 Task: Find connections with filter location Budapest VI. kerület with filter topic #entrepreneursmindsetwith filter profile language French with filter current company AFCONS Infrastructure Limited - A Shapoorji Pallonji Group Company with filter school Lady Irwin College with filter industry Transportation Programs with filter service category Growth Marketing with filter keywords title Accounts Payable/Receivable Clerk
Action: Mouse pressed left at (679, 93)
Screenshot: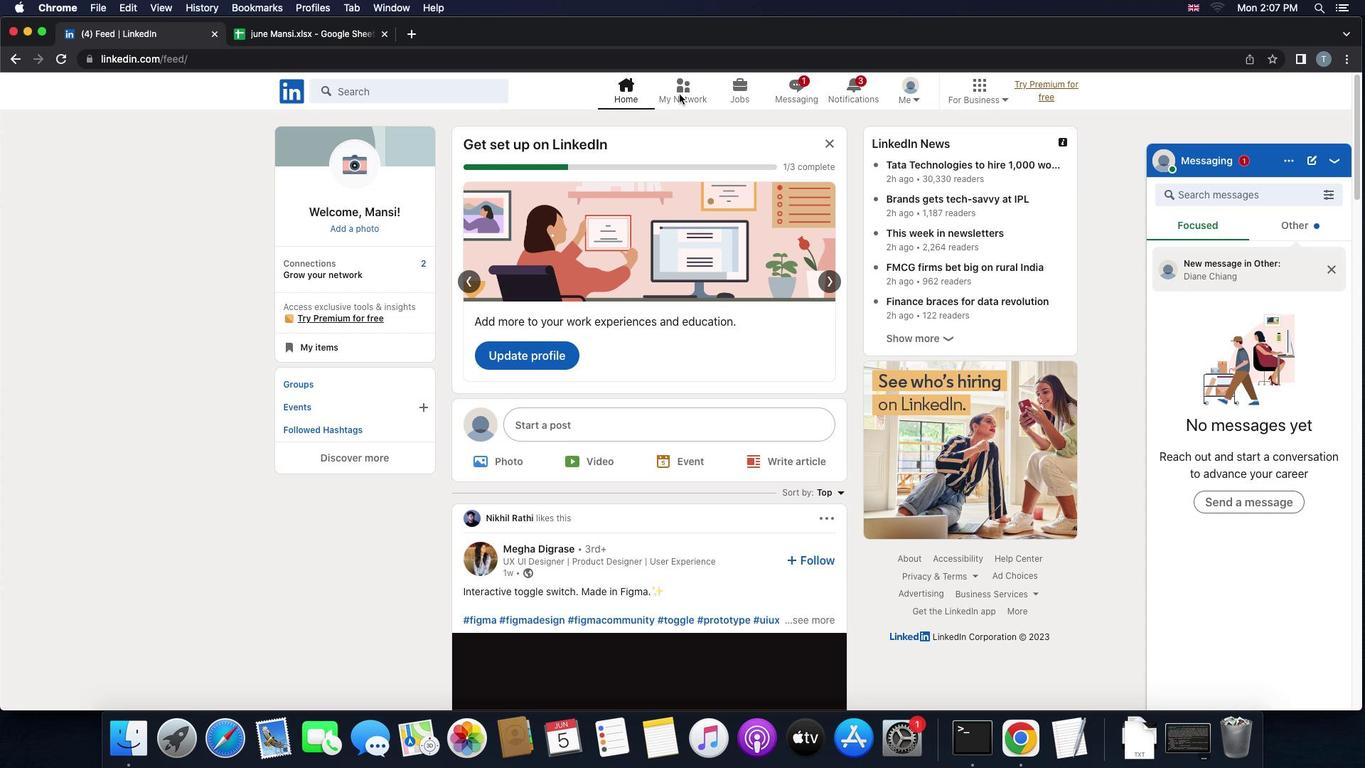 
Action: Mouse pressed left at (679, 93)
Screenshot: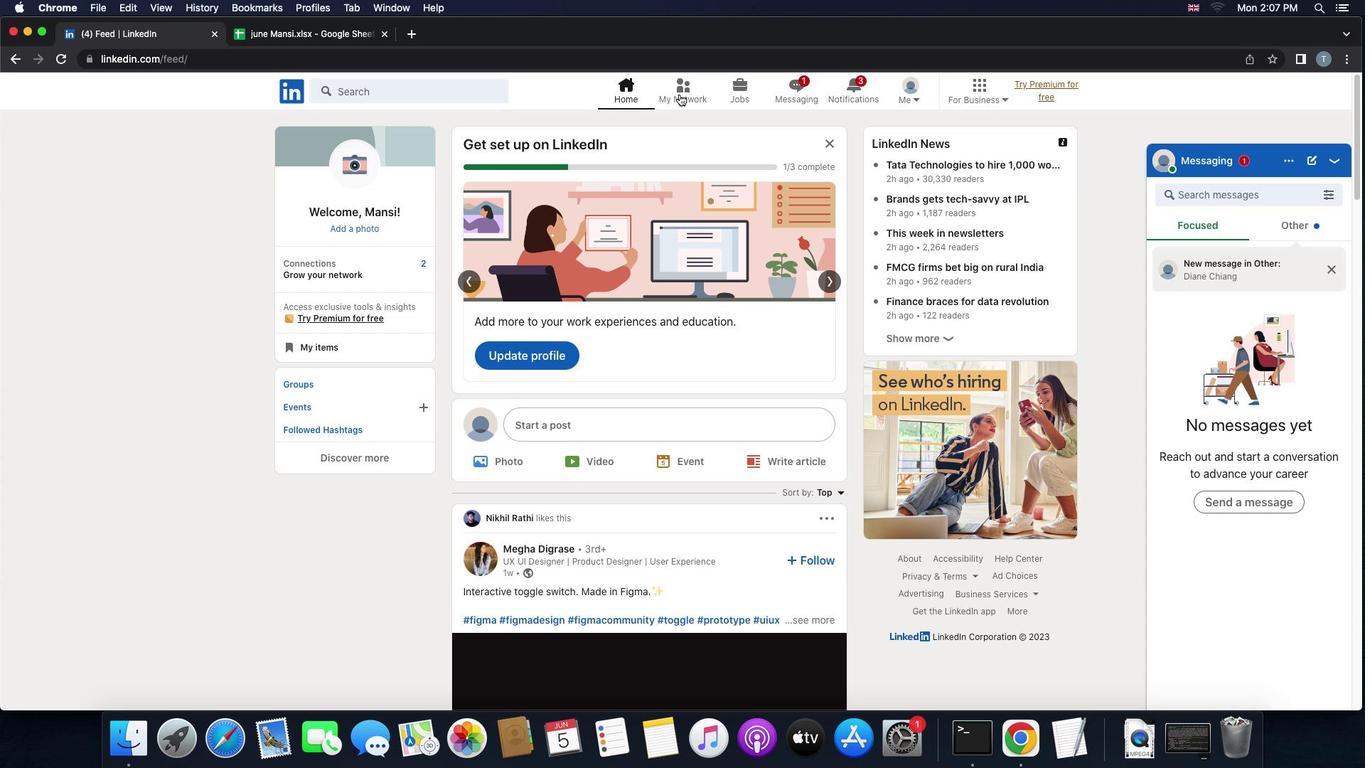
Action: Mouse moved to (423, 173)
Screenshot: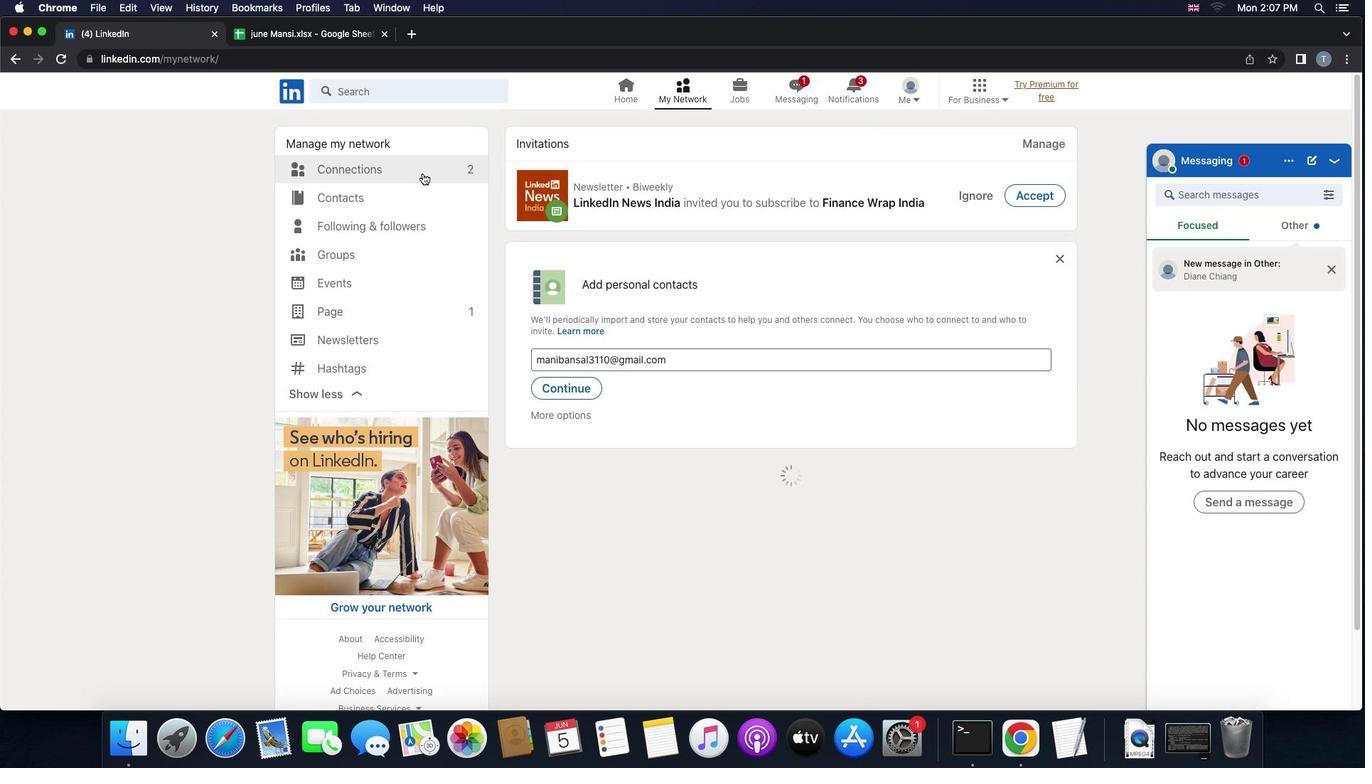 
Action: Mouse pressed left at (423, 173)
Screenshot: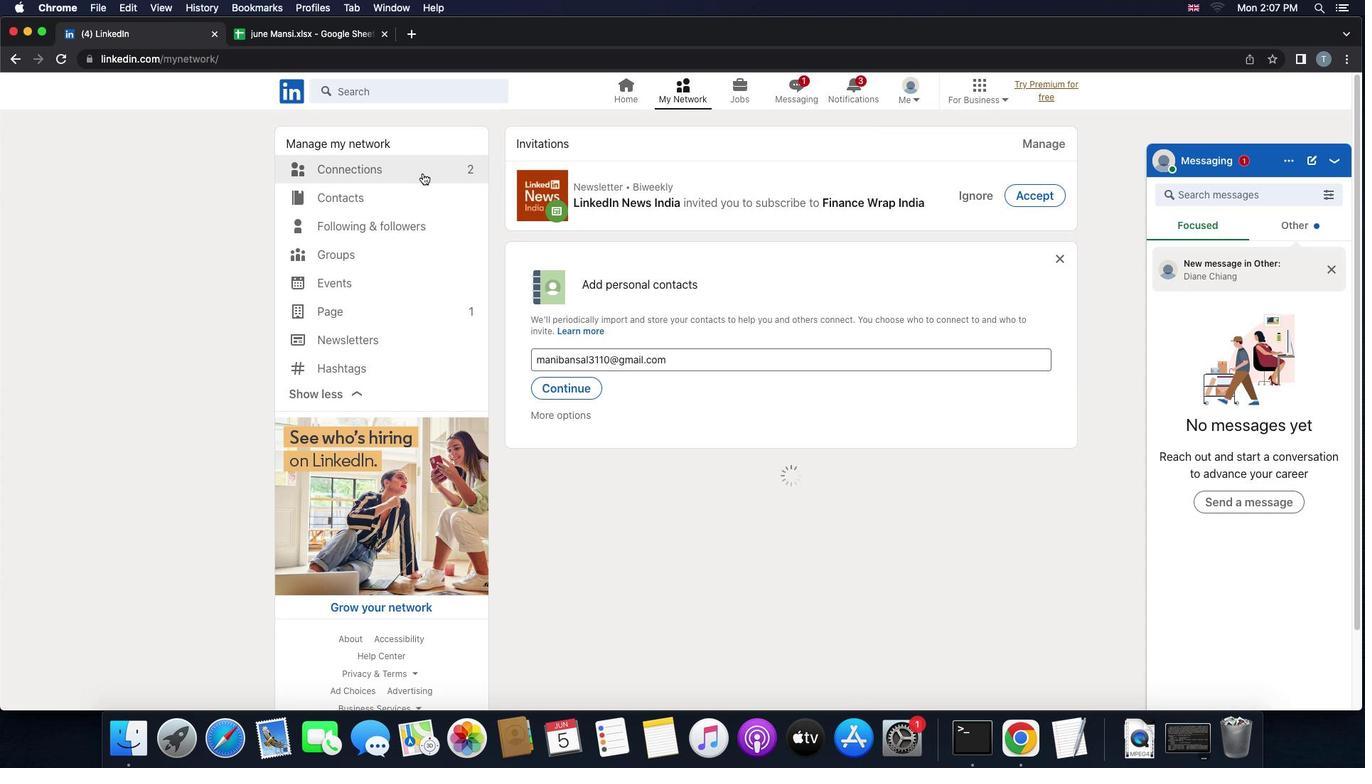
Action: Mouse moved to (776, 162)
Screenshot: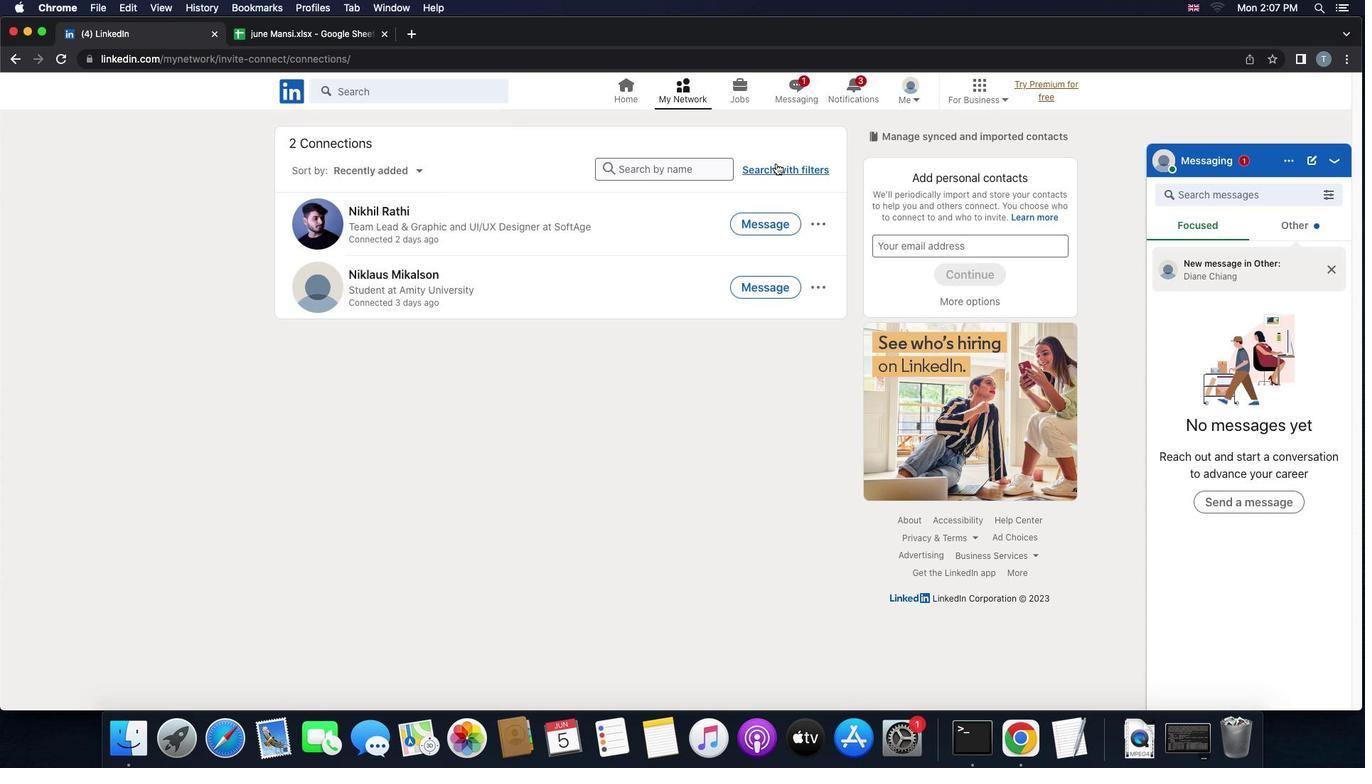 
Action: Mouse pressed left at (776, 162)
Screenshot: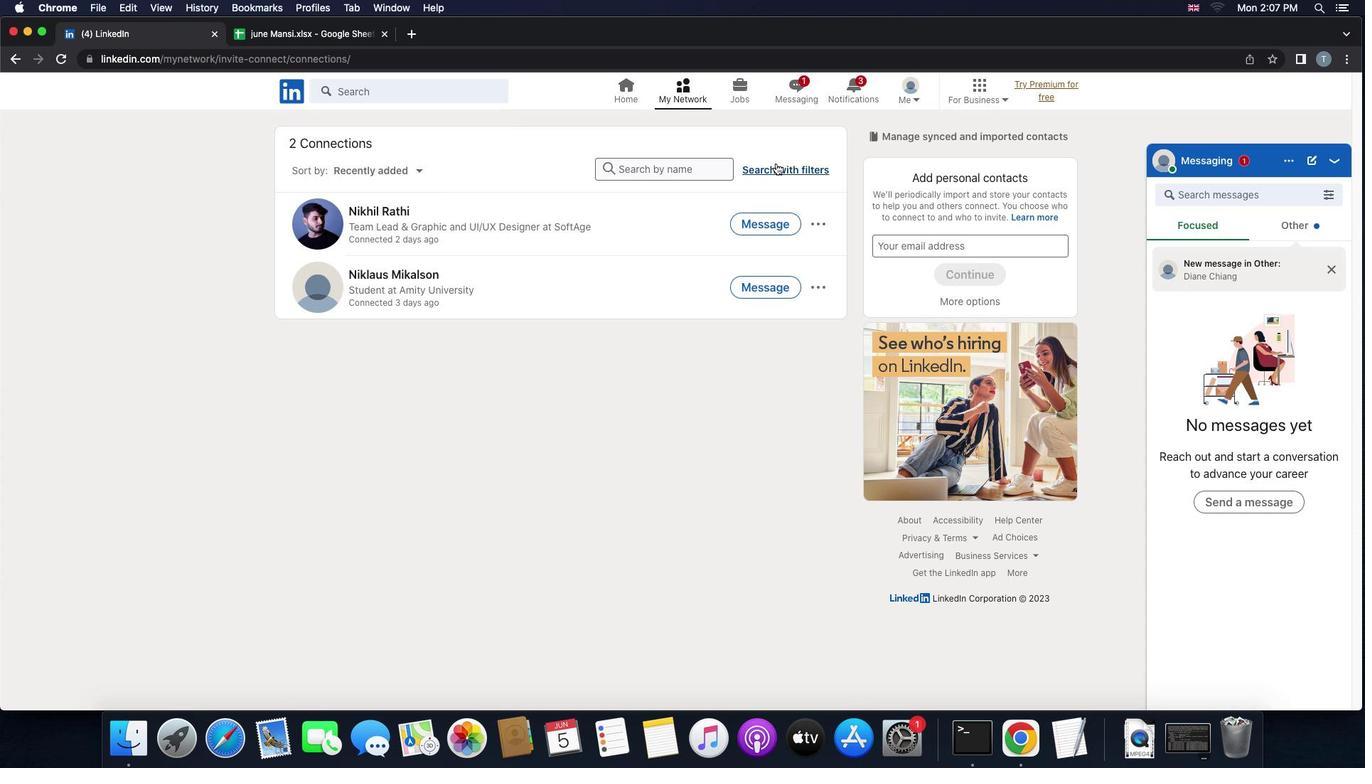 
Action: Mouse moved to (751, 131)
Screenshot: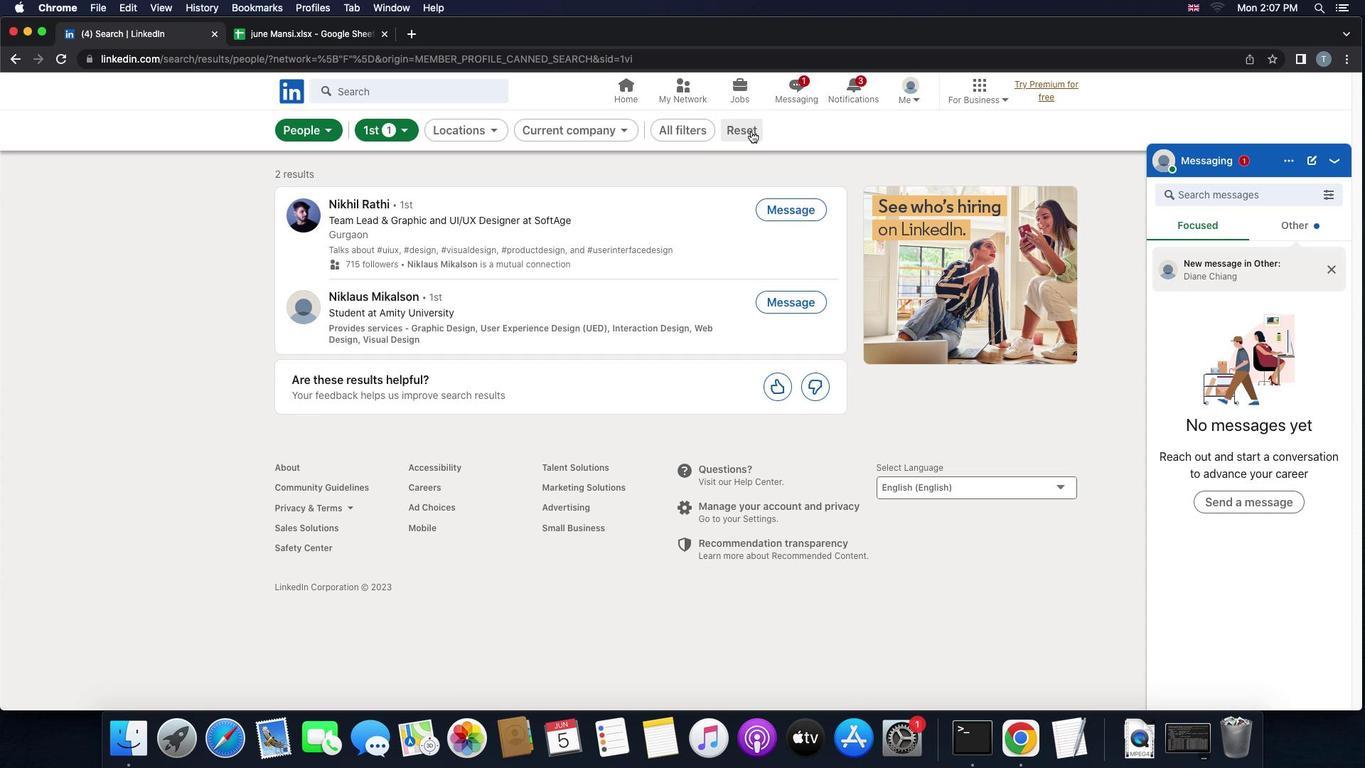 
Action: Mouse pressed left at (751, 131)
Screenshot: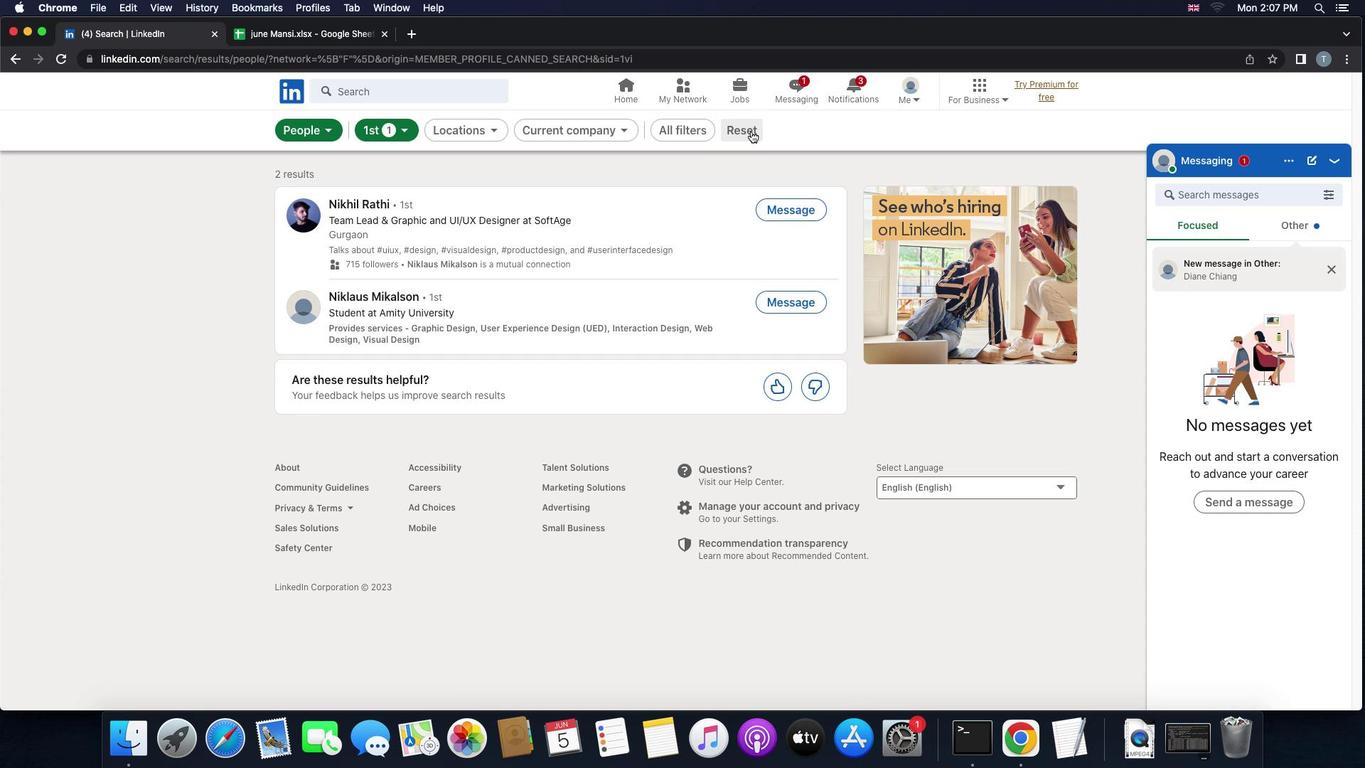 
Action: Mouse moved to (700, 127)
Screenshot: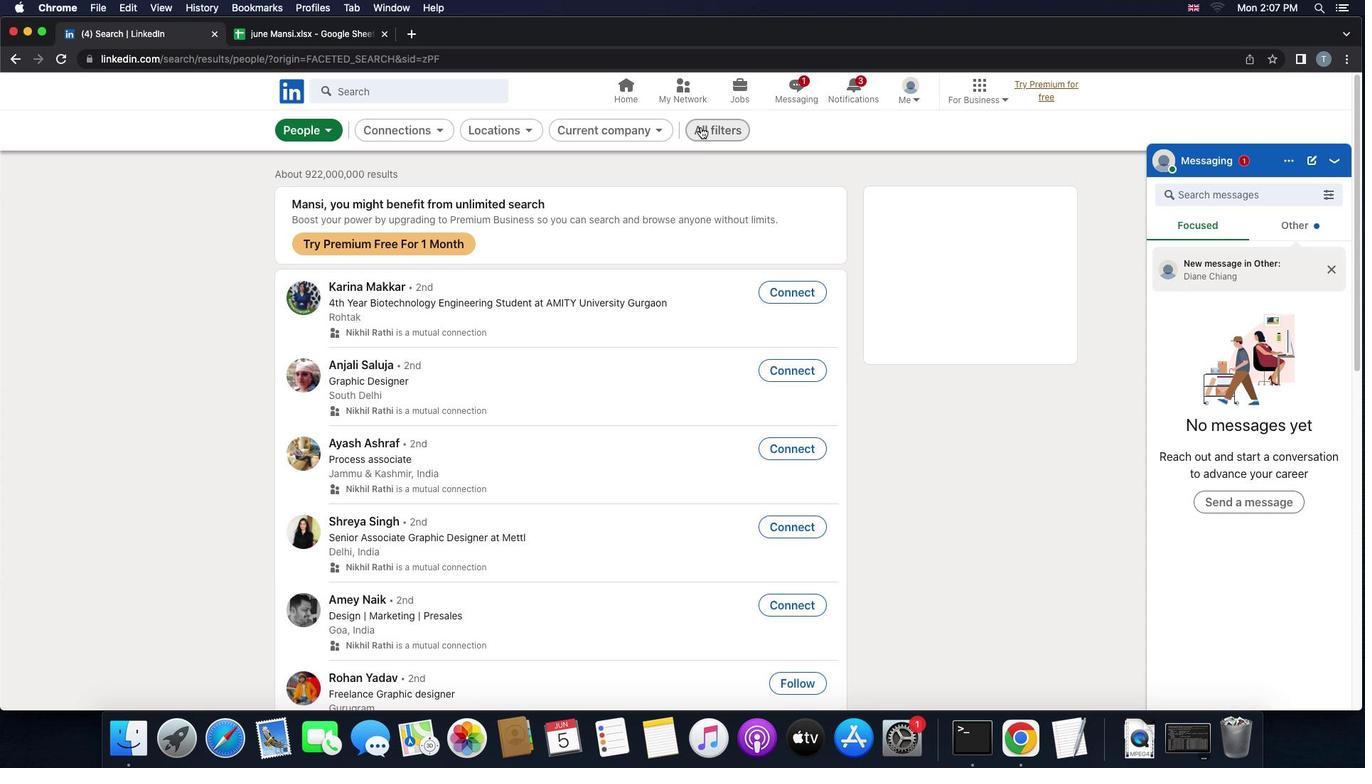
Action: Mouse pressed left at (700, 127)
Screenshot: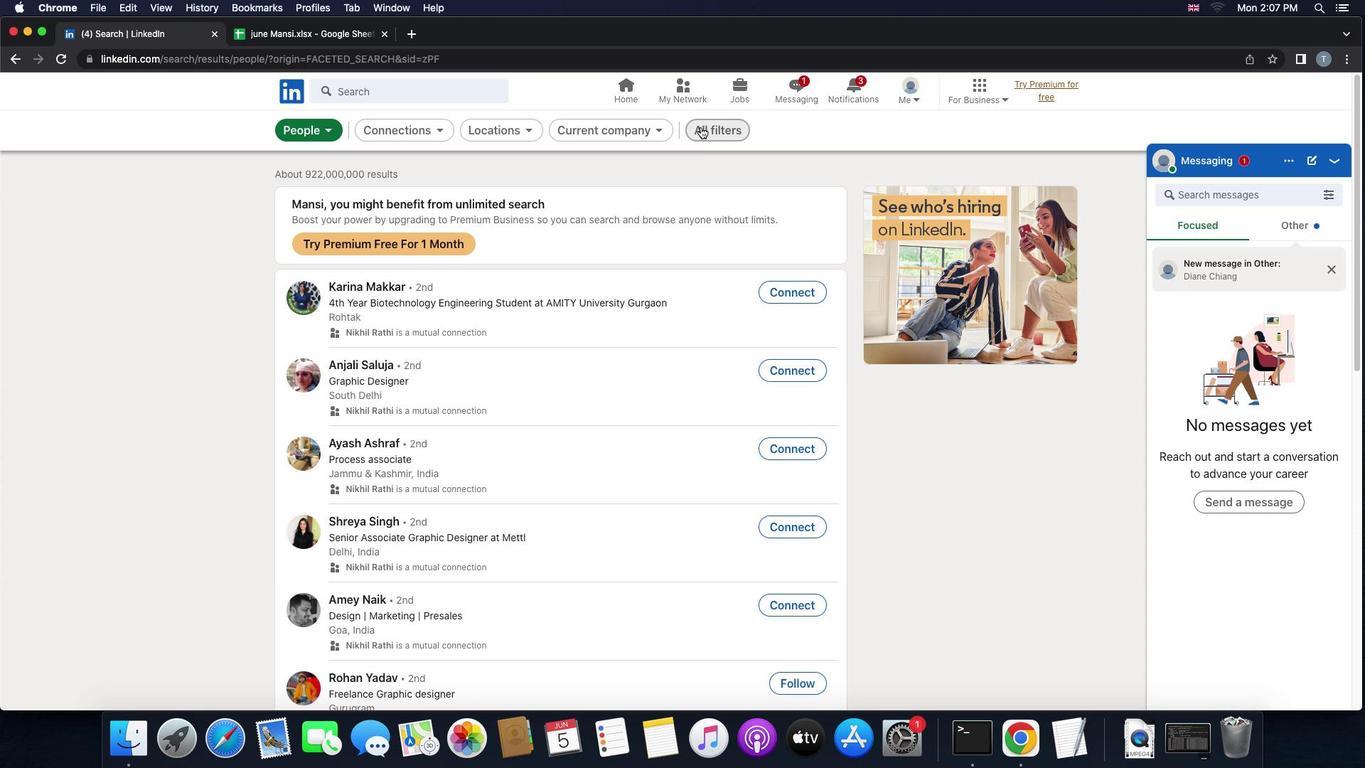 
Action: Mouse moved to (954, 362)
Screenshot: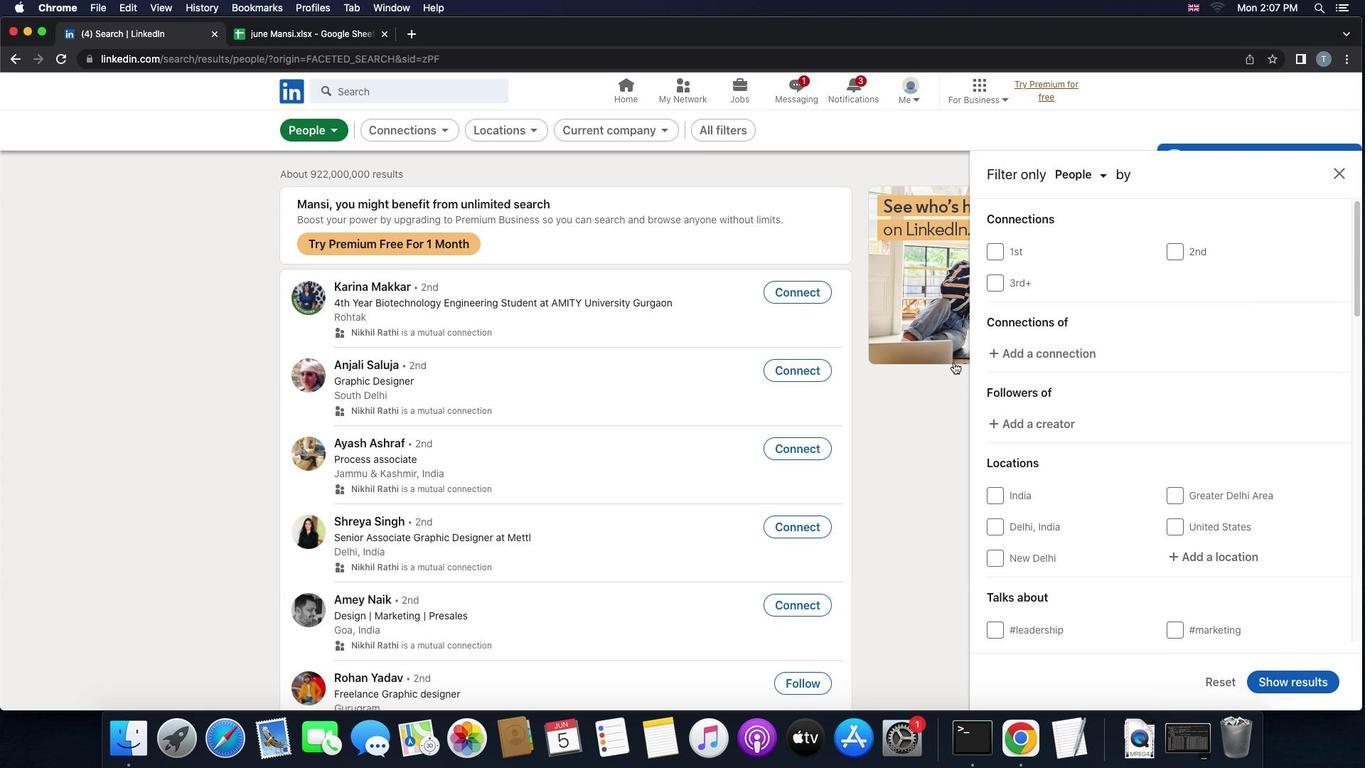 
Action: Mouse scrolled (954, 362) with delta (0, 0)
Screenshot: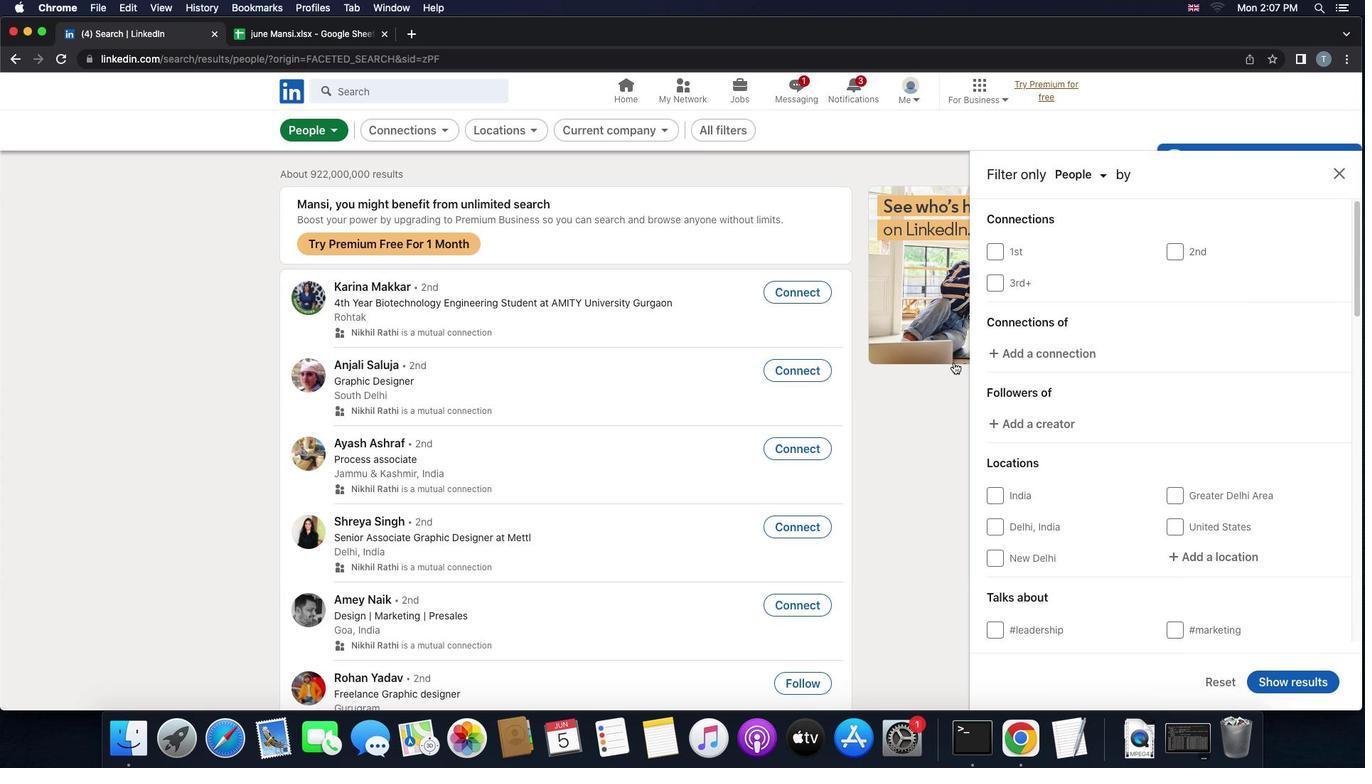 
Action: Mouse scrolled (954, 362) with delta (0, 0)
Screenshot: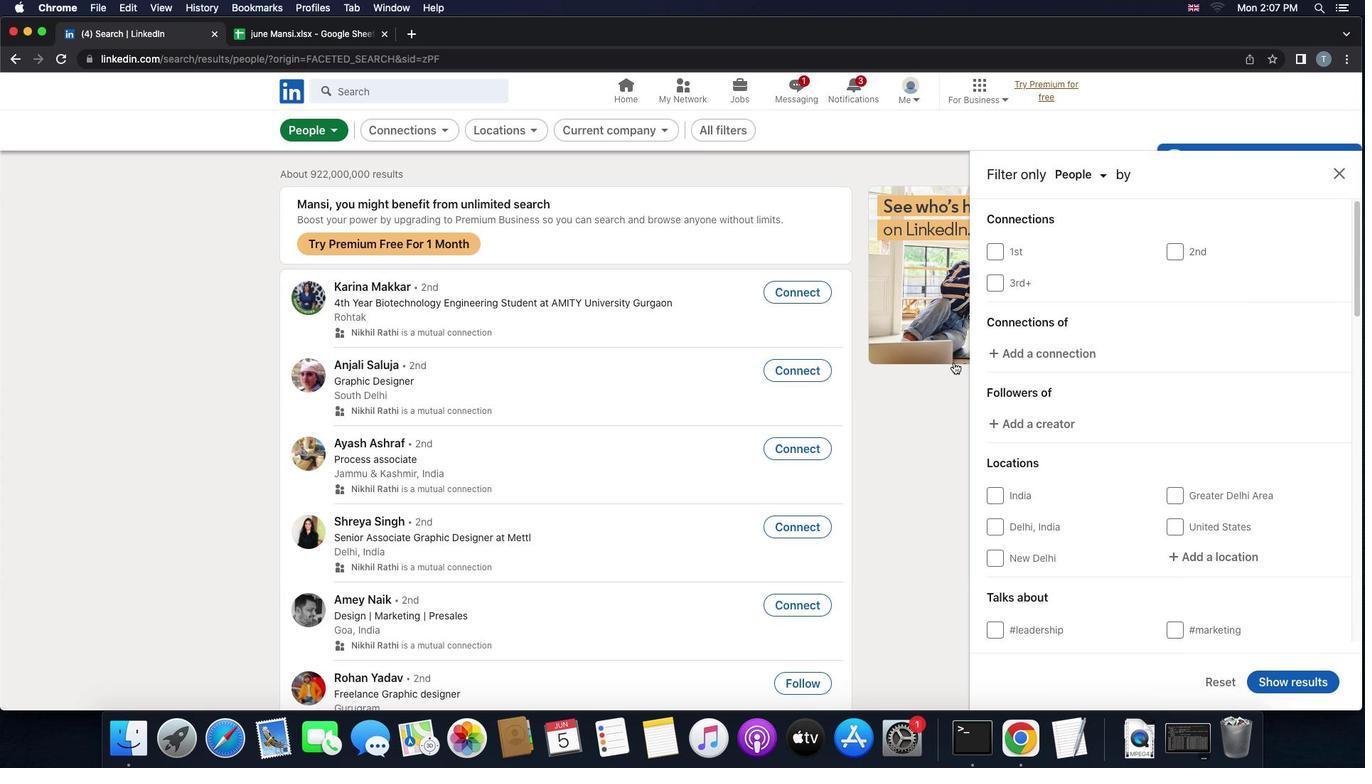 
Action: Mouse scrolled (954, 362) with delta (0, -1)
Screenshot: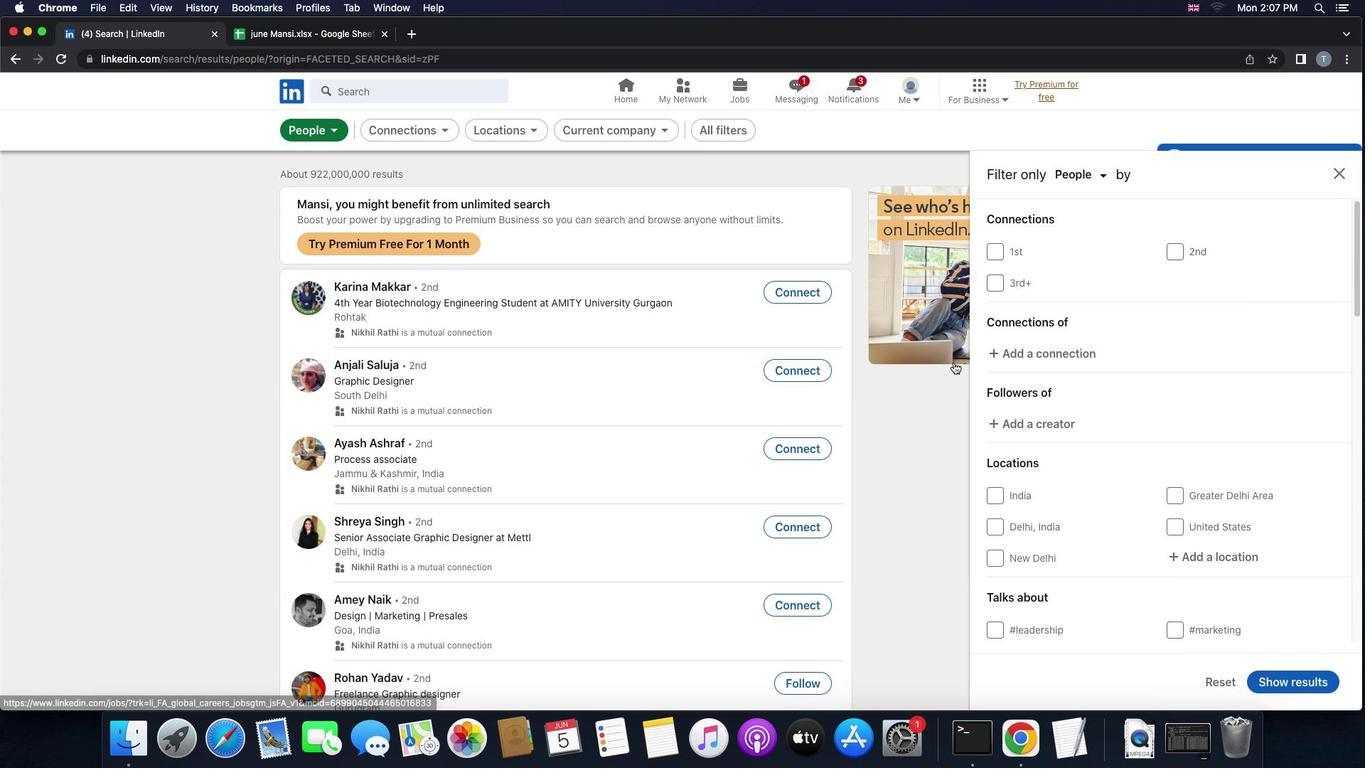
Action: Mouse moved to (1072, 457)
Screenshot: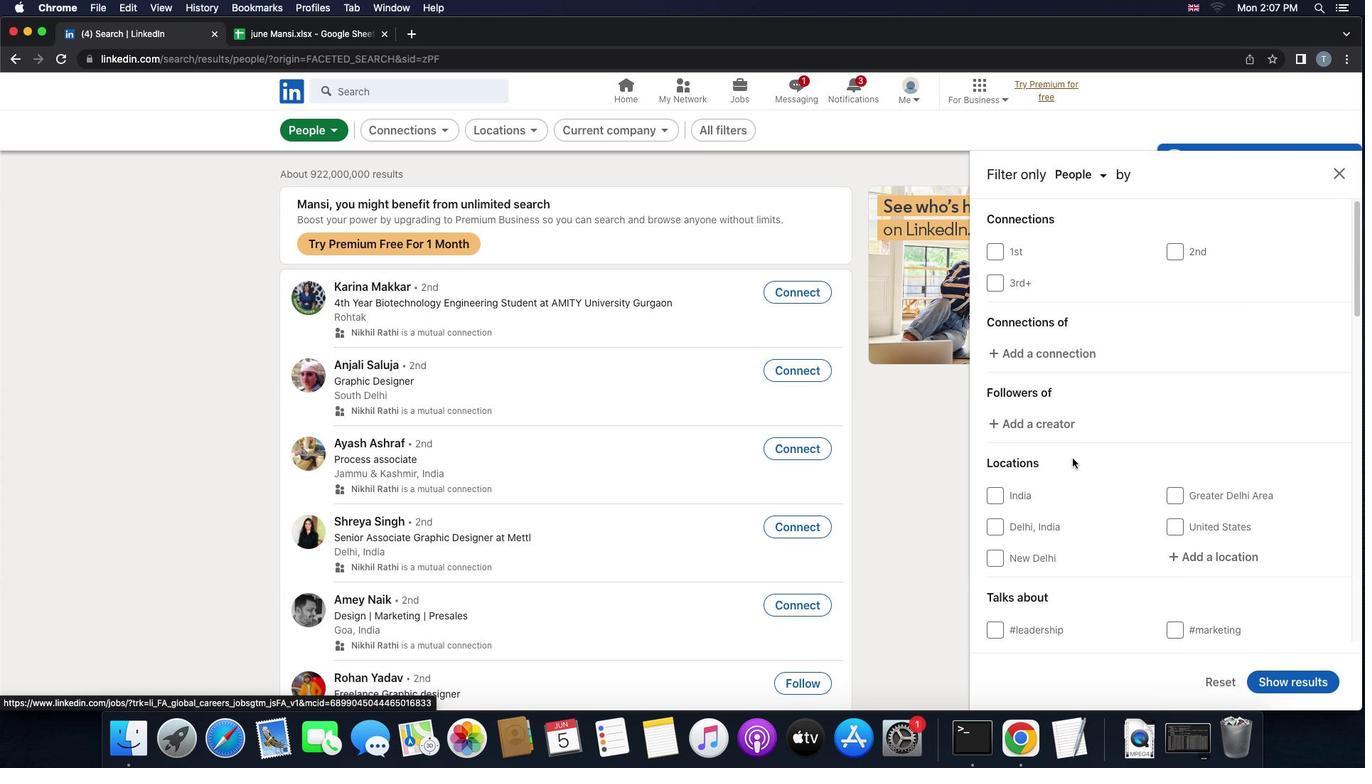 
Action: Mouse scrolled (1072, 457) with delta (0, 0)
Screenshot: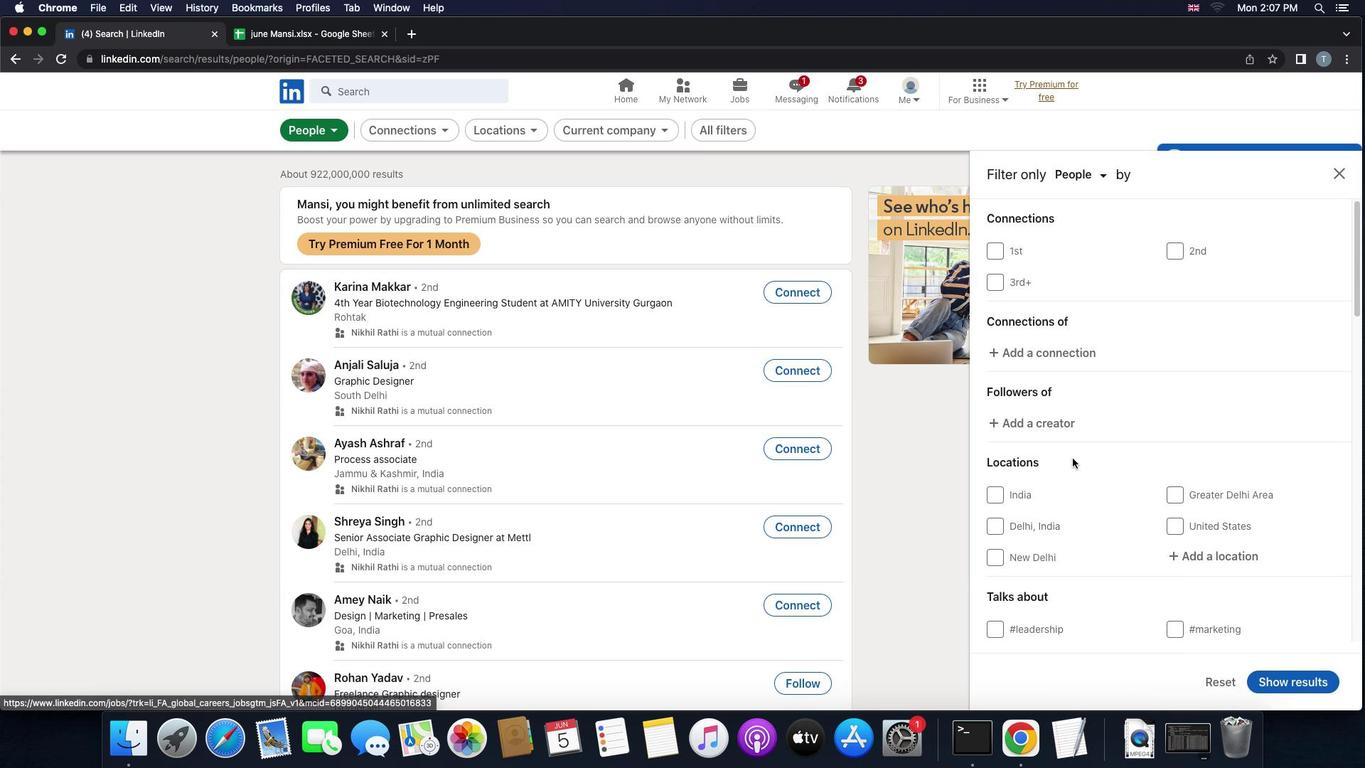 
Action: Mouse scrolled (1072, 457) with delta (0, 0)
Screenshot: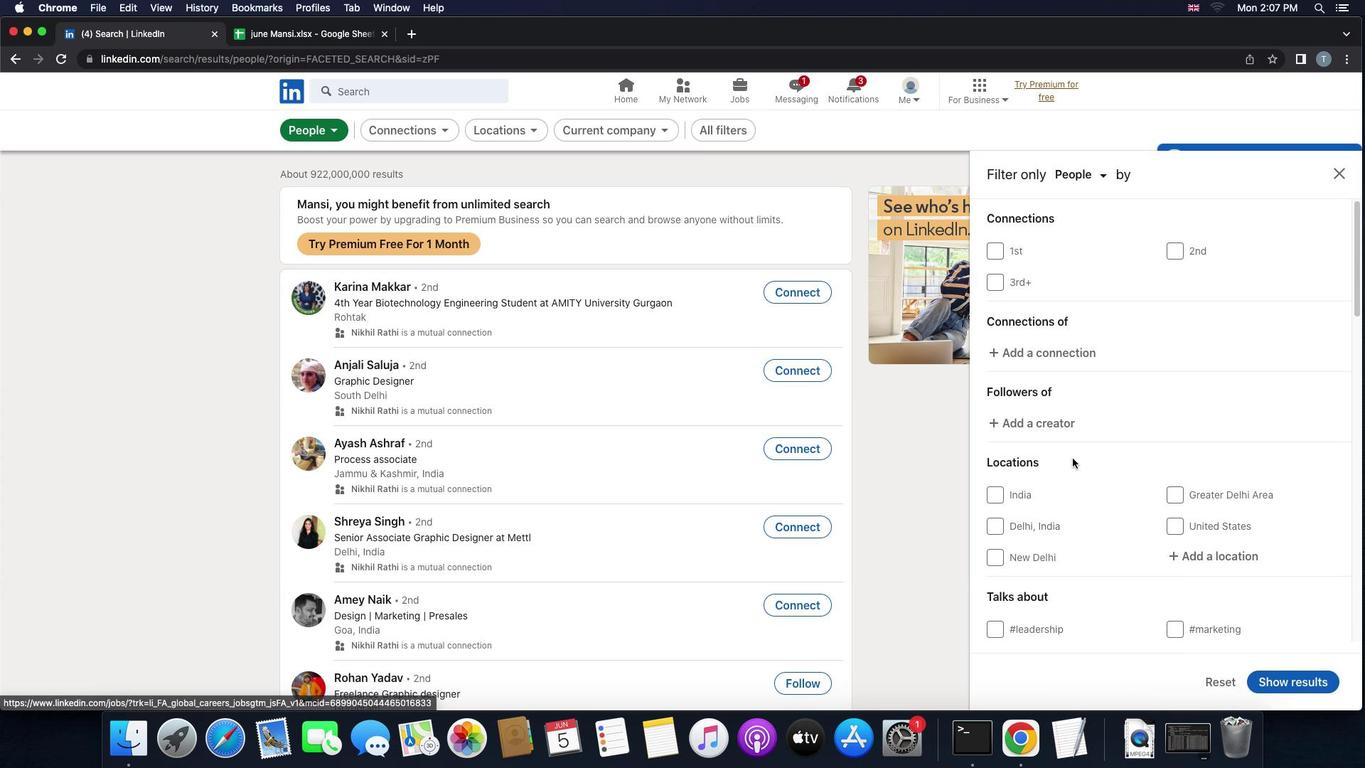 
Action: Mouse scrolled (1072, 457) with delta (0, -1)
Screenshot: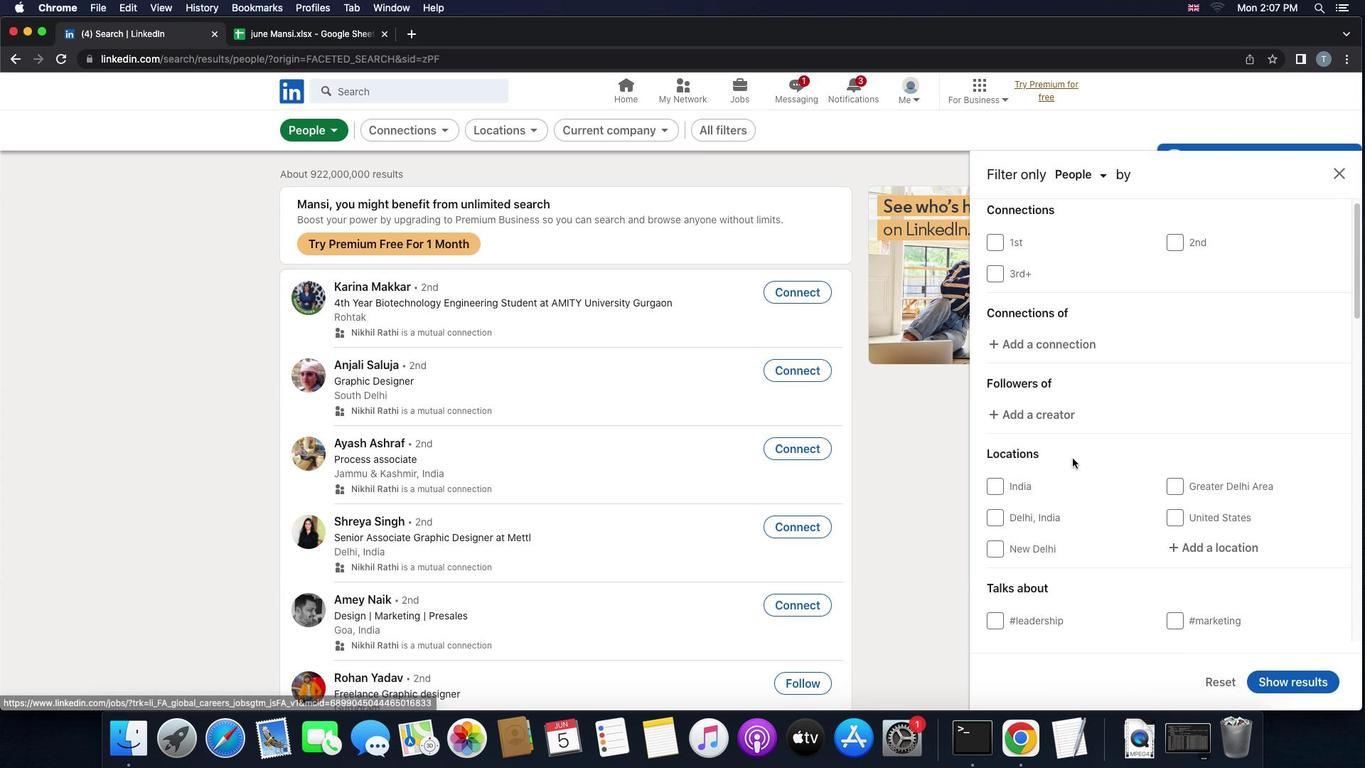 
Action: Mouse scrolled (1072, 457) with delta (0, -1)
Screenshot: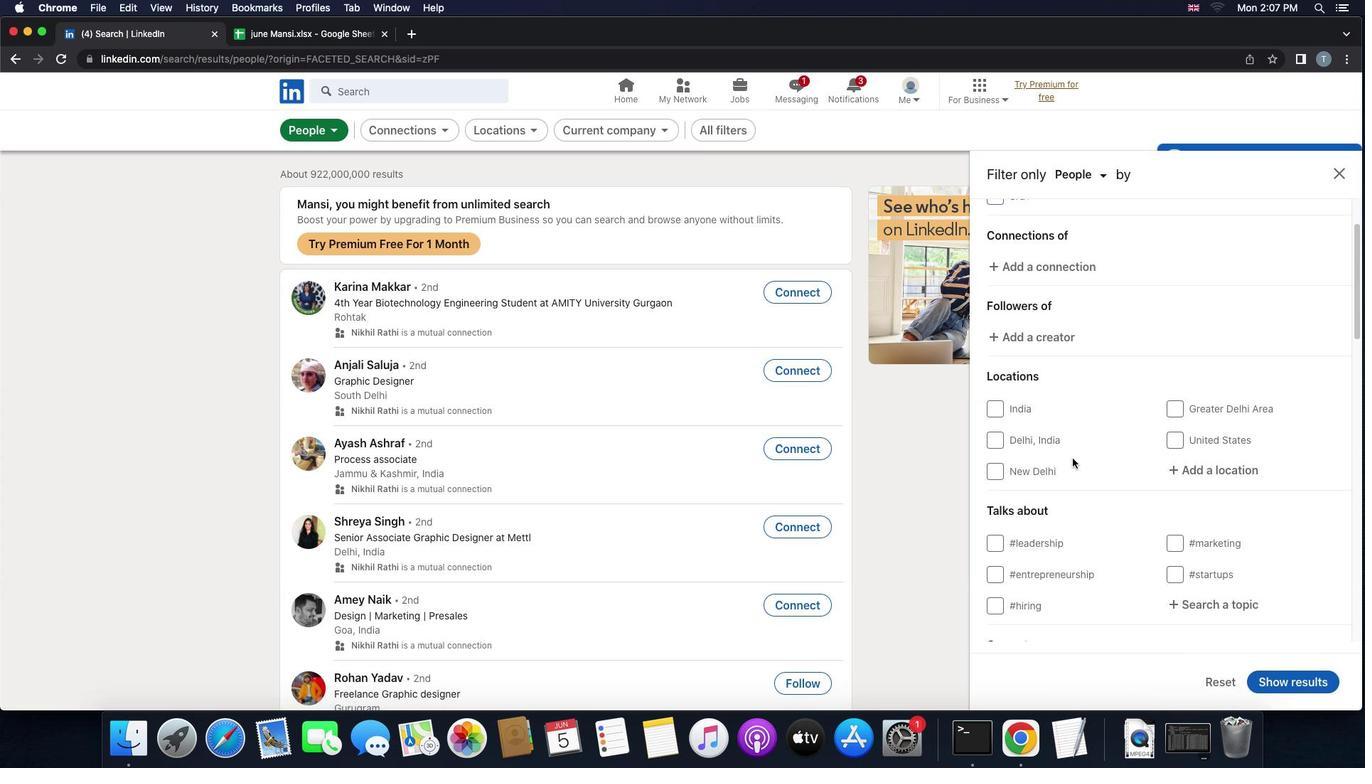
Action: Mouse moved to (1194, 400)
Screenshot: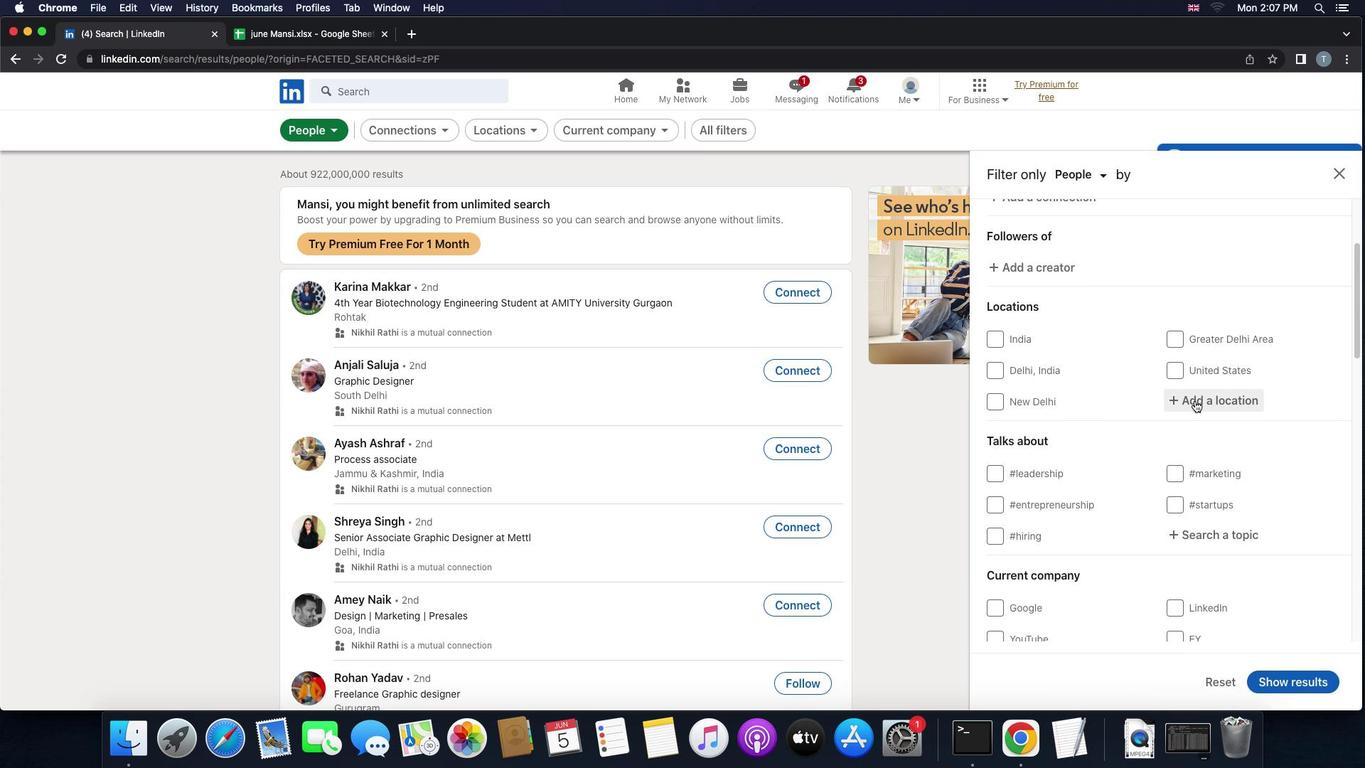 
Action: Mouse pressed left at (1194, 400)
Screenshot: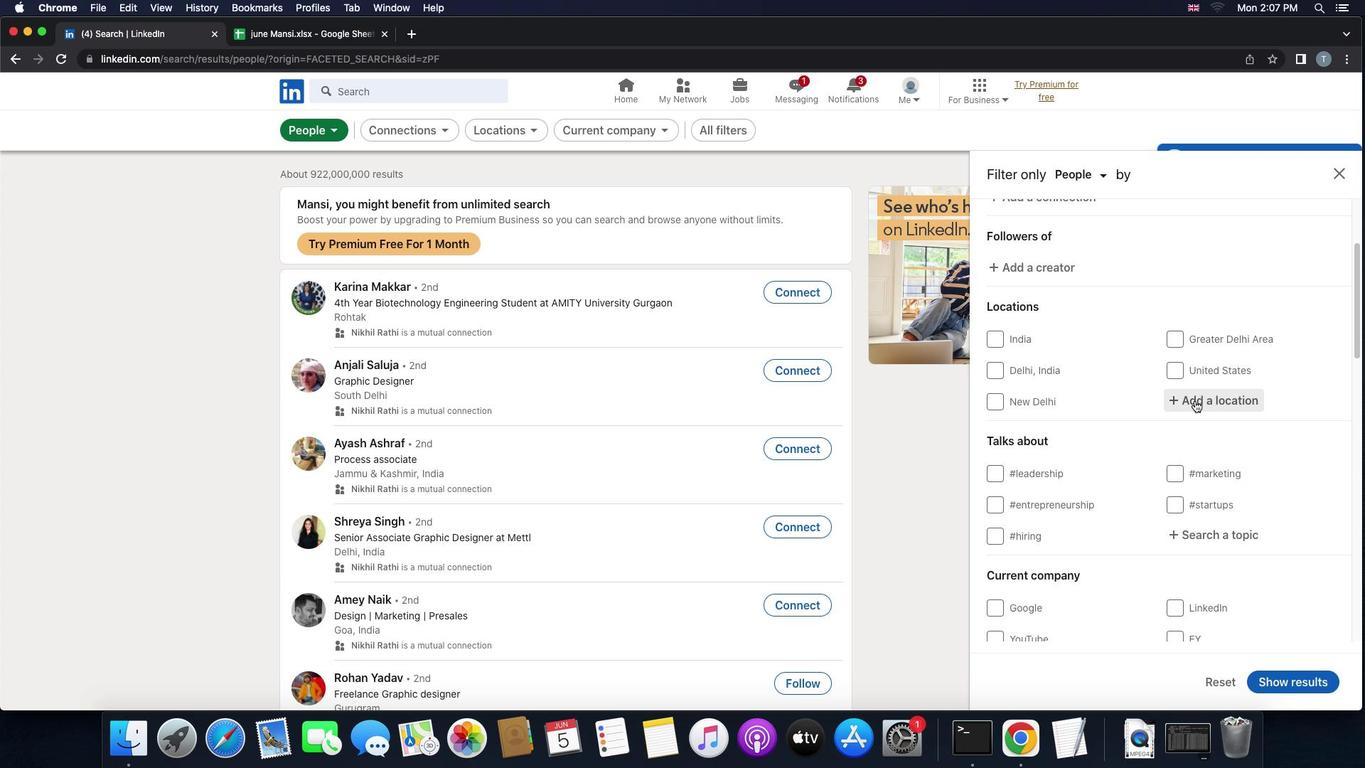 
Action: Mouse moved to (1158, 391)
Screenshot: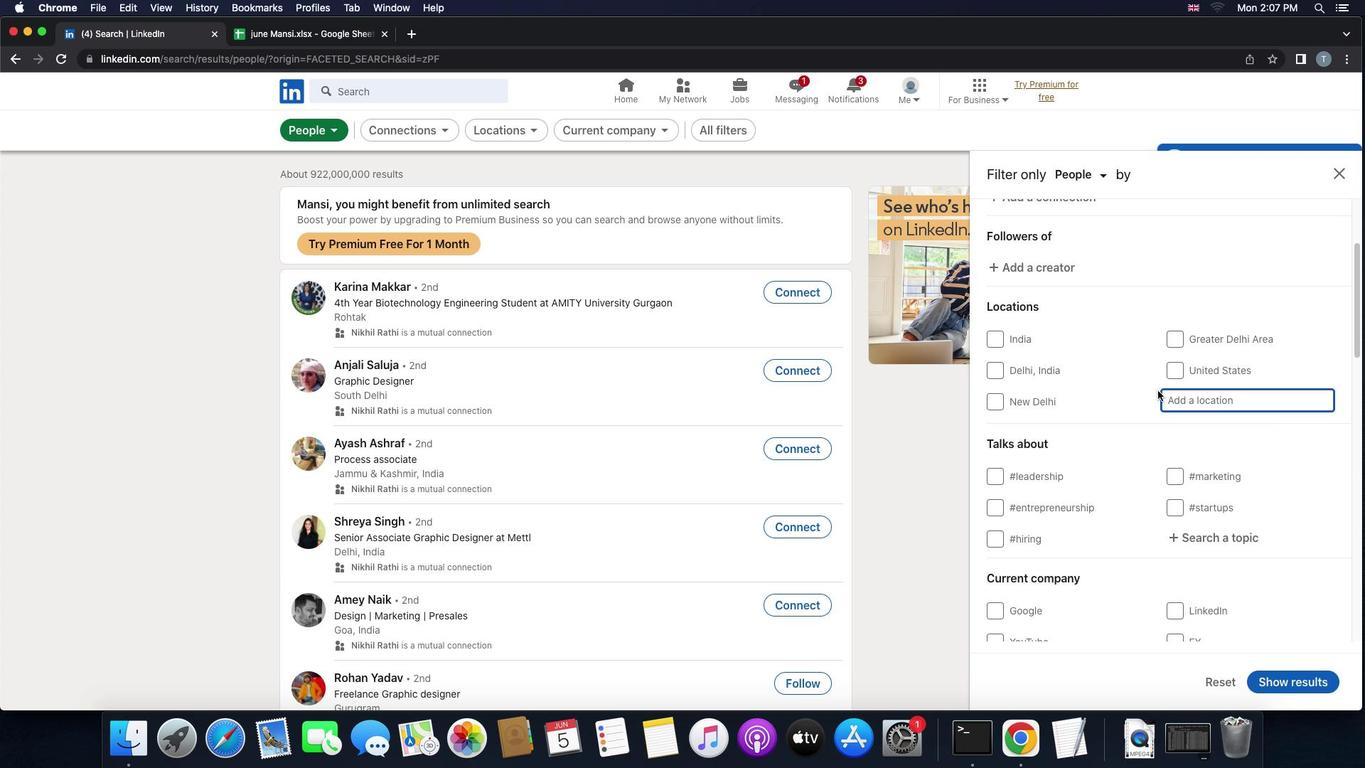 
Action: Key pressed Key.shift'B''u''d''a''p''e''s''t'Key.spaceKey.shift'V''I''.''k''e''r''u''l''e''t'Key.enter
Screenshot: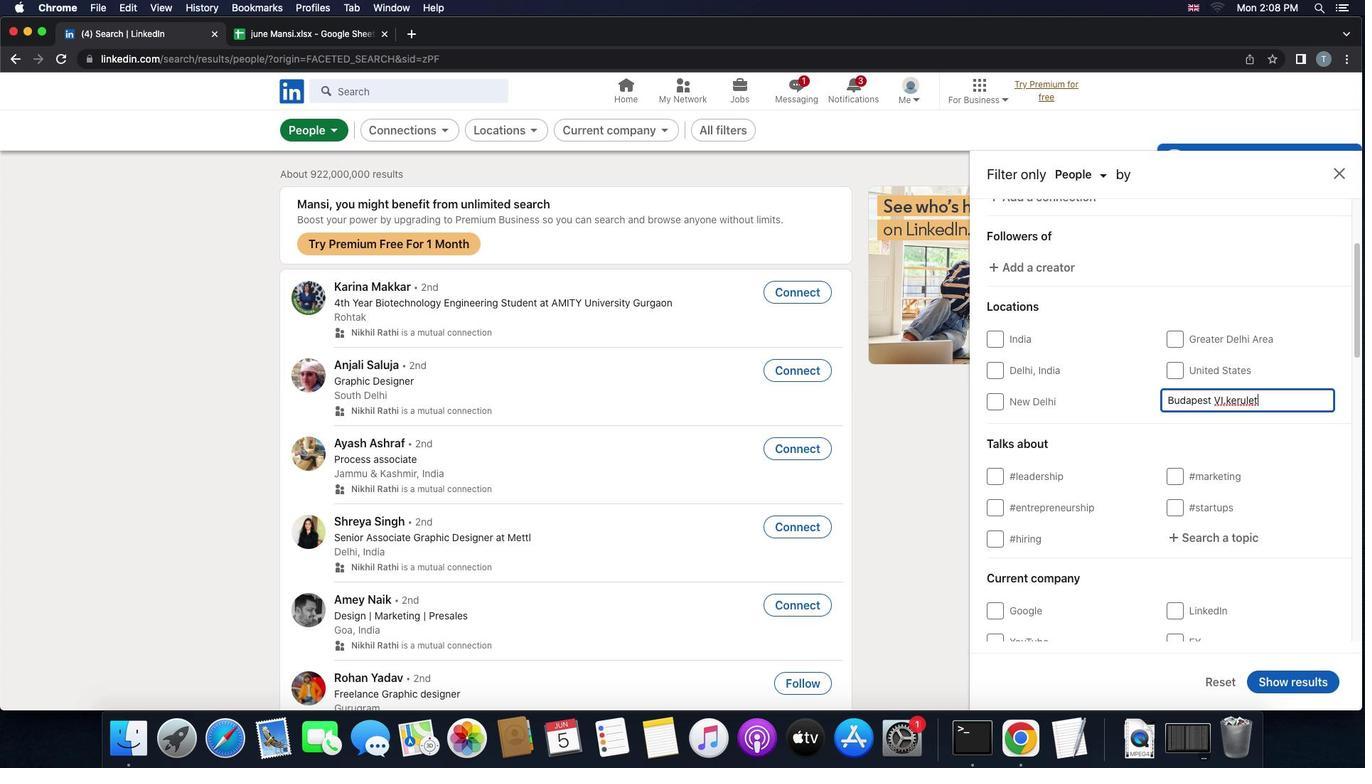 
Action: Mouse scrolled (1158, 391) with delta (0, 0)
Screenshot: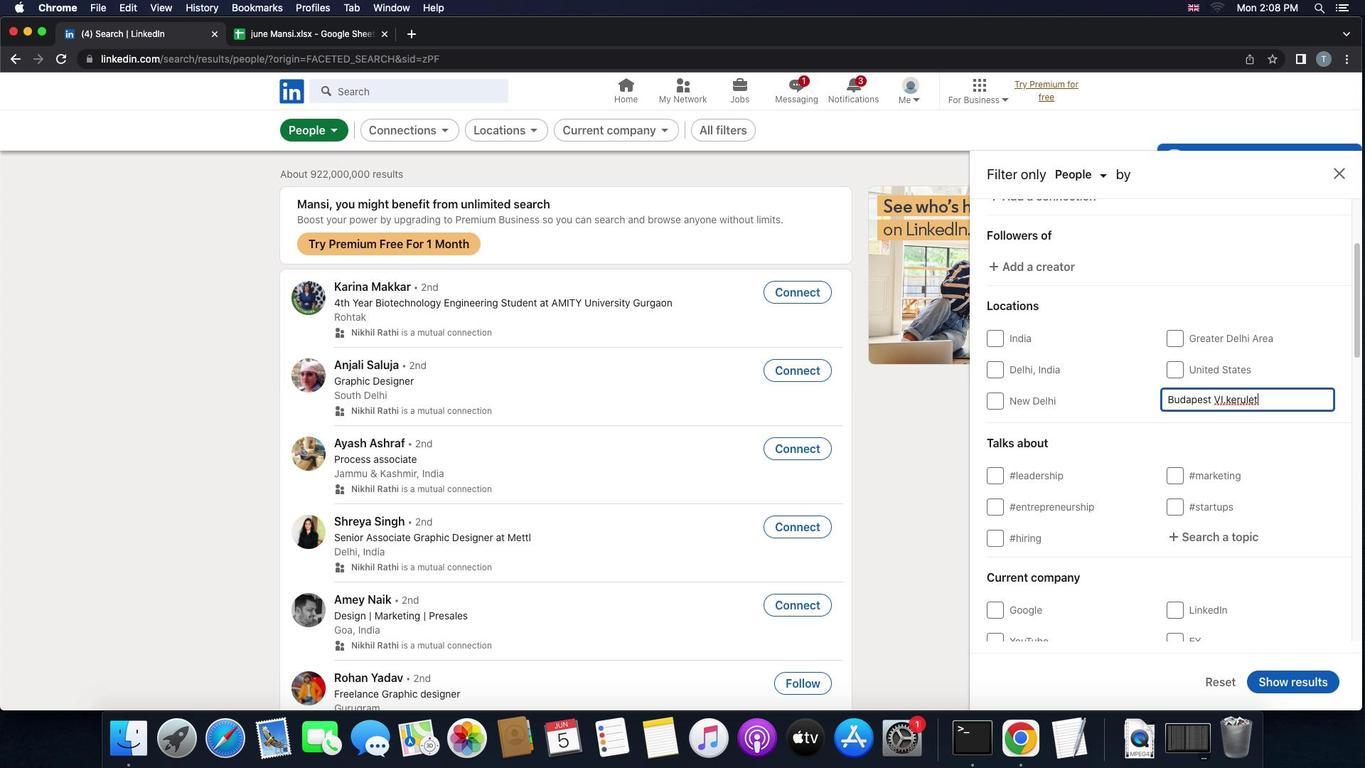 
Action: Mouse scrolled (1158, 391) with delta (0, 0)
Screenshot: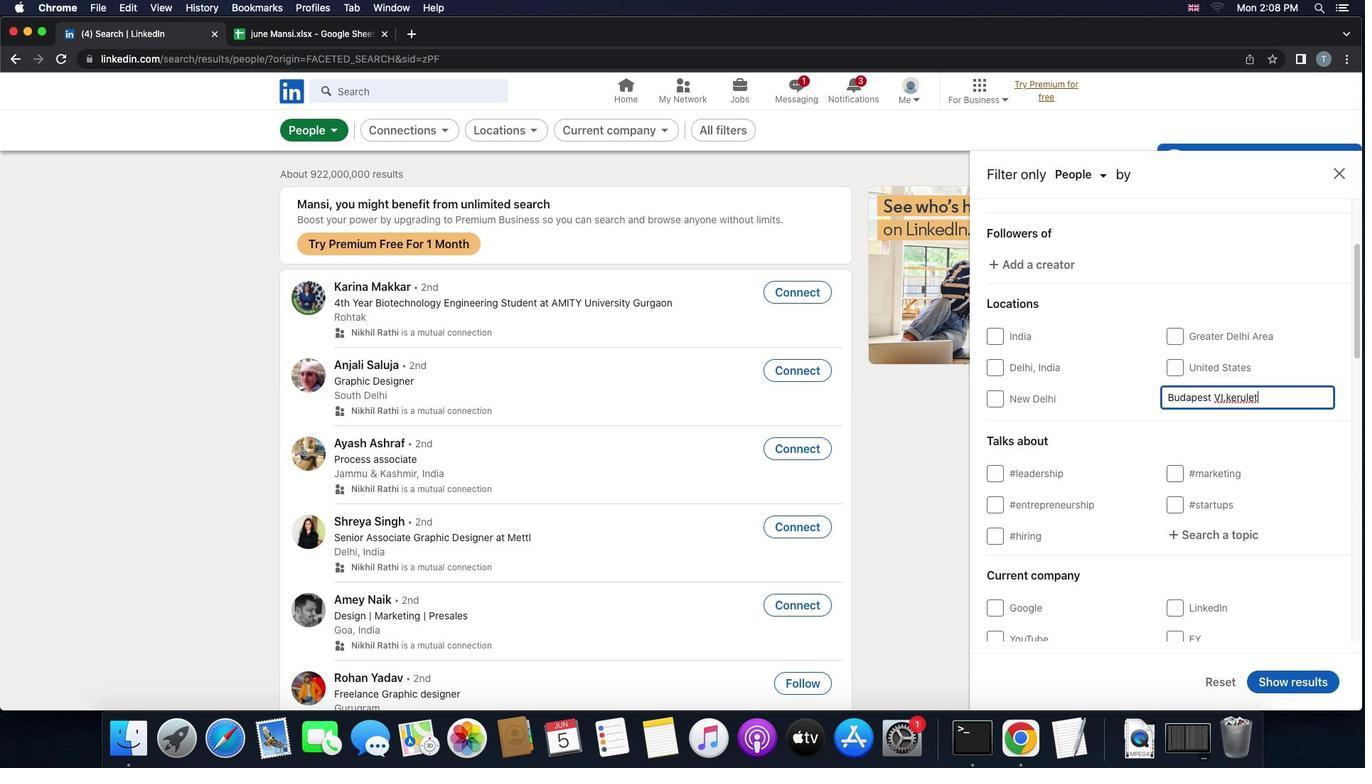
Action: Mouse moved to (1094, 411)
Screenshot: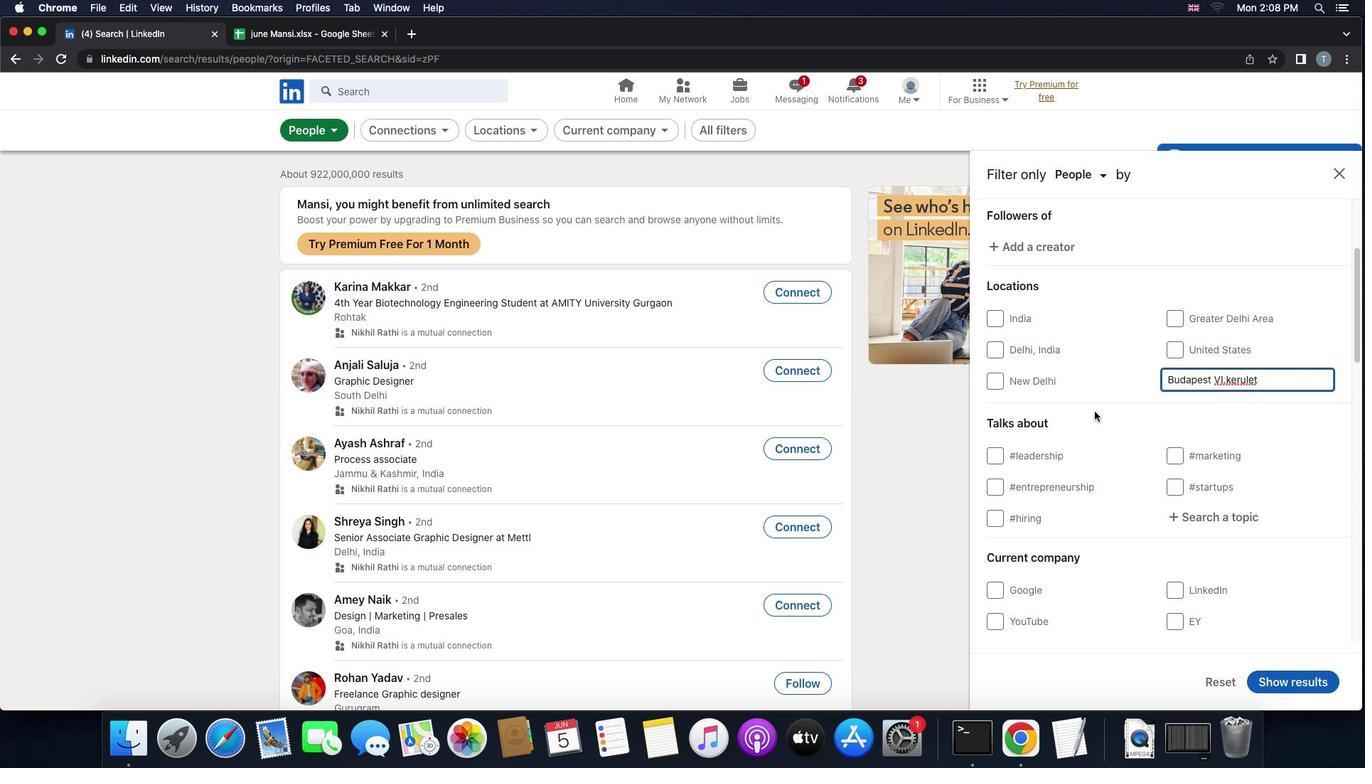 
Action: Mouse scrolled (1094, 411) with delta (0, 0)
Screenshot: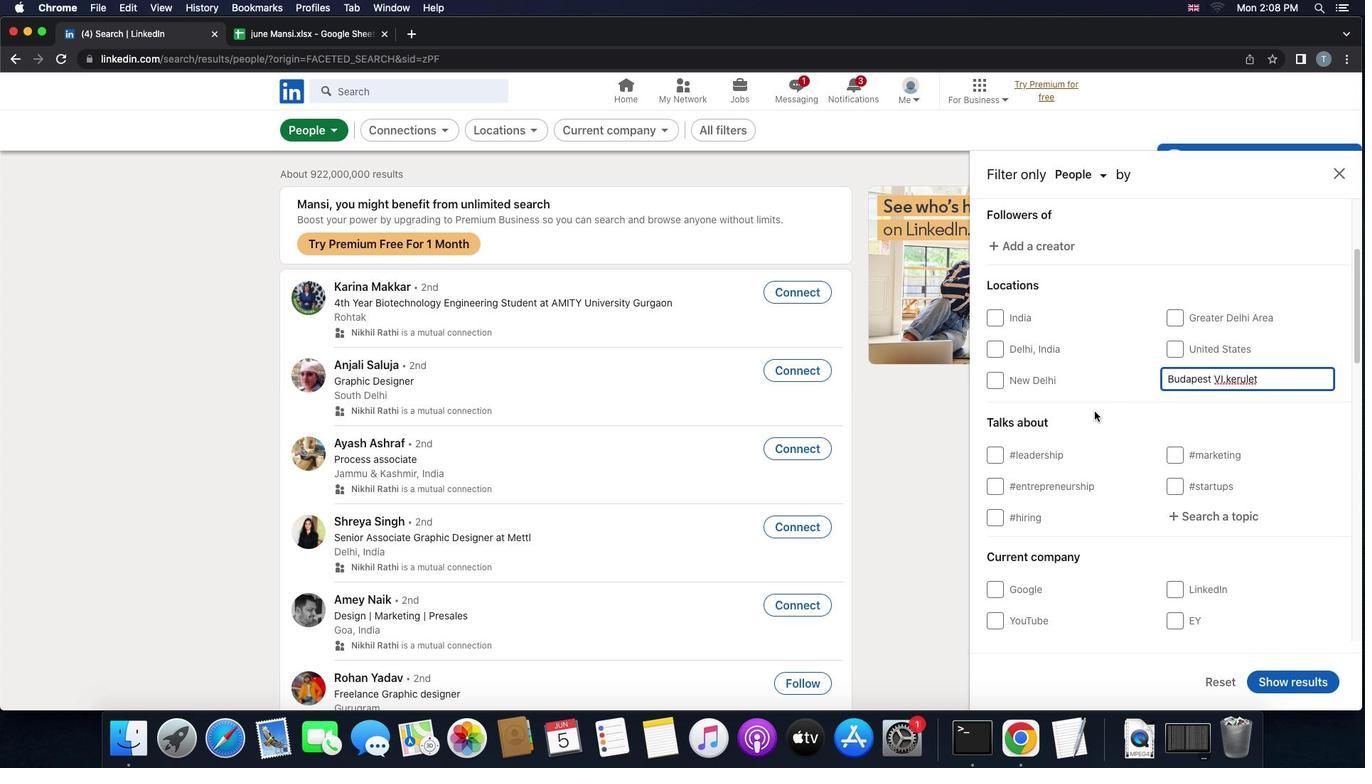 
Action: Mouse scrolled (1094, 411) with delta (0, 0)
Screenshot: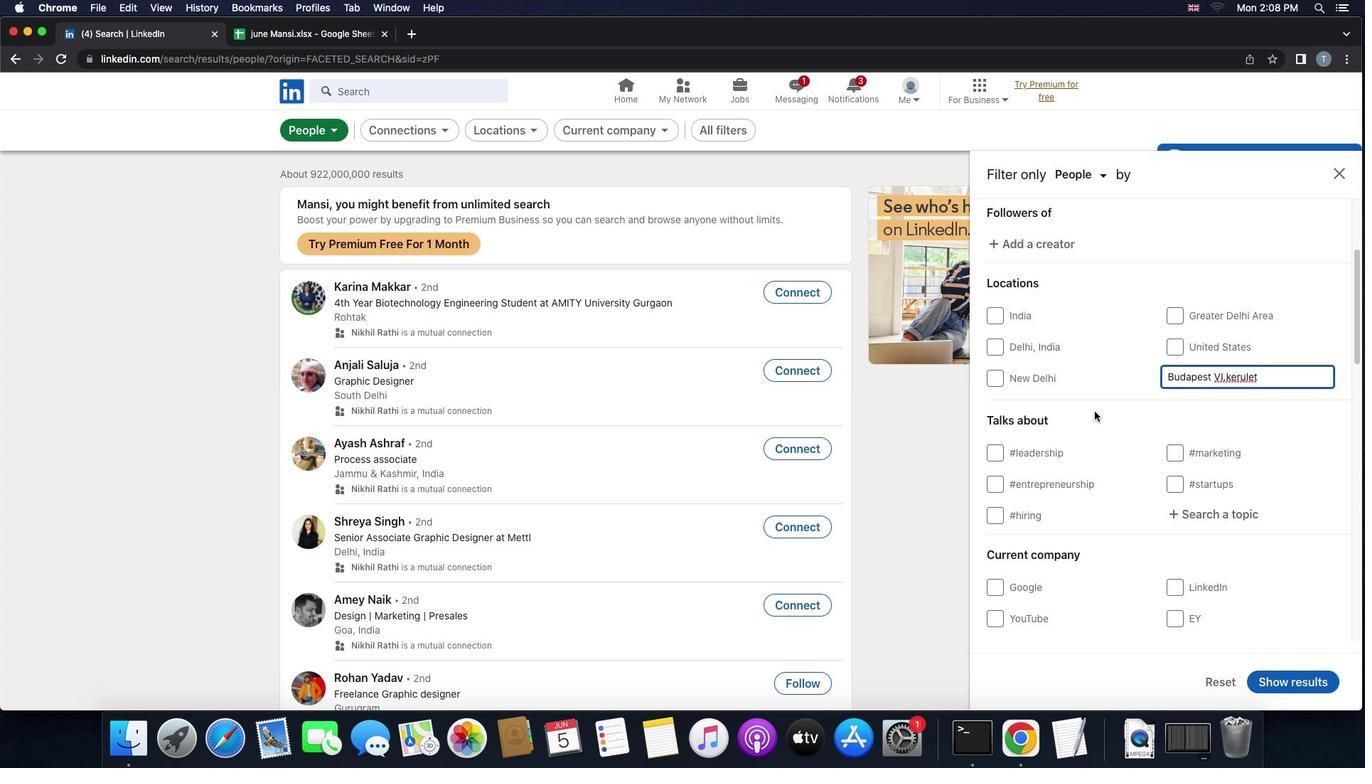 
Action: Mouse scrolled (1094, 411) with delta (0, -1)
Screenshot: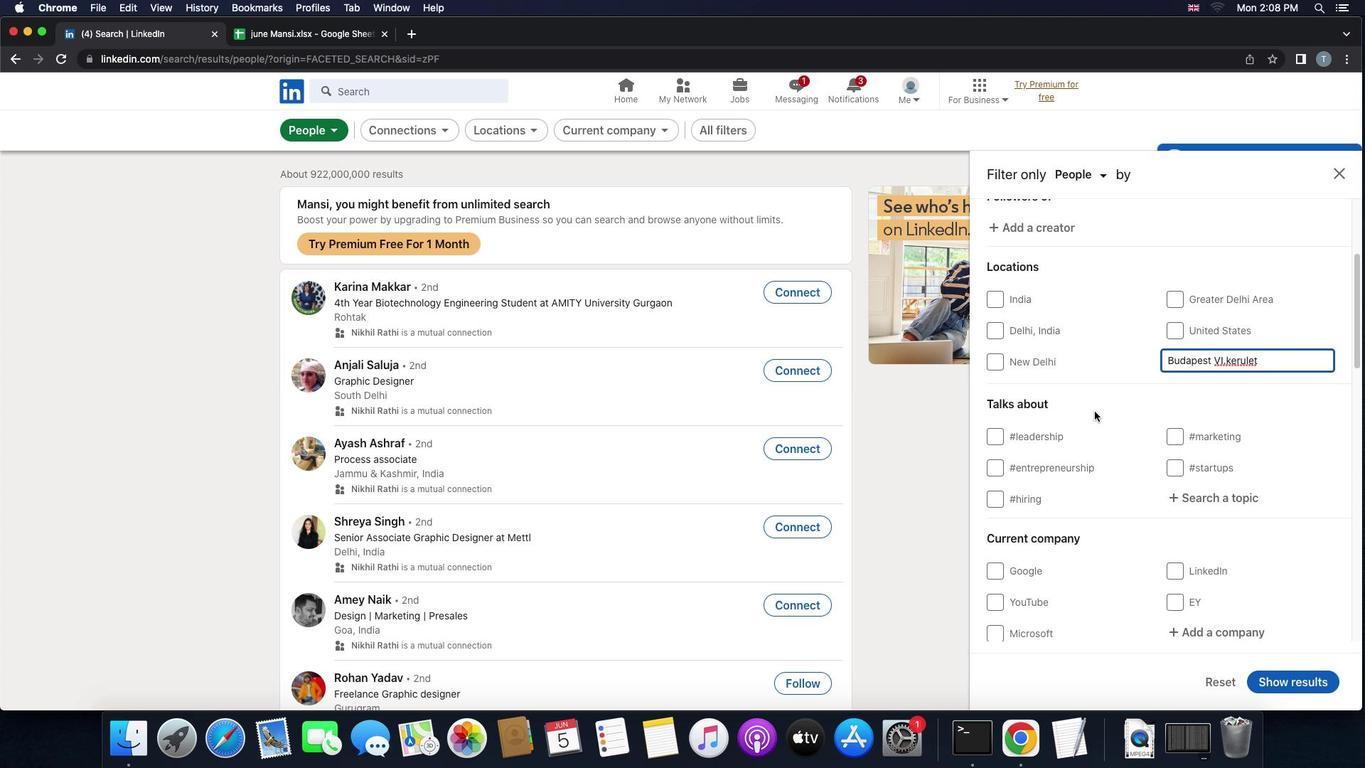 
Action: Mouse moved to (1178, 433)
Screenshot: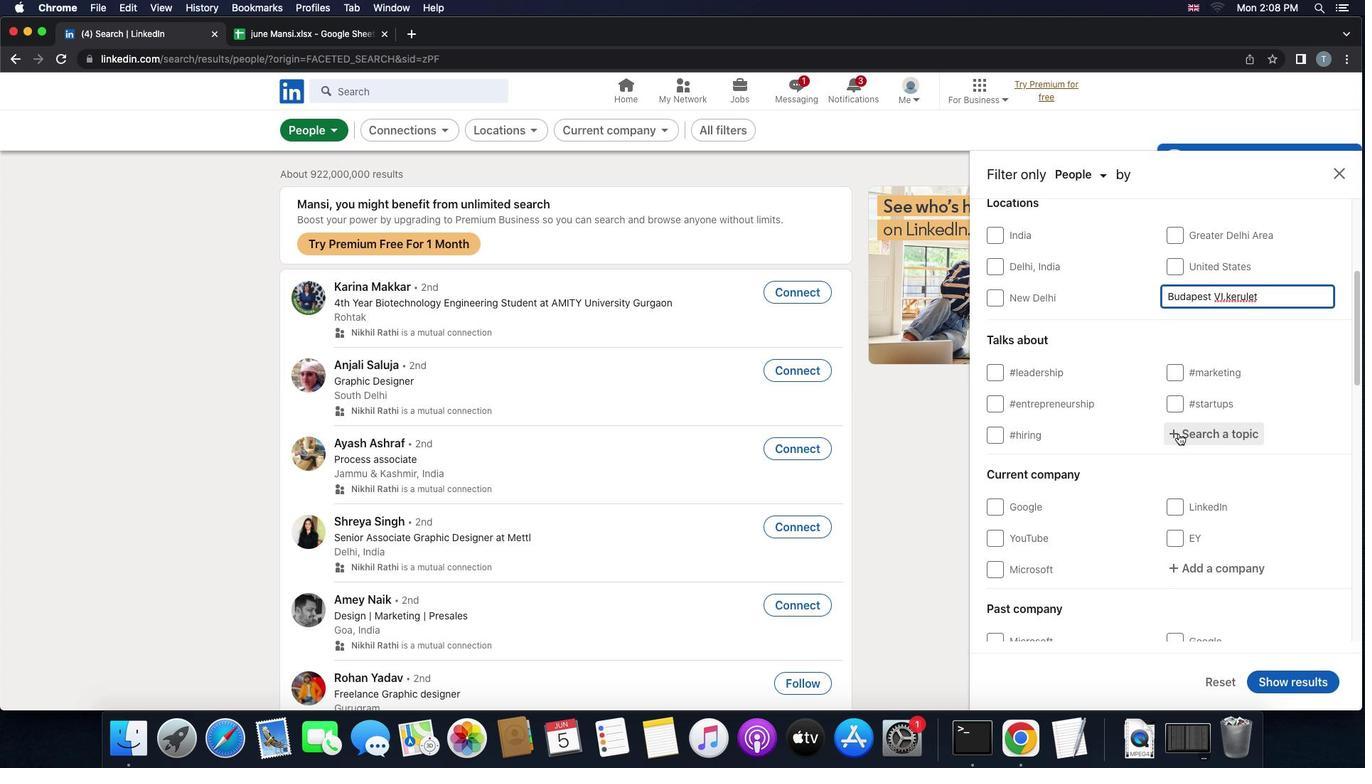 
Action: Mouse pressed left at (1178, 433)
Screenshot: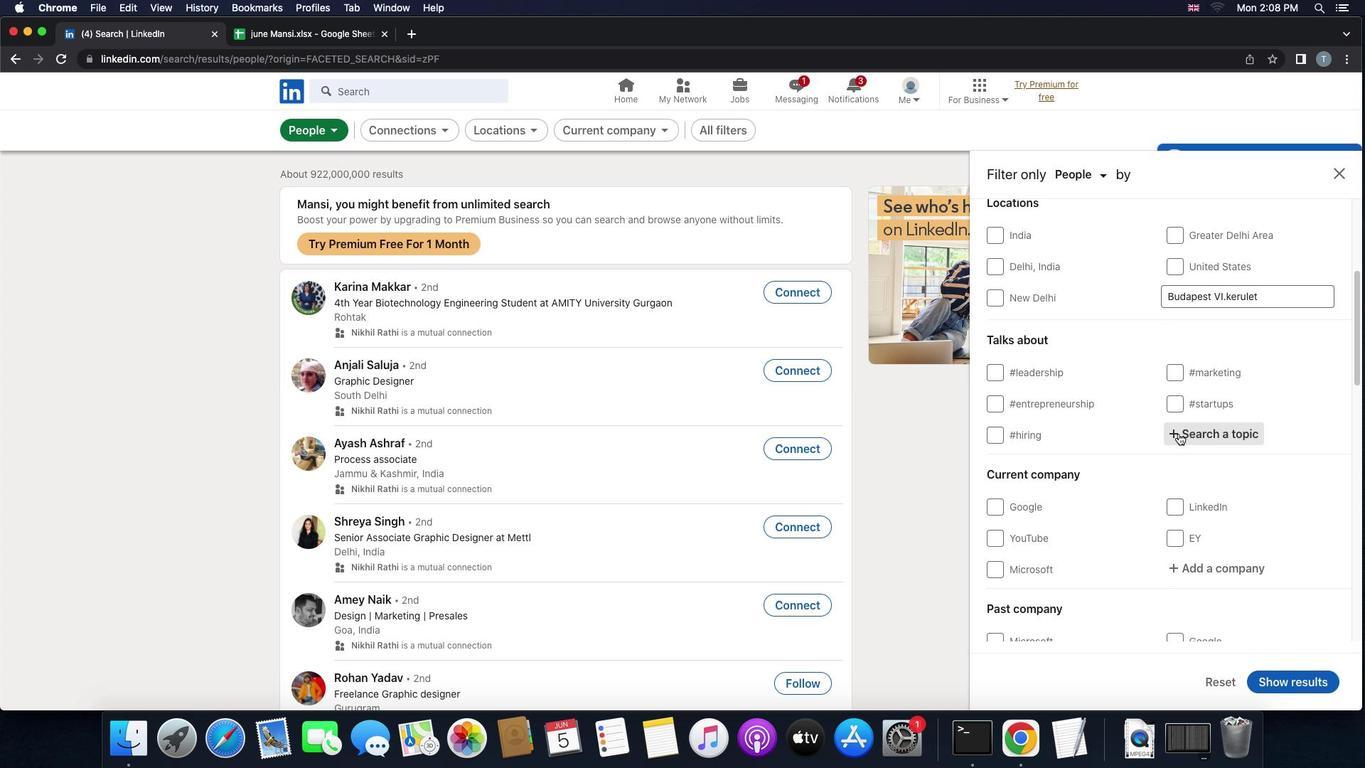 
Action: Mouse moved to (1185, 447)
Screenshot: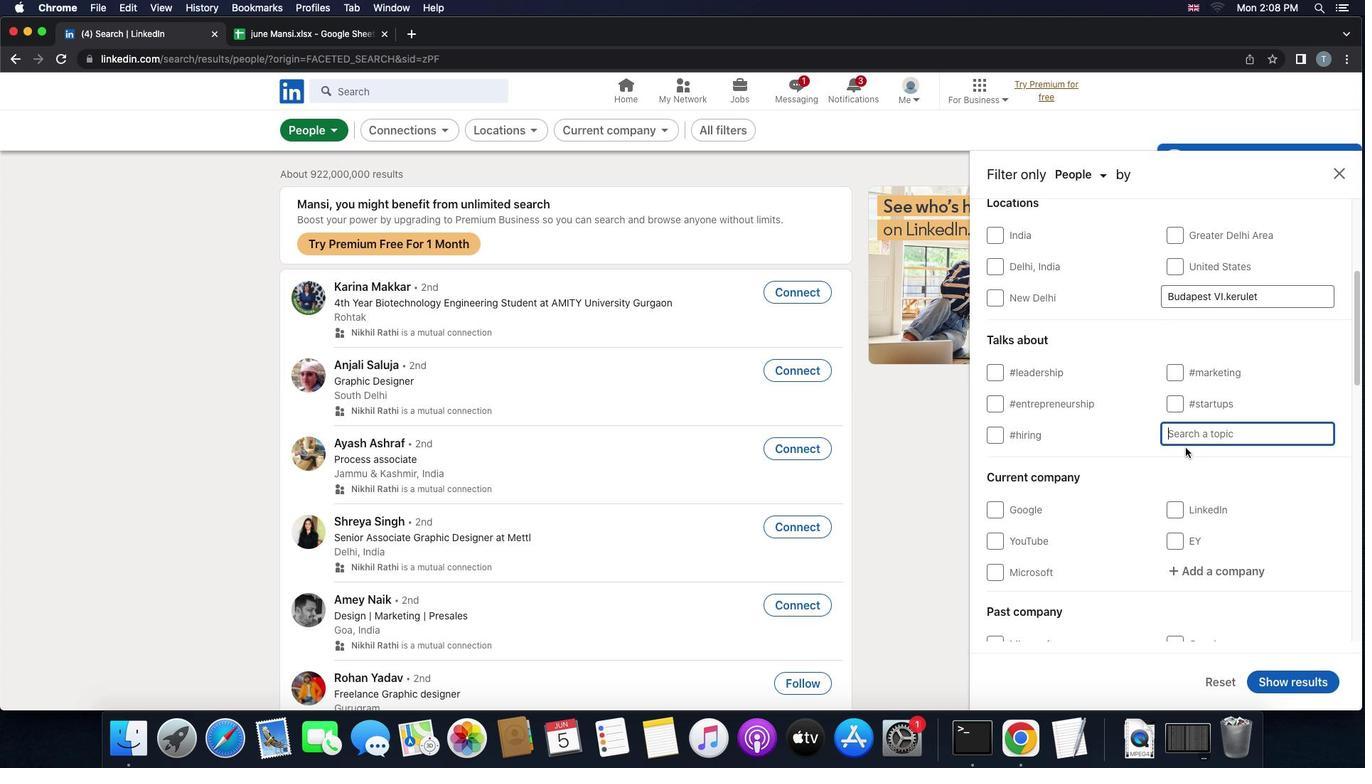 
Action: Key pressed 'e''n''t''r''e''p''r''e'
Screenshot: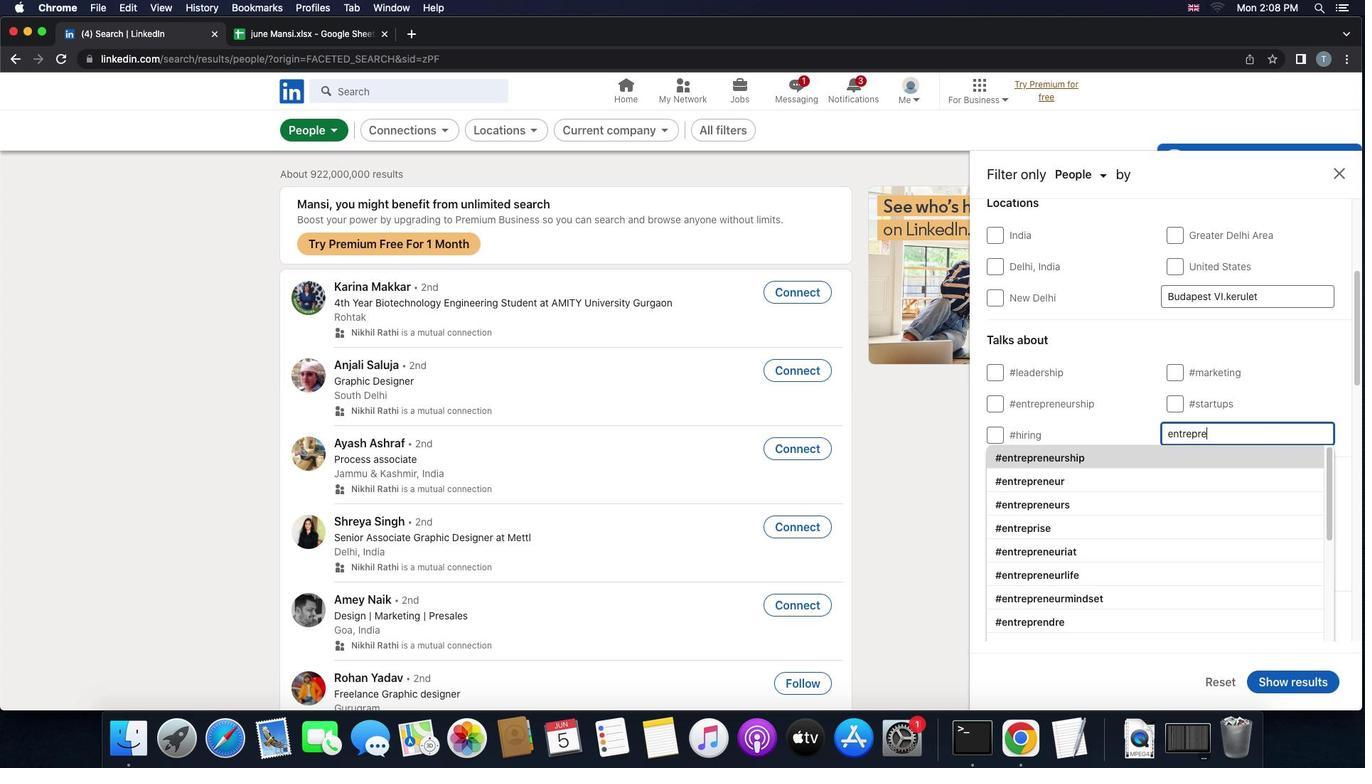 
Action: Mouse moved to (1185, 447)
Screenshot: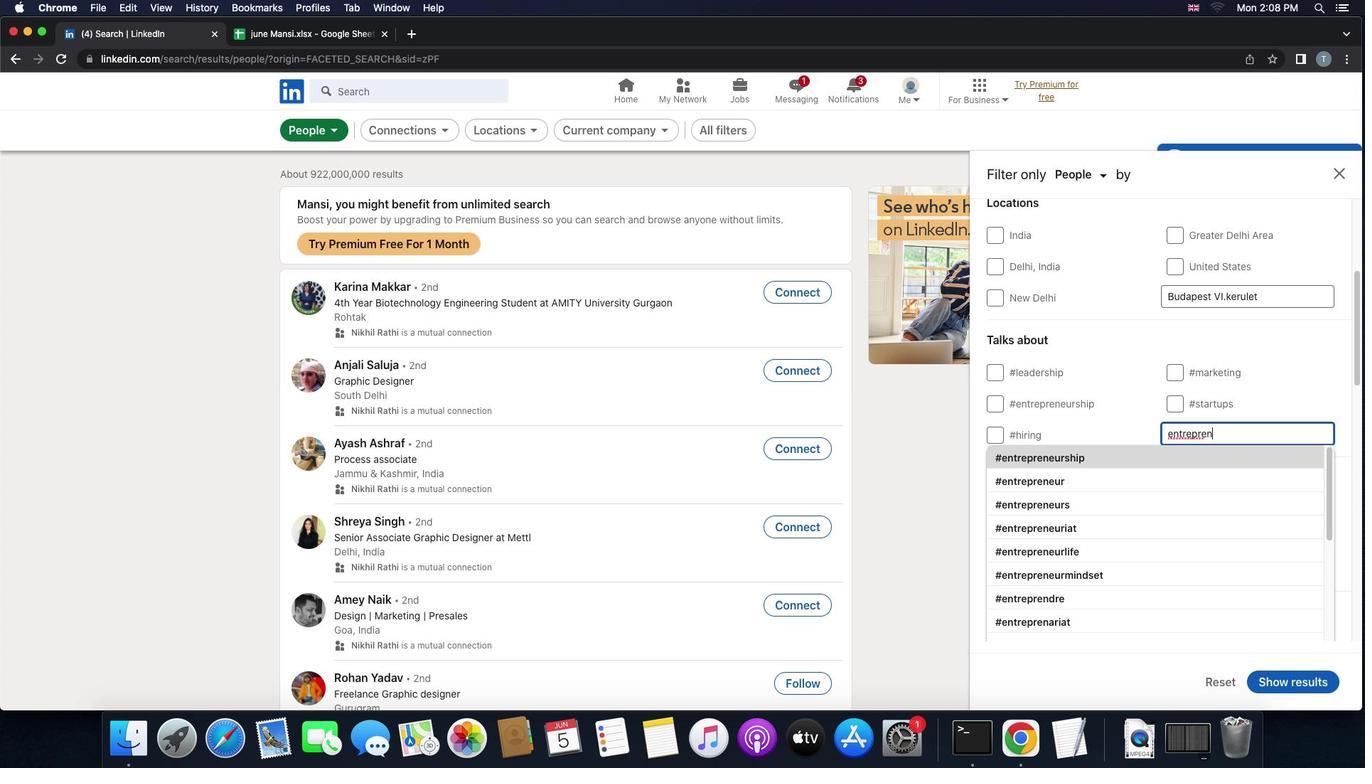 
Action: Key pressed 'n''e''u''r'
Screenshot: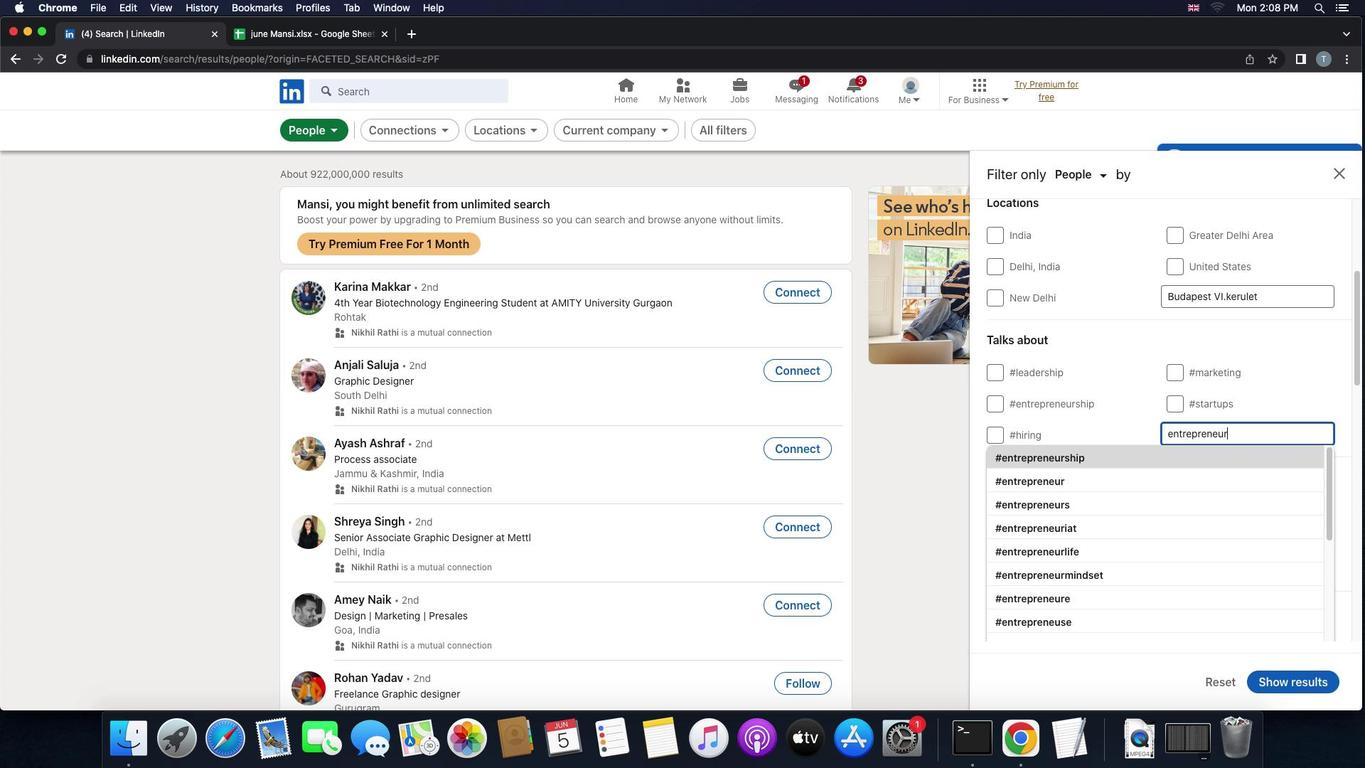
Action: Mouse moved to (1136, 570)
Screenshot: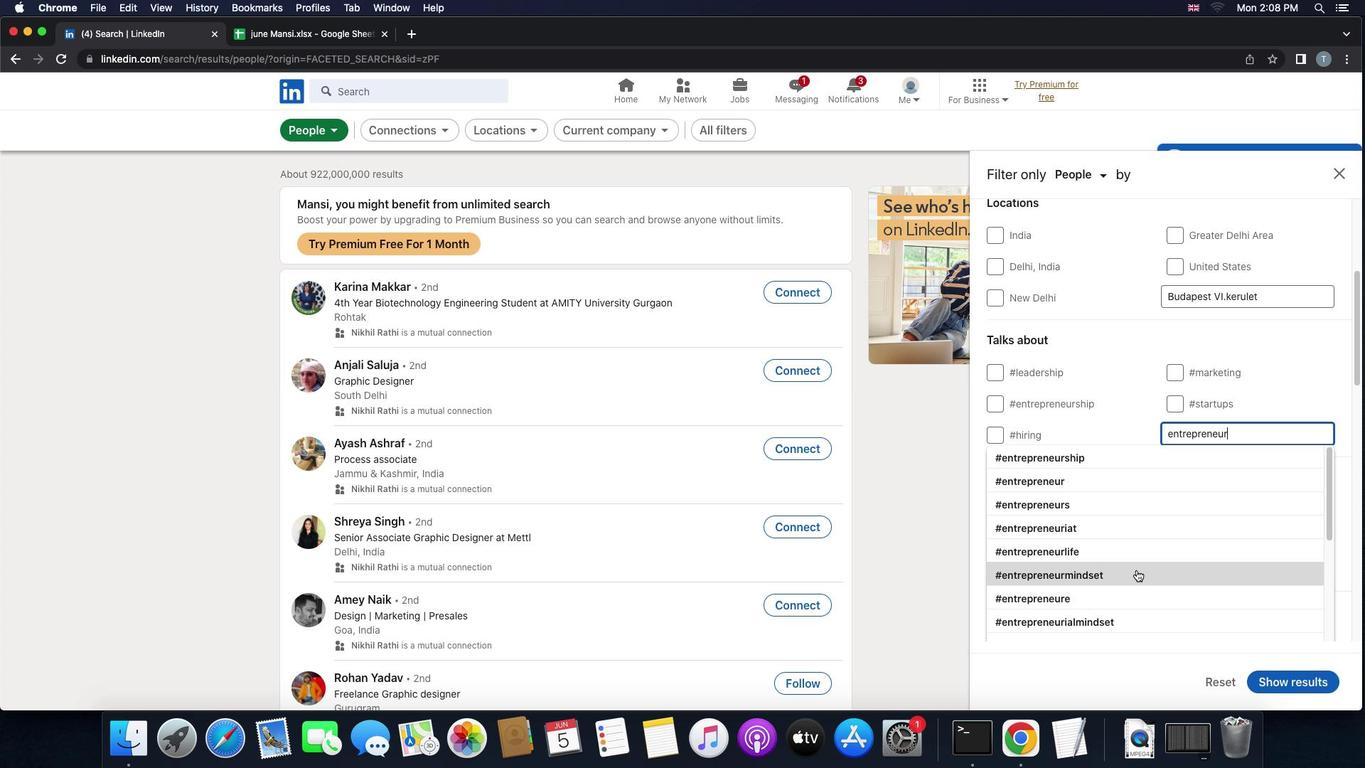 
Action: Mouse pressed left at (1136, 570)
Screenshot: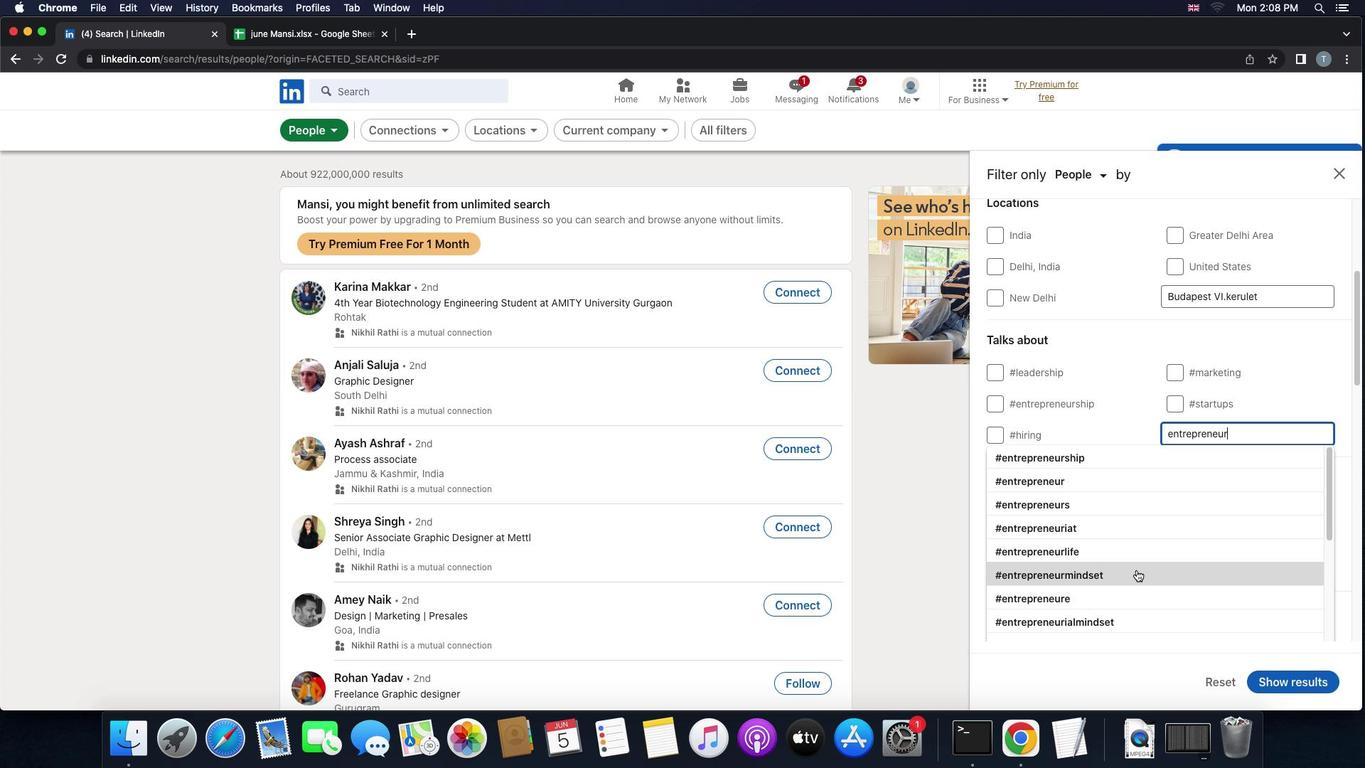 
Action: Mouse moved to (1137, 570)
Screenshot: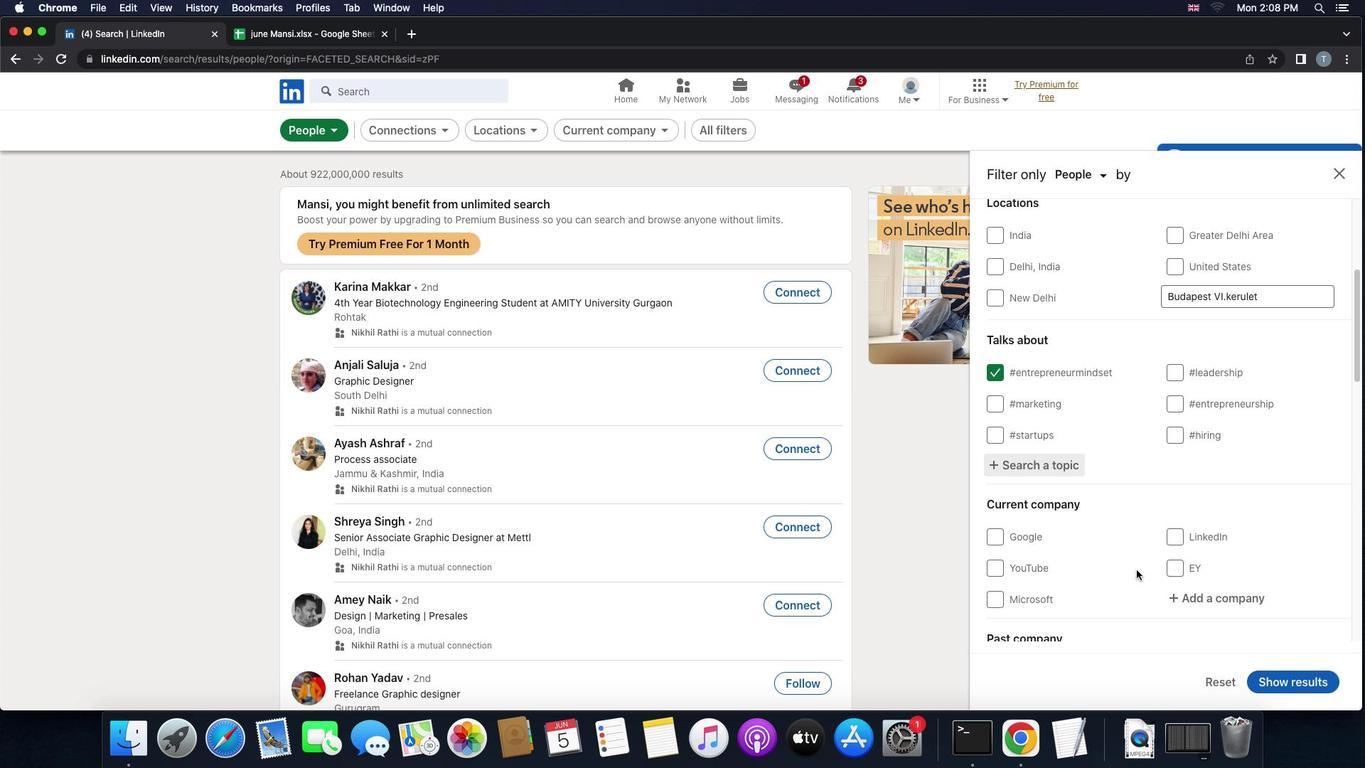 
Action: Mouse scrolled (1137, 570) with delta (0, 0)
Screenshot: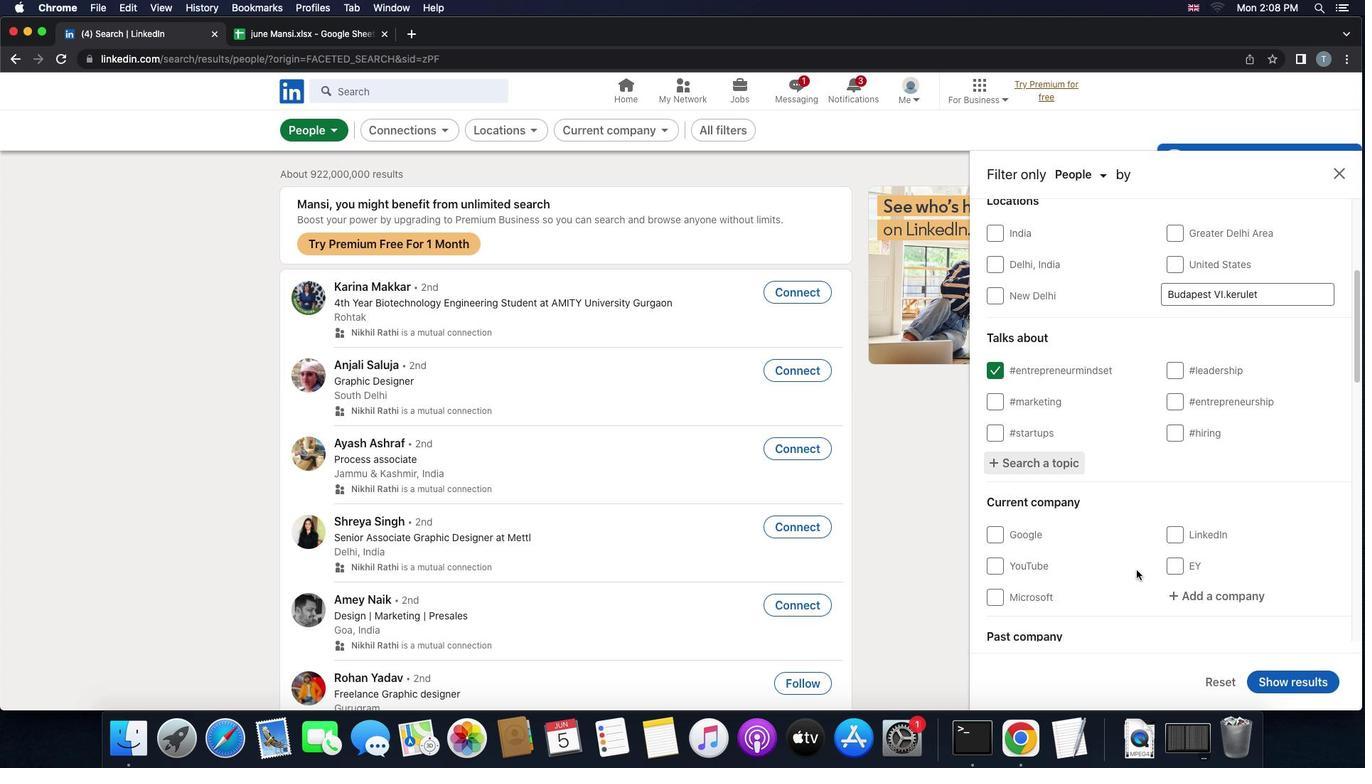 
Action: Mouse scrolled (1137, 570) with delta (0, 0)
Screenshot: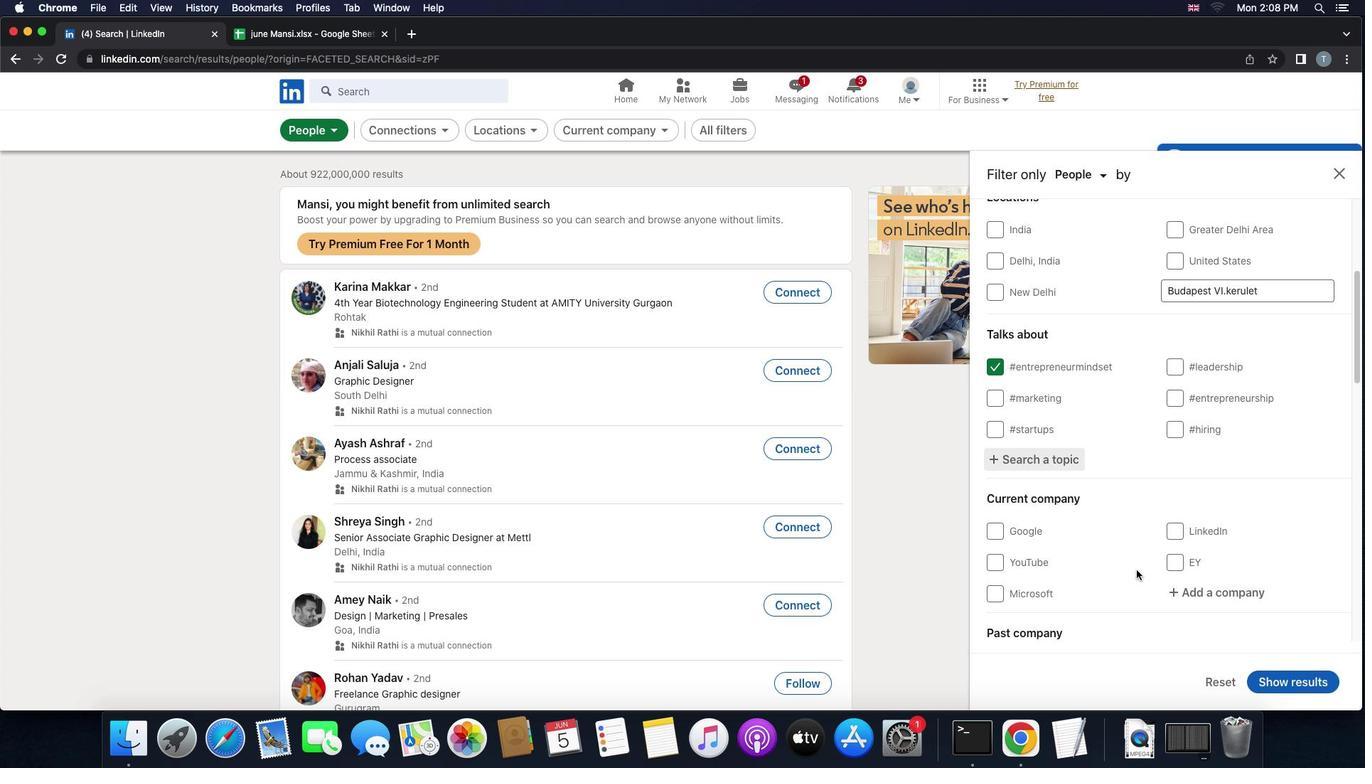 
Action: Mouse scrolled (1137, 570) with delta (0, -1)
Screenshot: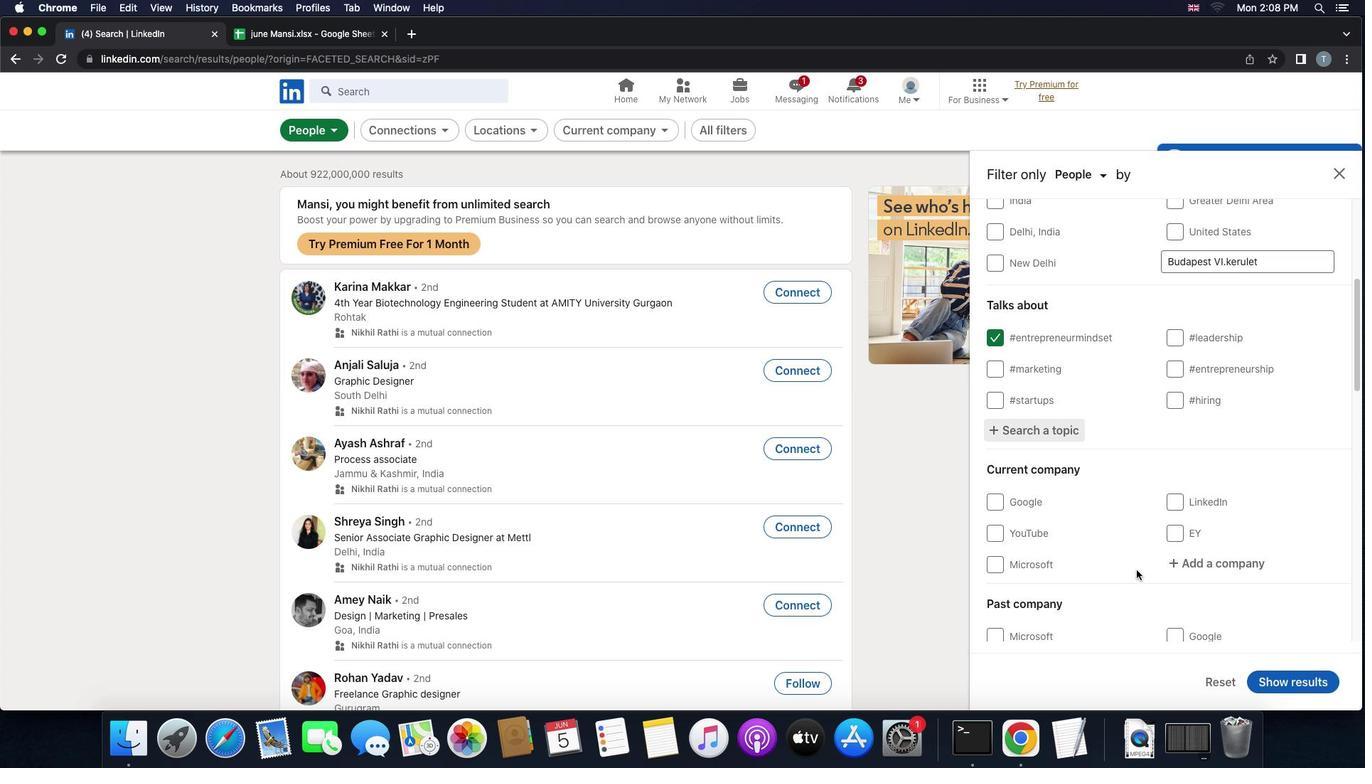 
Action: Mouse scrolled (1137, 570) with delta (0, 0)
Screenshot: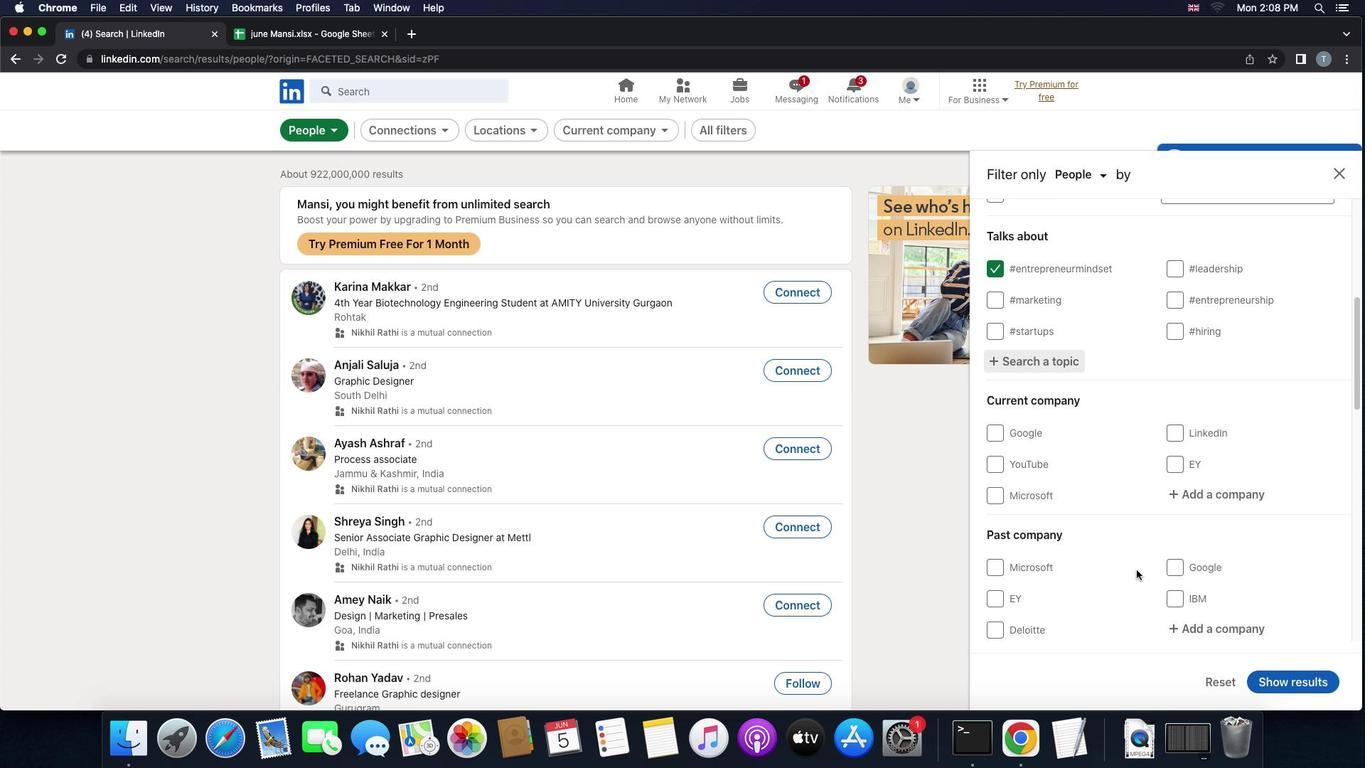 
Action: Mouse scrolled (1137, 570) with delta (0, 0)
Screenshot: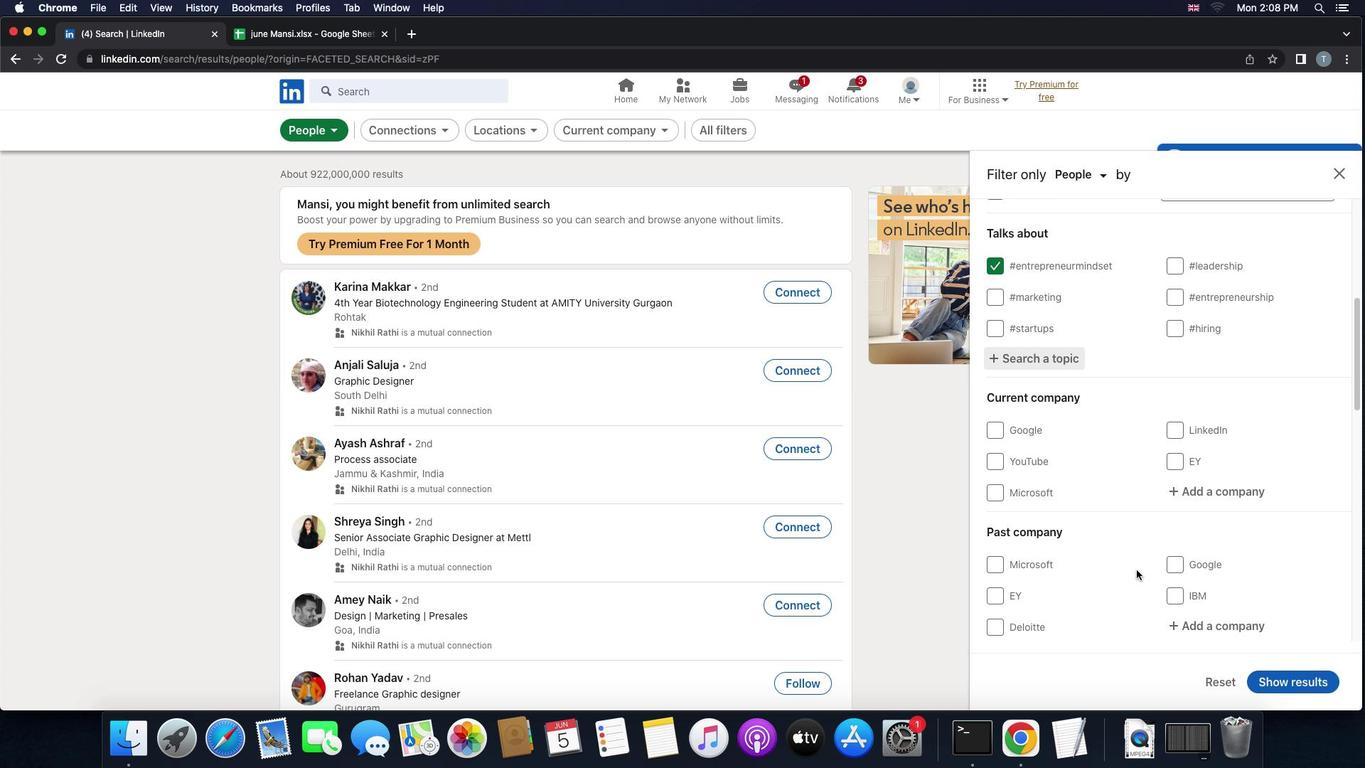 
Action: Mouse moved to (1183, 481)
Screenshot: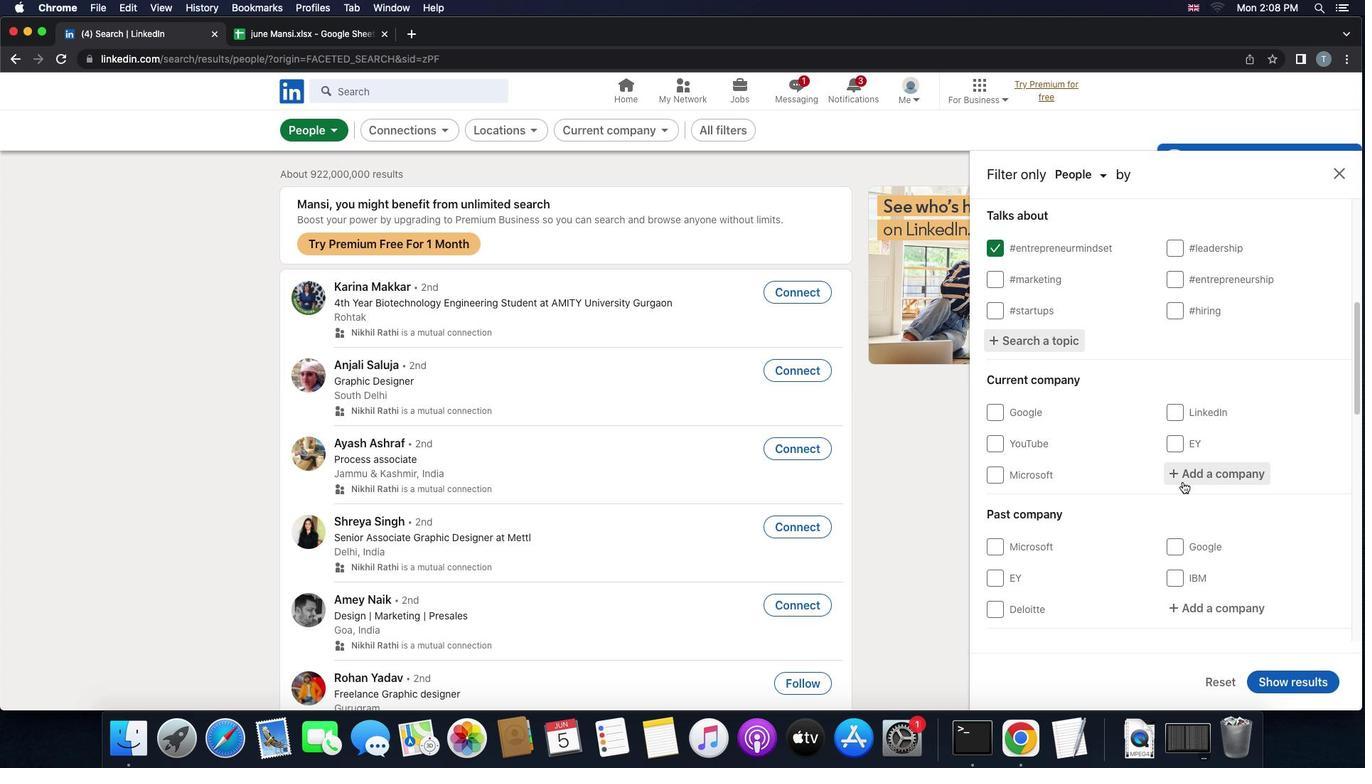 
Action: Mouse pressed left at (1183, 481)
Screenshot: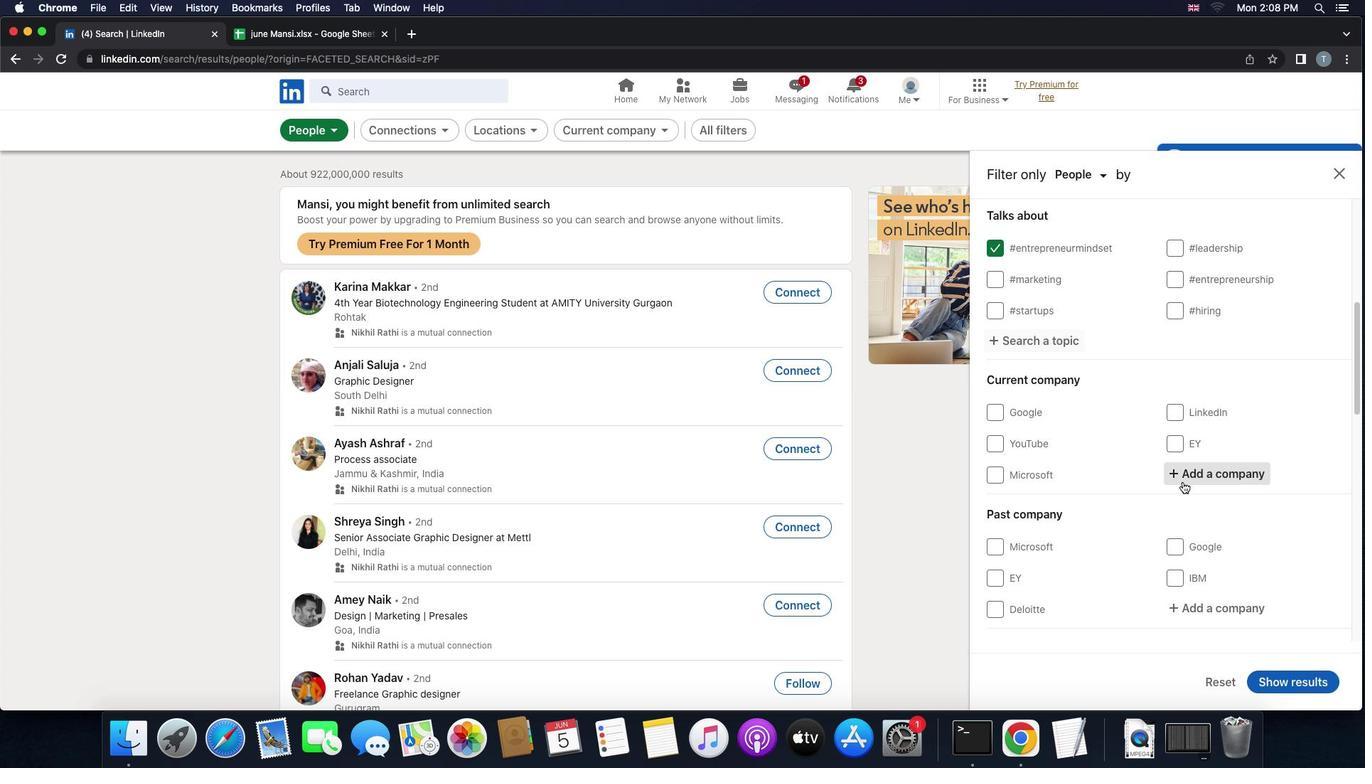 
Action: Key pressed Key.shift'A''F''C''O''N''S'
Screenshot: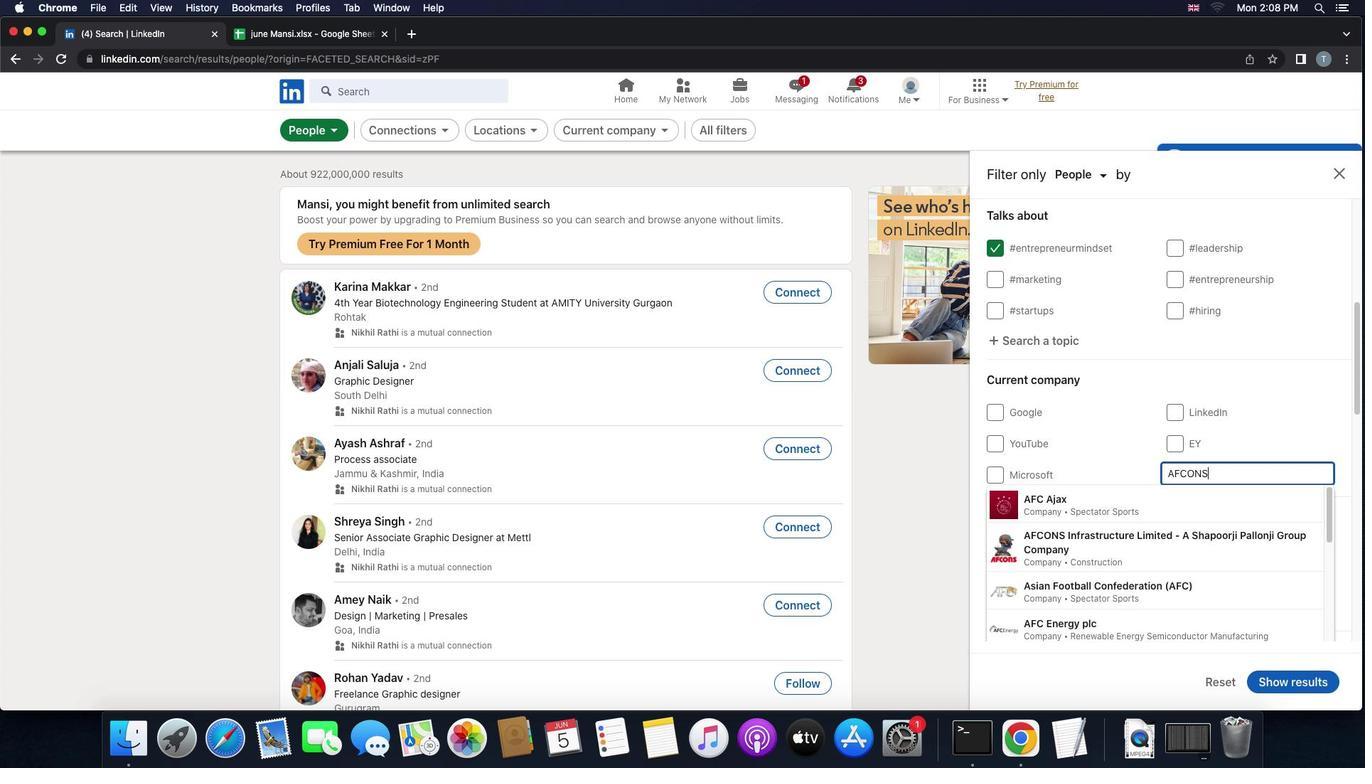 
Action: Mouse moved to (1160, 499)
Screenshot: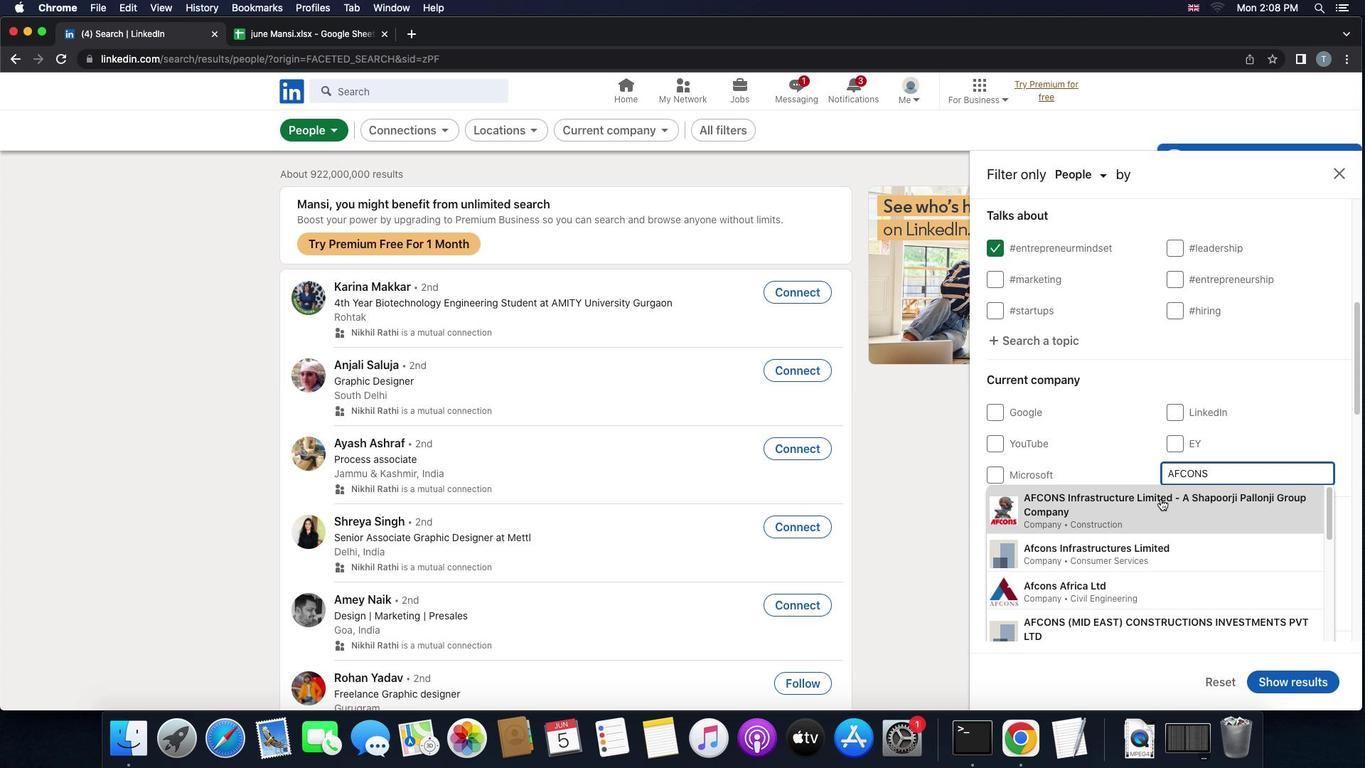 
Action: Mouse pressed left at (1160, 499)
Screenshot: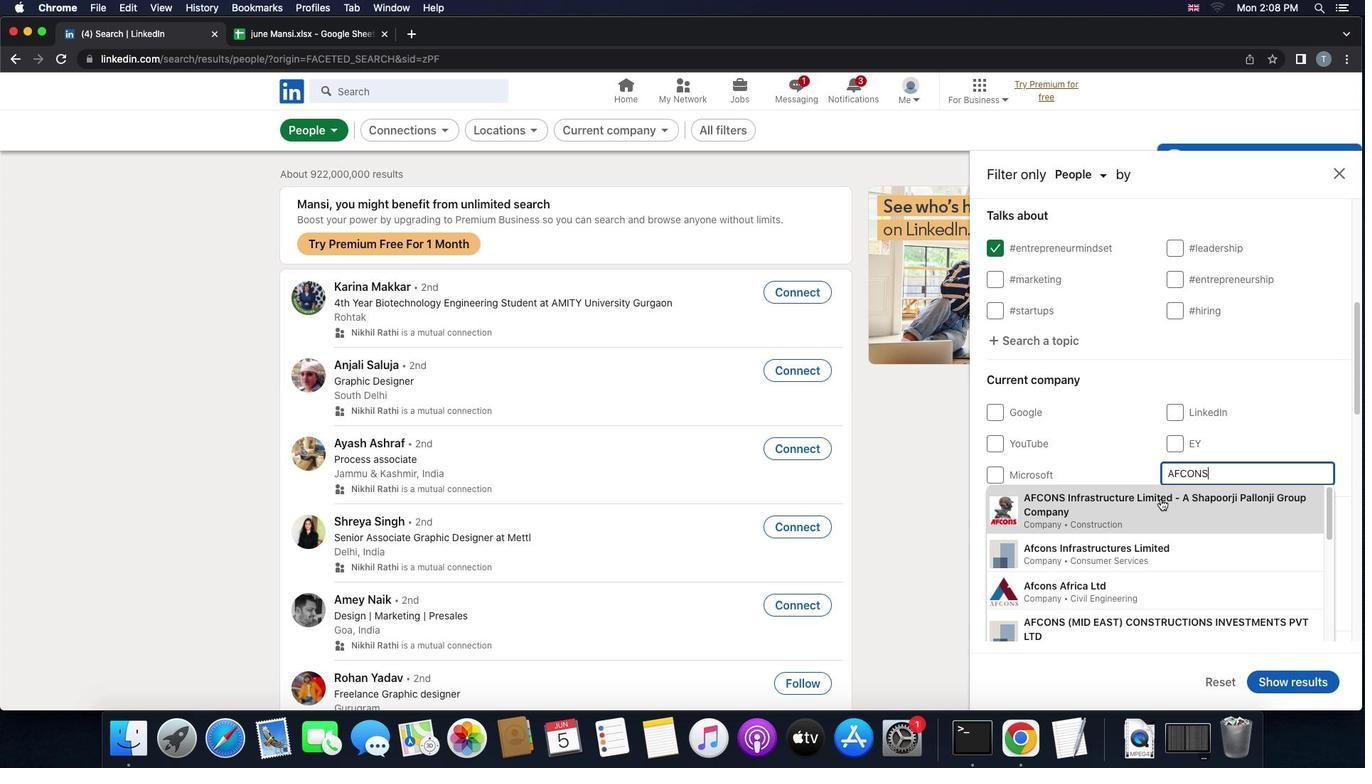 
Action: Mouse scrolled (1160, 499) with delta (0, 0)
Screenshot: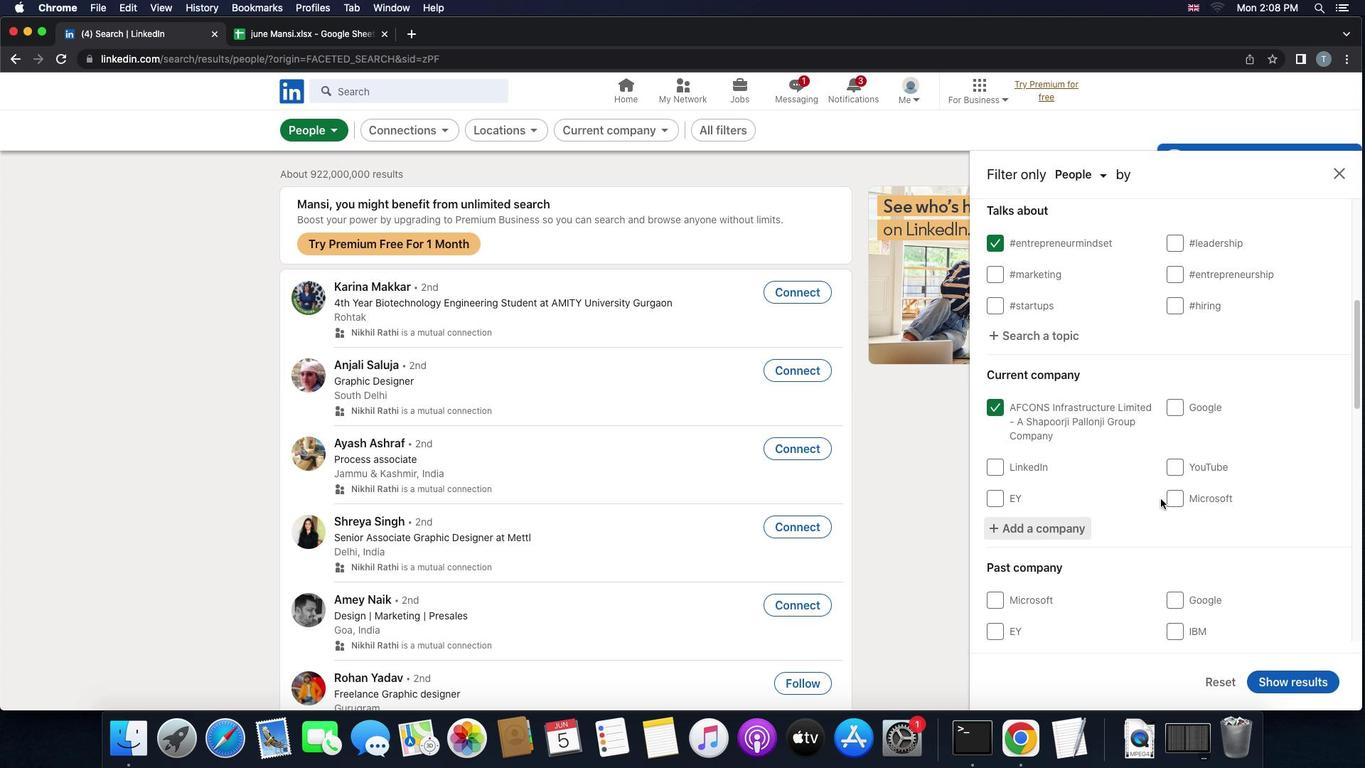 
Action: Mouse scrolled (1160, 499) with delta (0, 0)
Screenshot: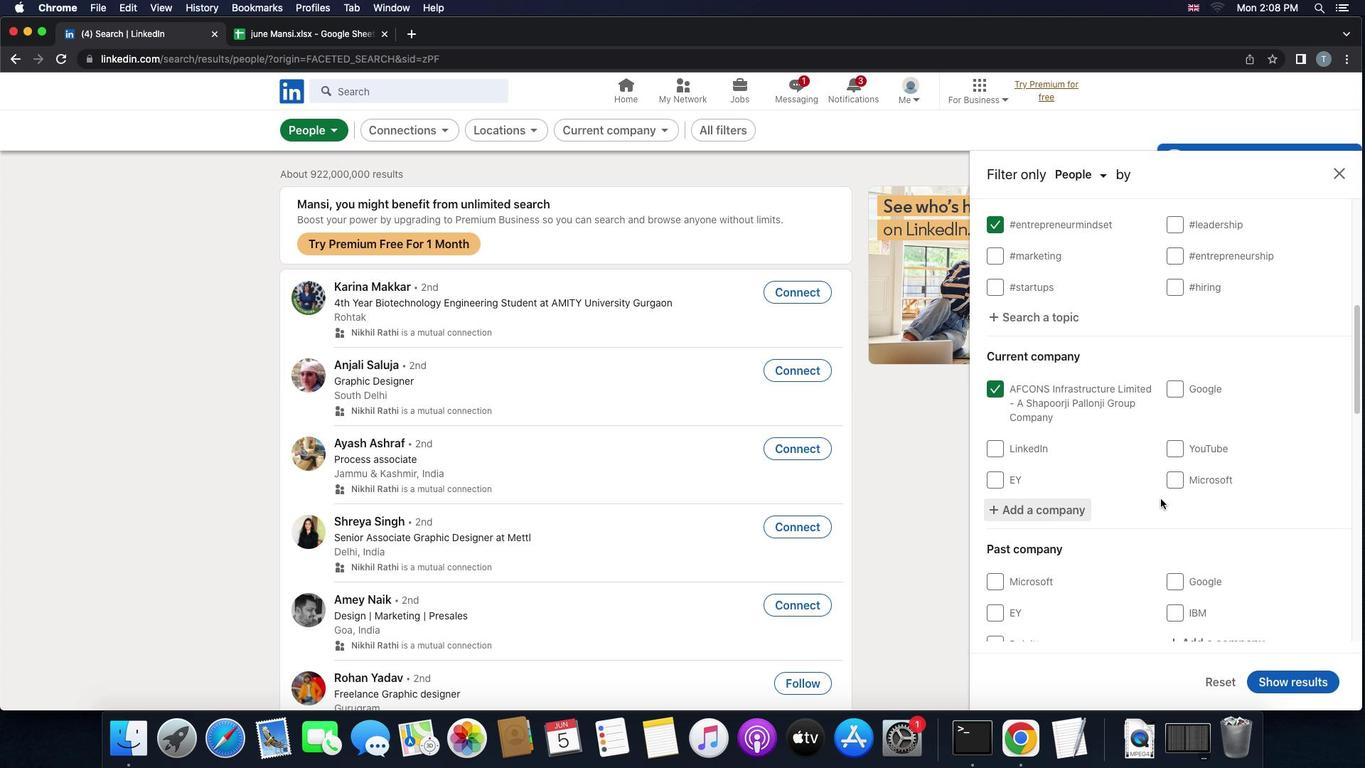 
Action: Mouse scrolled (1160, 499) with delta (0, -2)
Screenshot: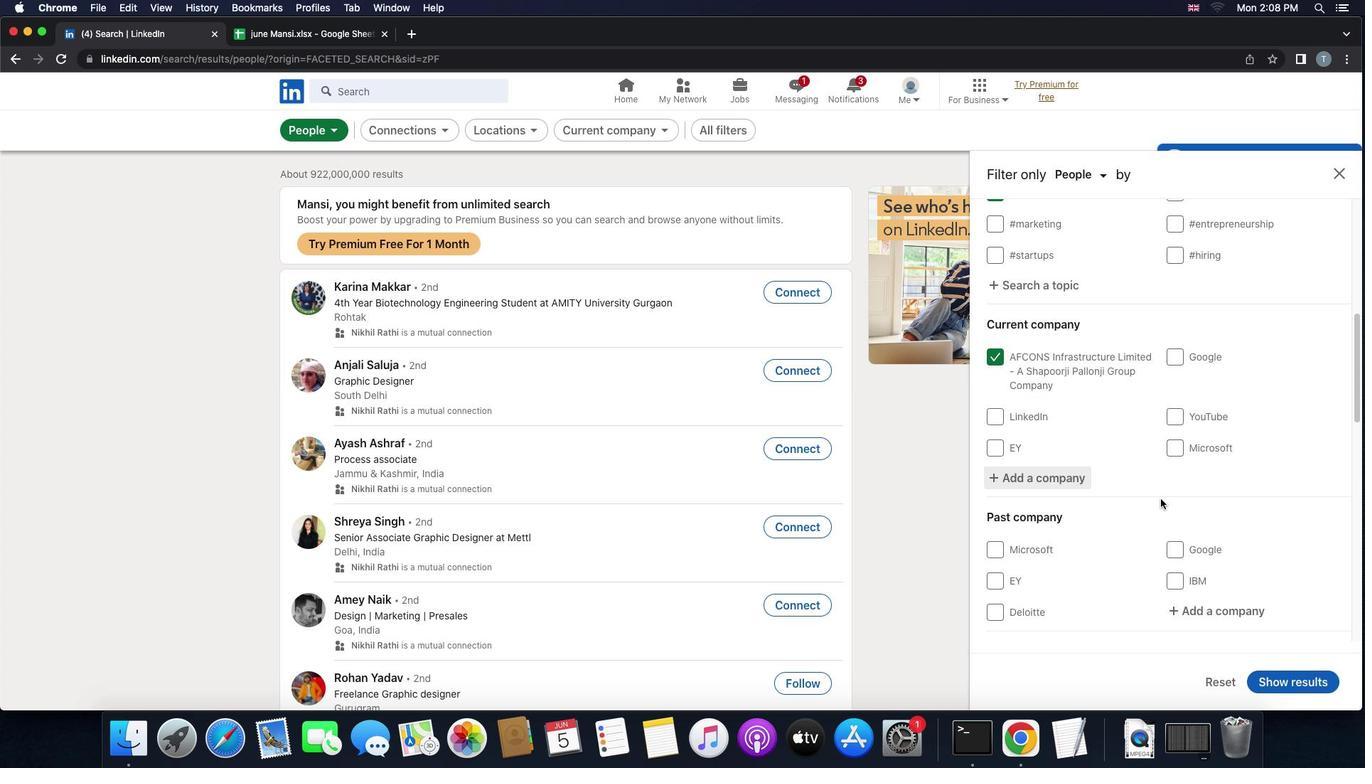 
Action: Mouse scrolled (1160, 499) with delta (0, -2)
Screenshot: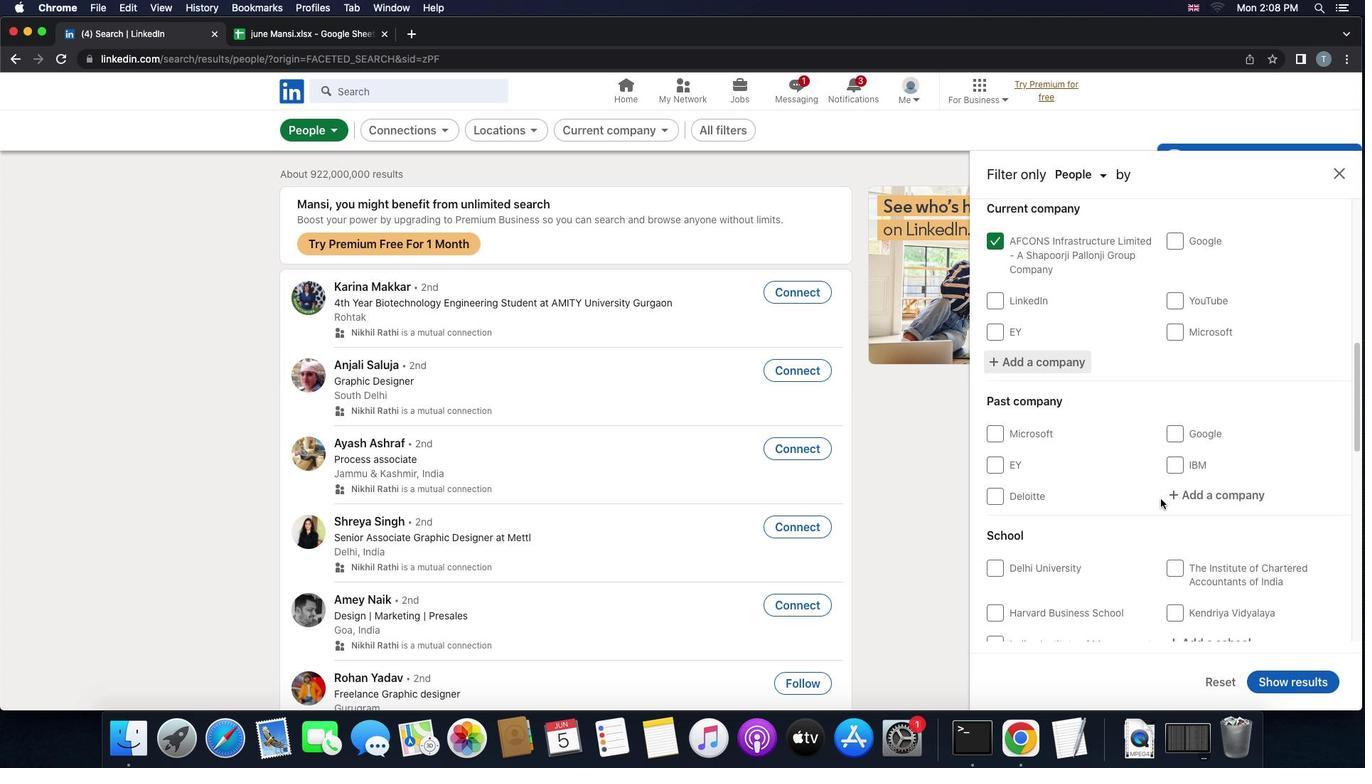 
Action: Mouse scrolled (1160, 499) with delta (0, 0)
Screenshot: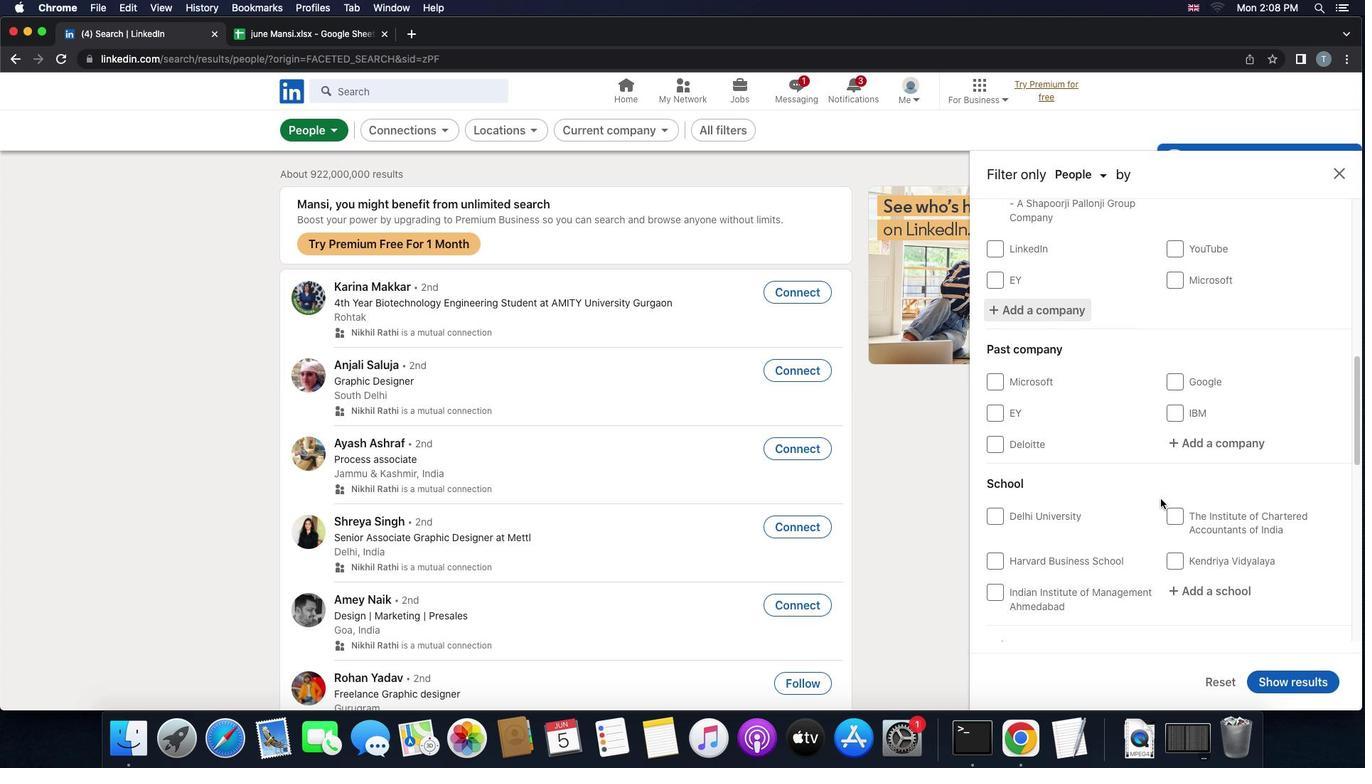 
Action: Mouse scrolled (1160, 499) with delta (0, 0)
Screenshot: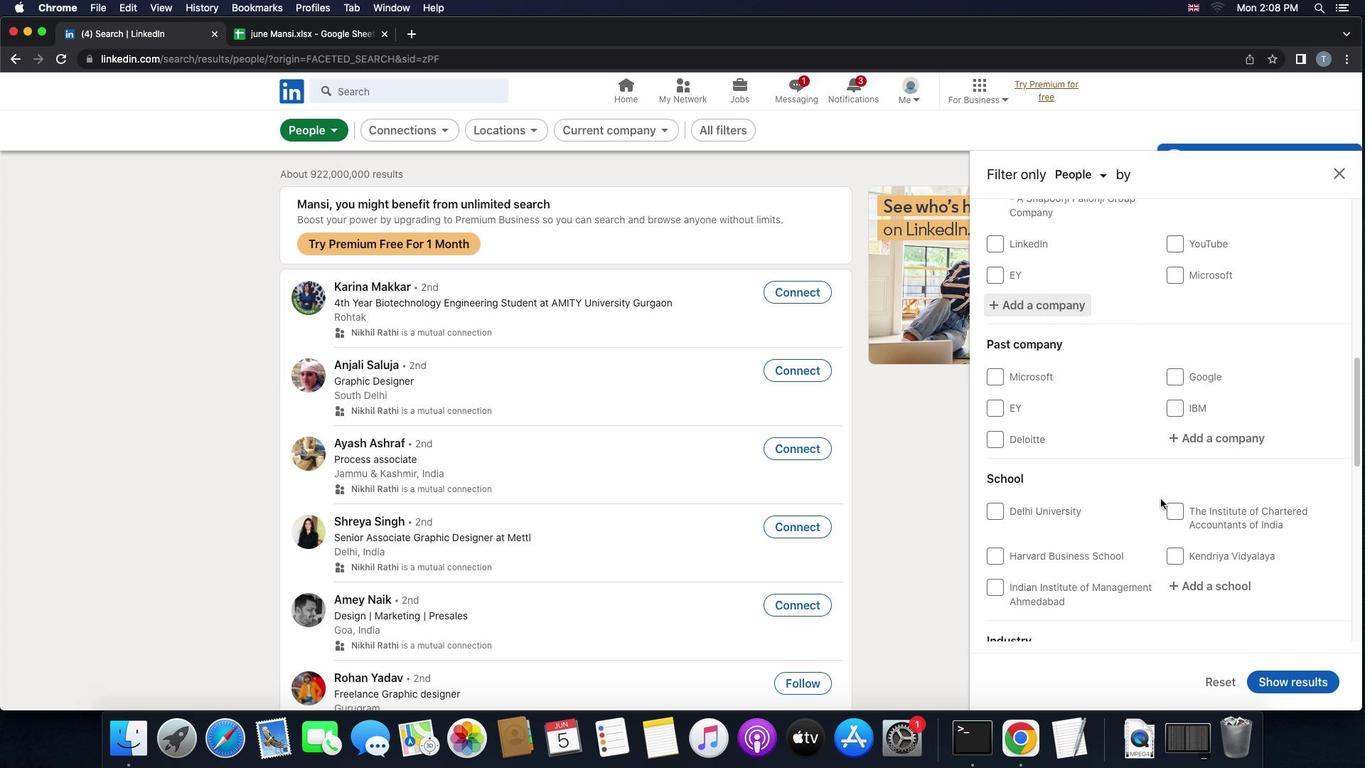 
Action: Mouse scrolled (1160, 499) with delta (0, -1)
Screenshot: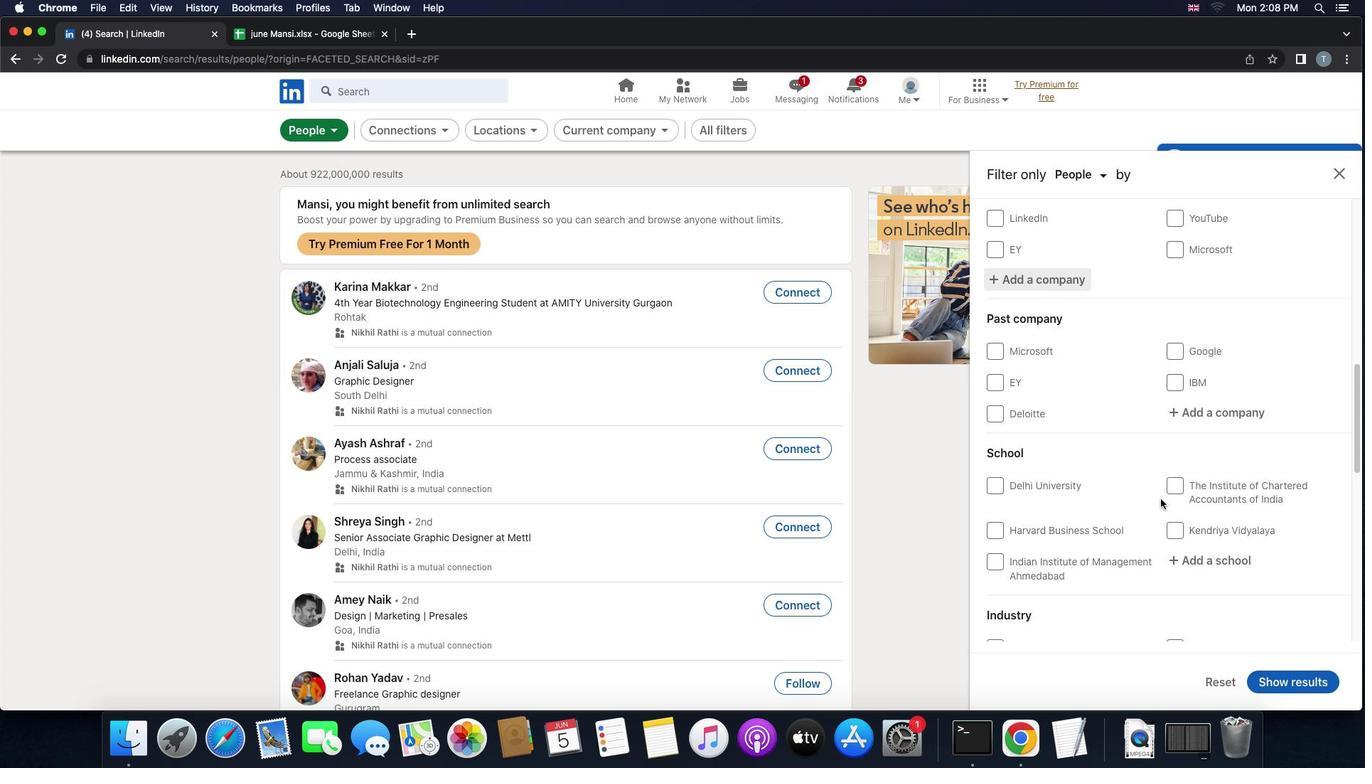 
Action: Mouse moved to (1205, 503)
Screenshot: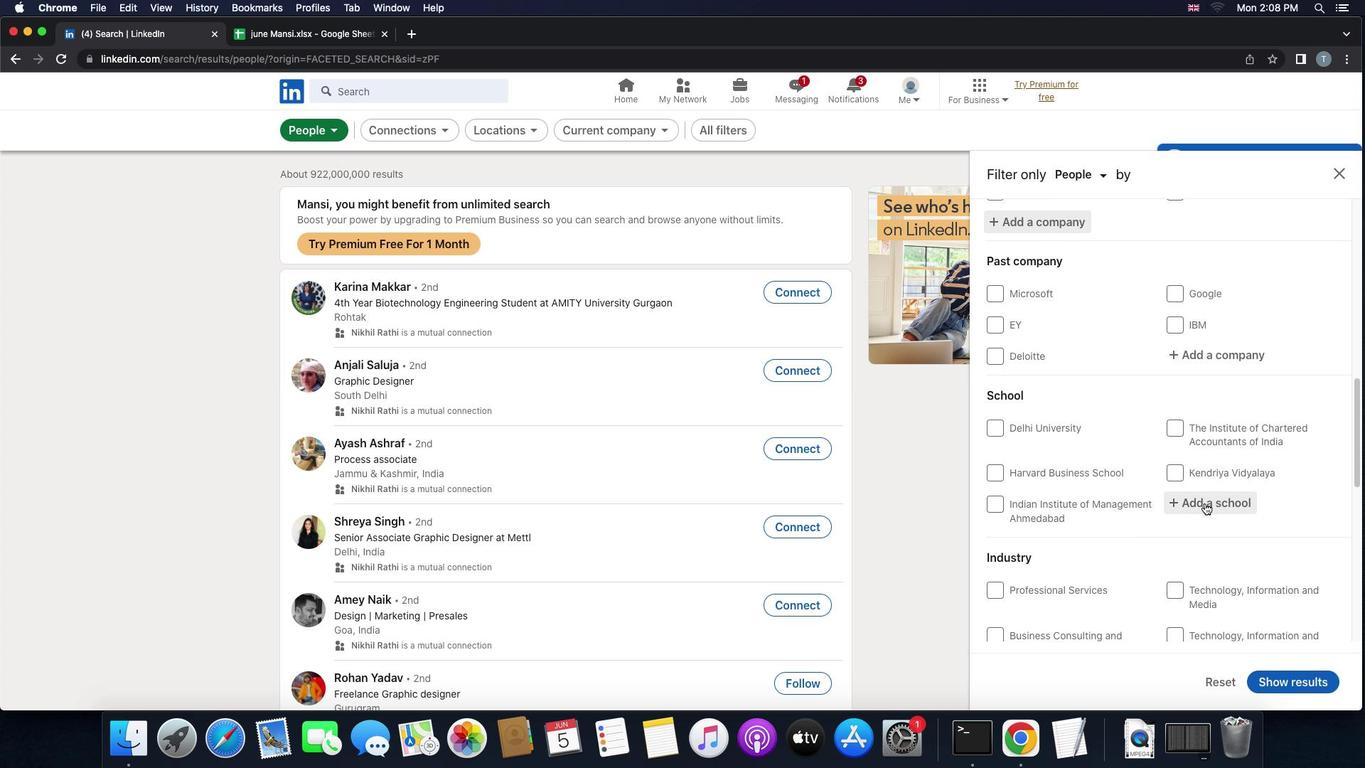 
Action: Mouse pressed left at (1205, 503)
Screenshot: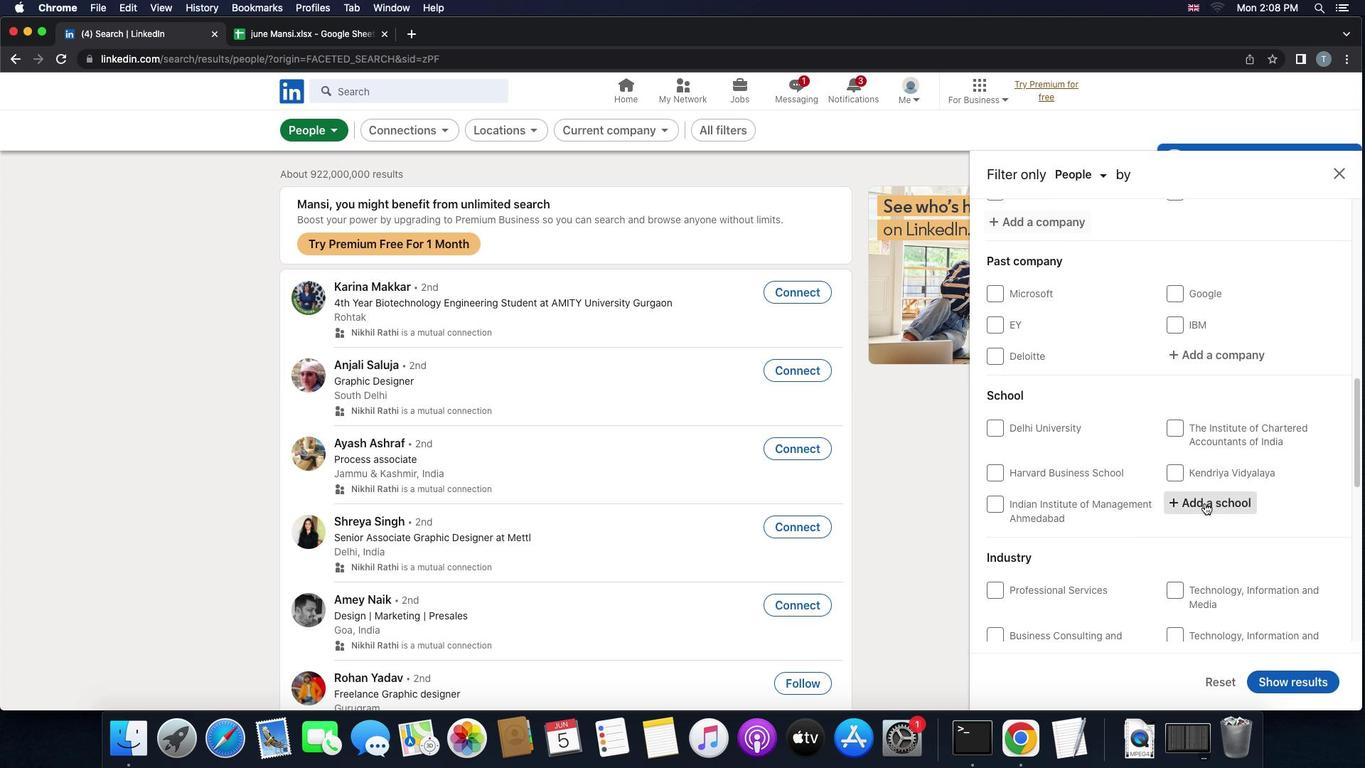 
Action: Key pressed Key.shift'L''a''d''y'Key.space'i''r''w''i''n'
Screenshot: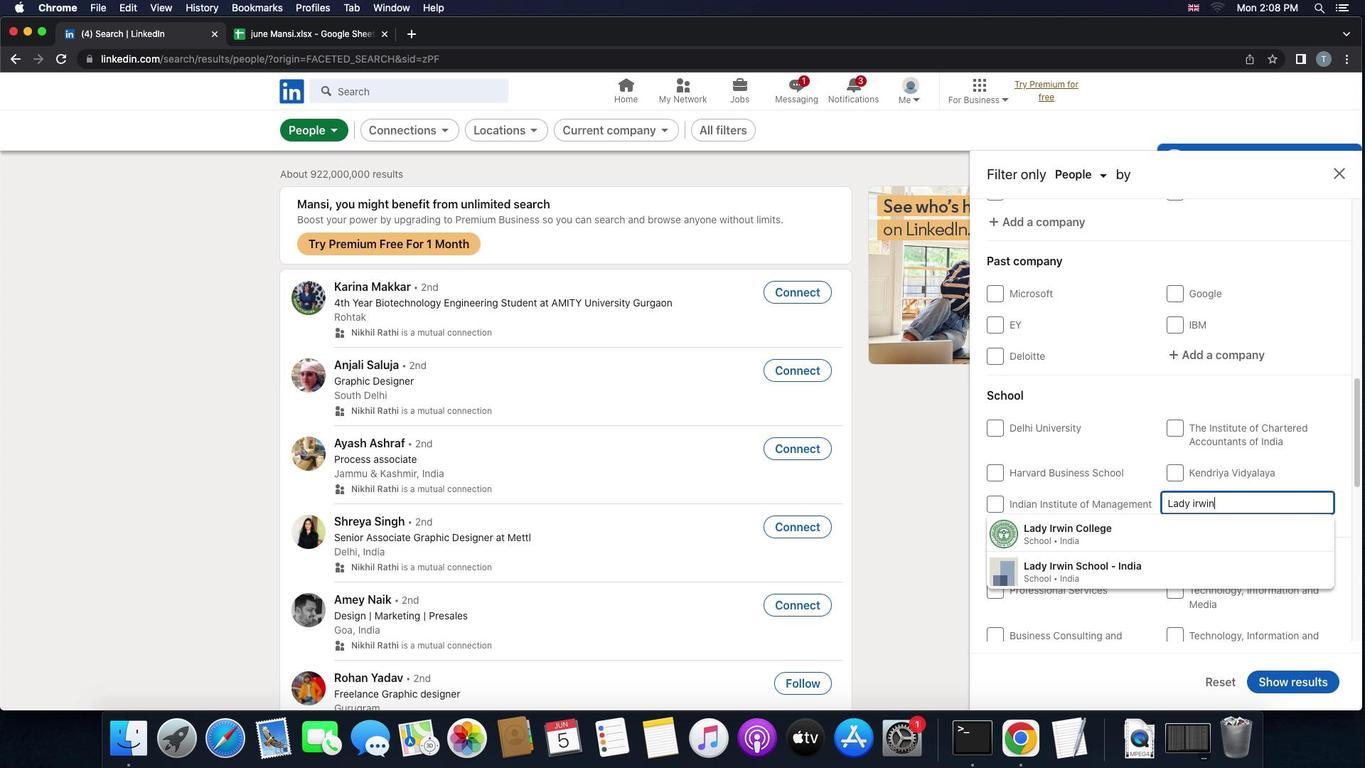 
Action: Mouse moved to (1169, 531)
Screenshot: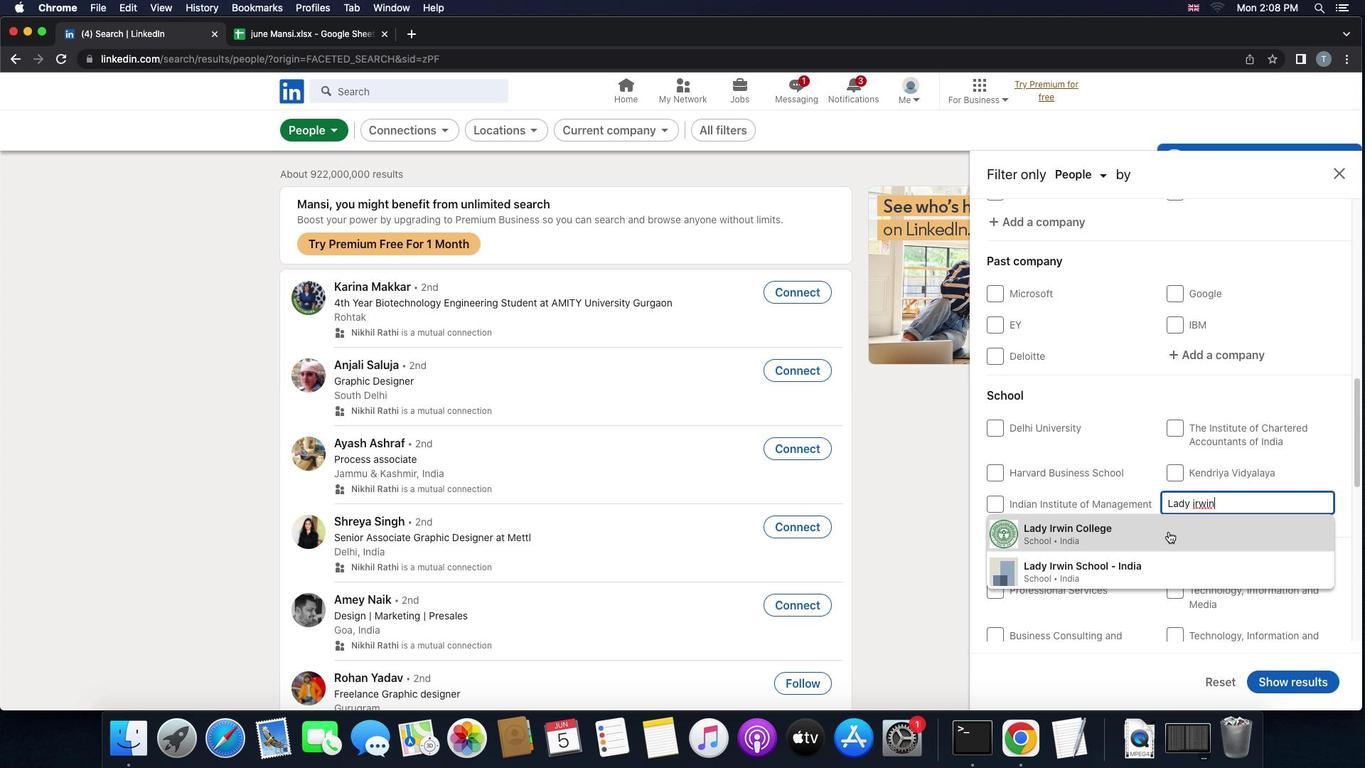 
Action: Mouse pressed left at (1169, 531)
Screenshot: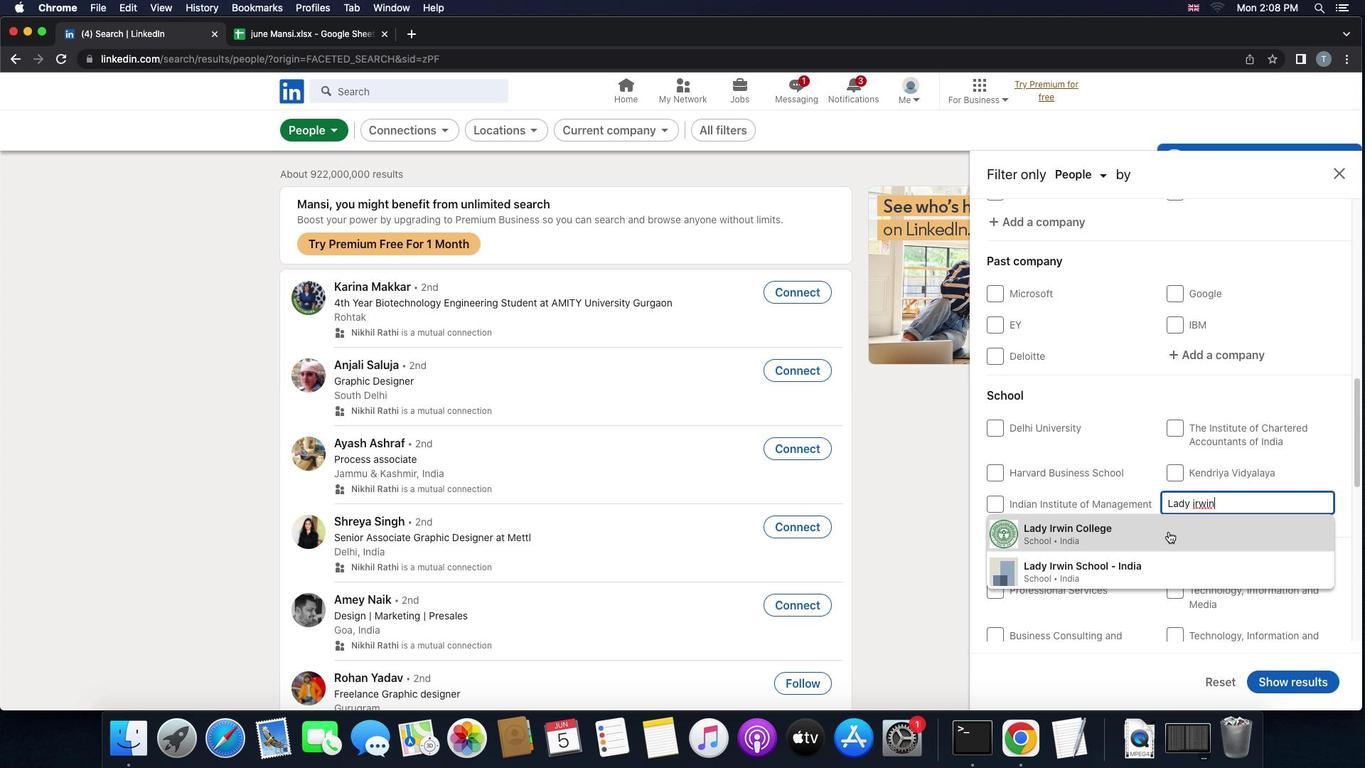 
Action: Mouse scrolled (1169, 531) with delta (0, 0)
Screenshot: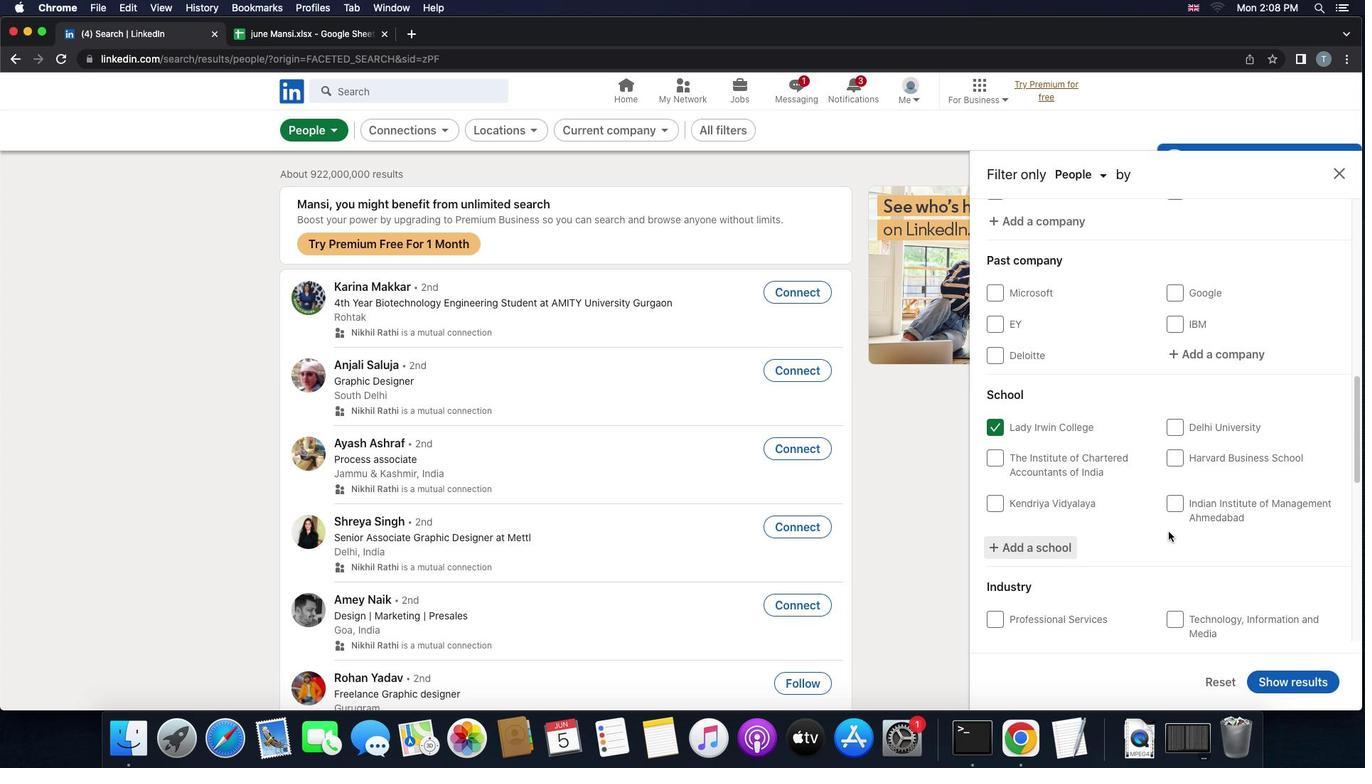 
Action: Mouse scrolled (1169, 531) with delta (0, 0)
Screenshot: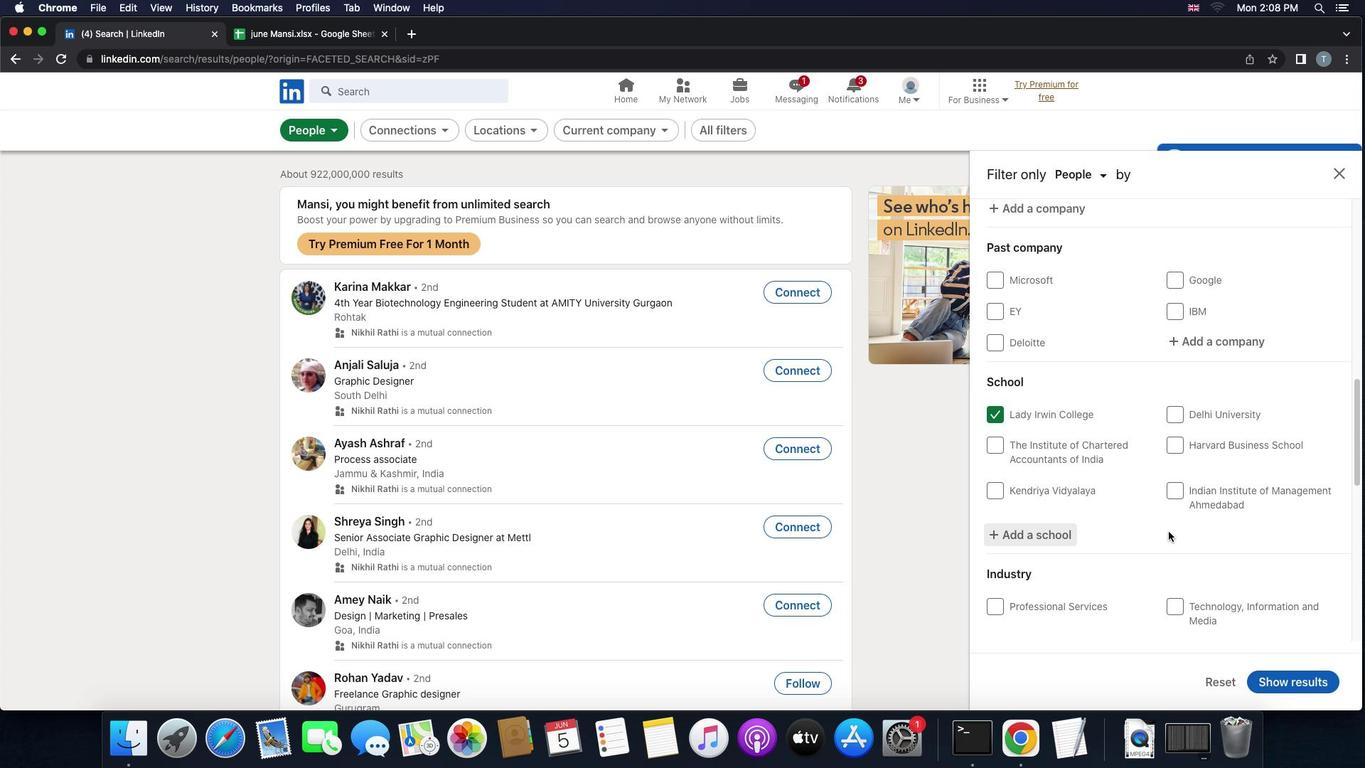 
Action: Mouse scrolled (1169, 531) with delta (0, -1)
Screenshot: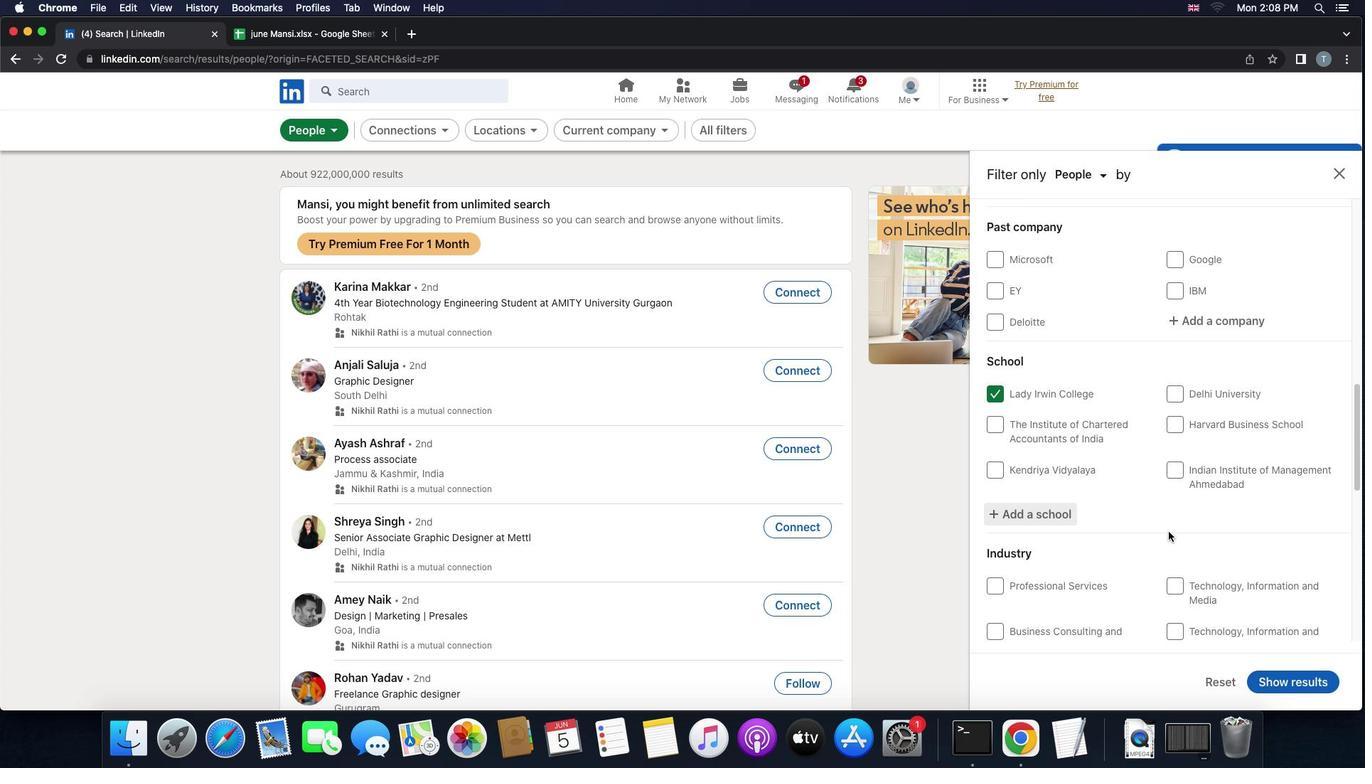 
Action: Mouse scrolled (1169, 531) with delta (0, -1)
Screenshot: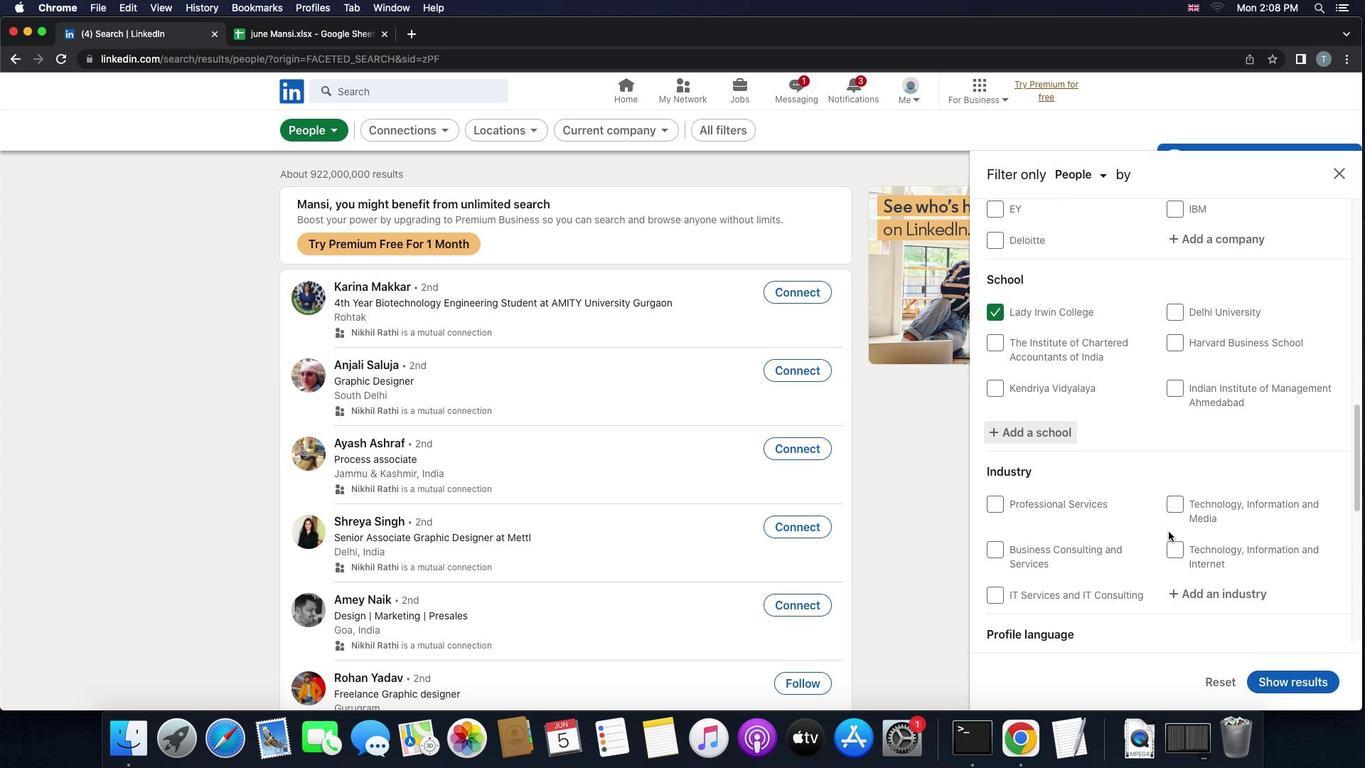 
Action: Mouse scrolled (1169, 531) with delta (0, 0)
Screenshot: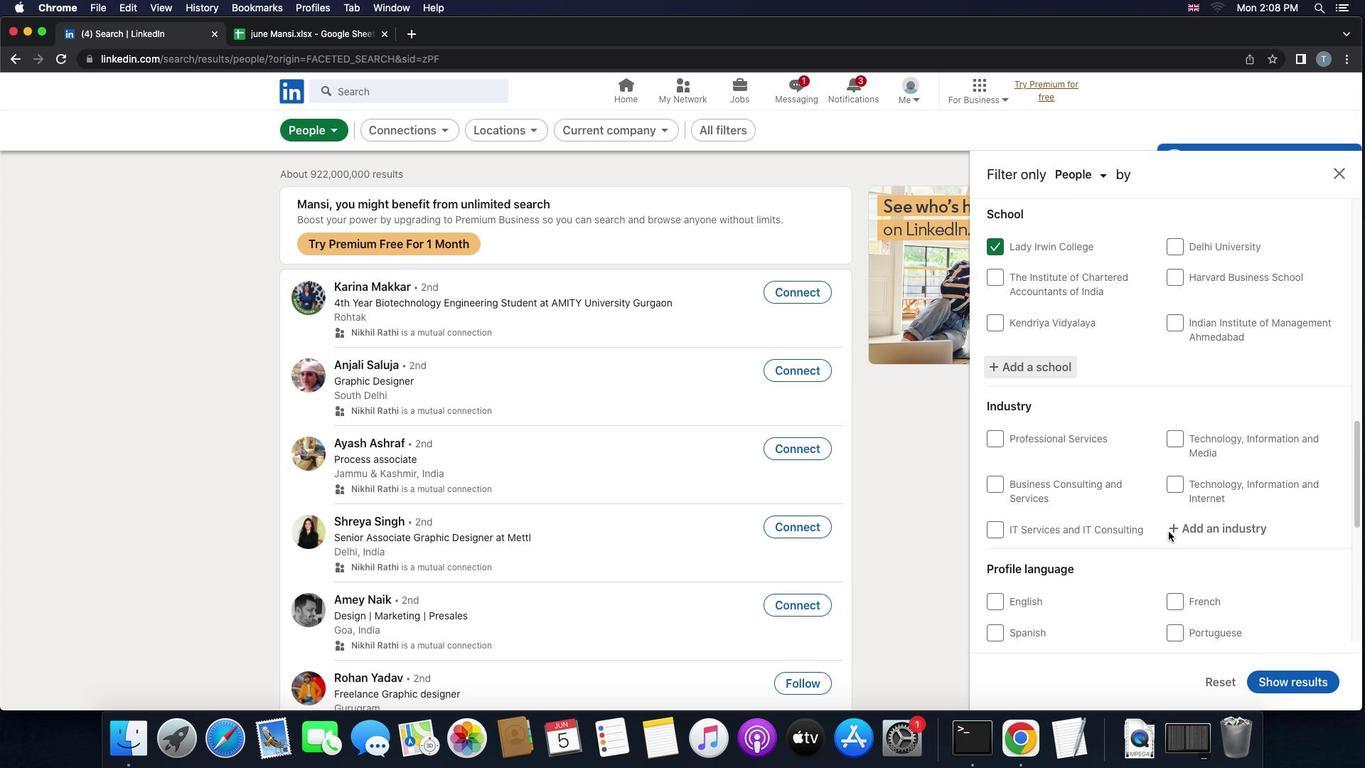 
Action: Mouse scrolled (1169, 531) with delta (0, 0)
Screenshot: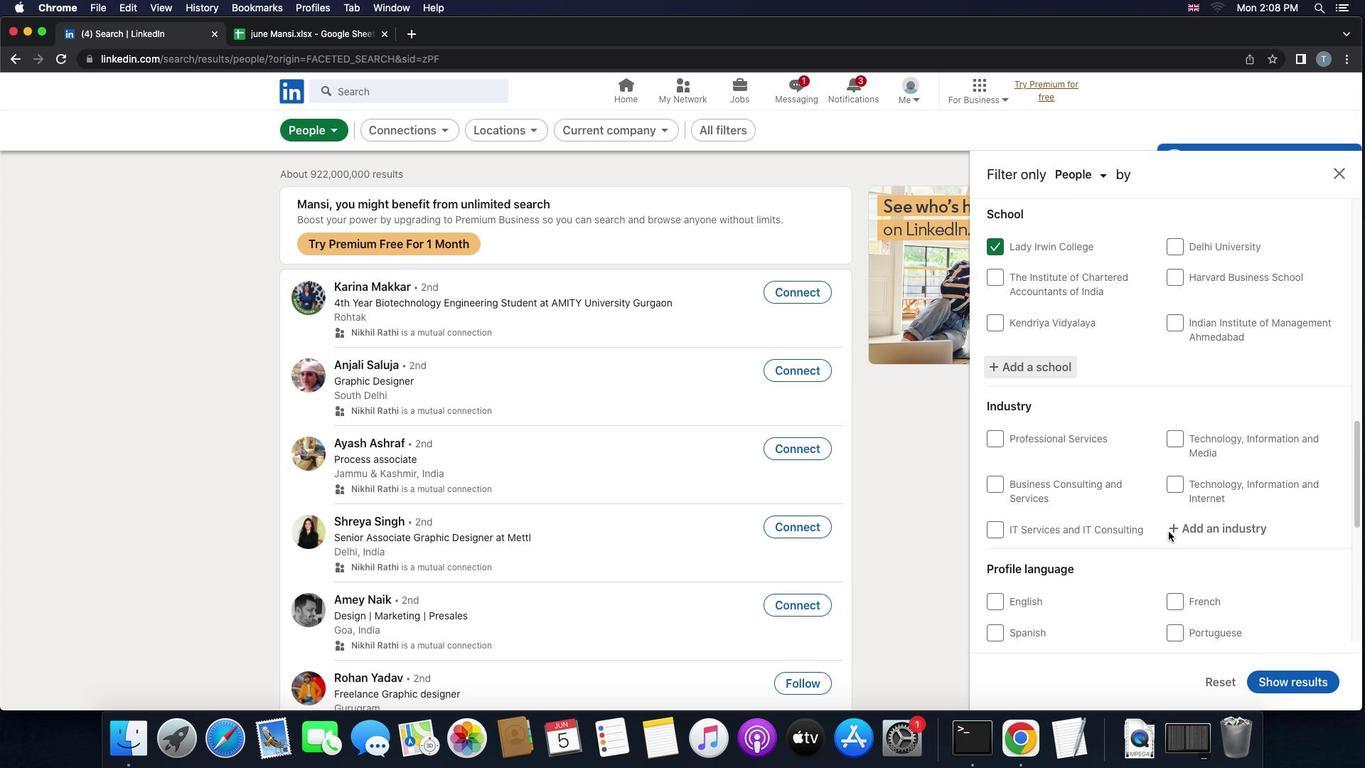 
Action: Mouse scrolled (1169, 531) with delta (0, -1)
Screenshot: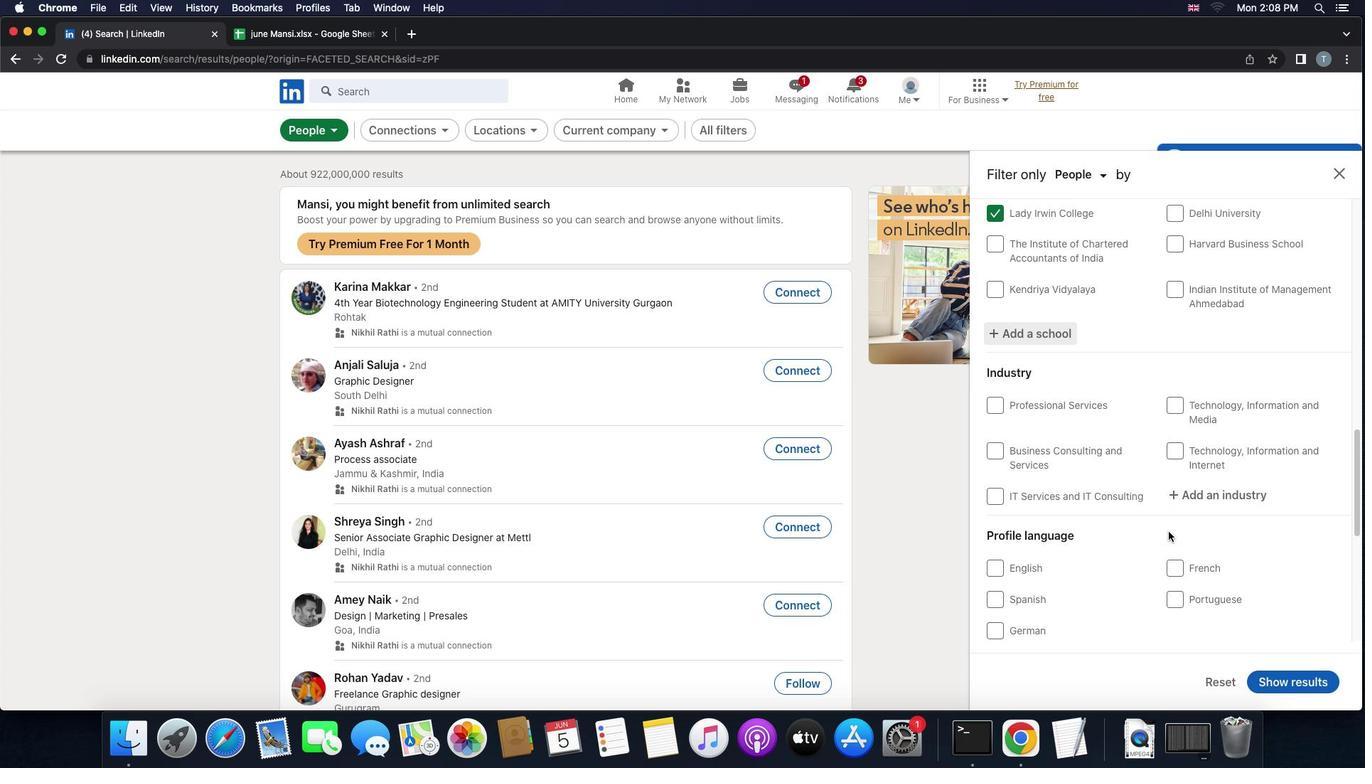 
Action: Mouse moved to (1222, 445)
Screenshot: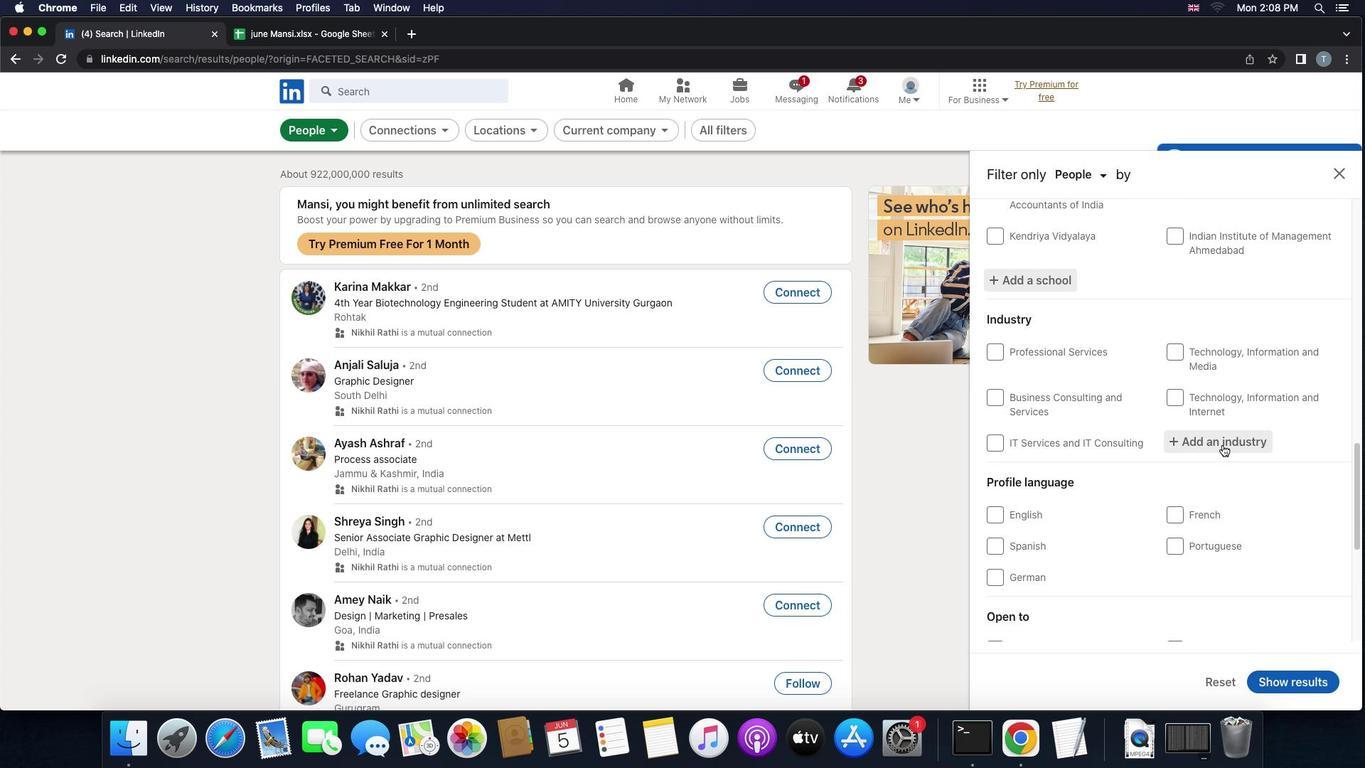 
Action: Mouse pressed left at (1222, 445)
Screenshot: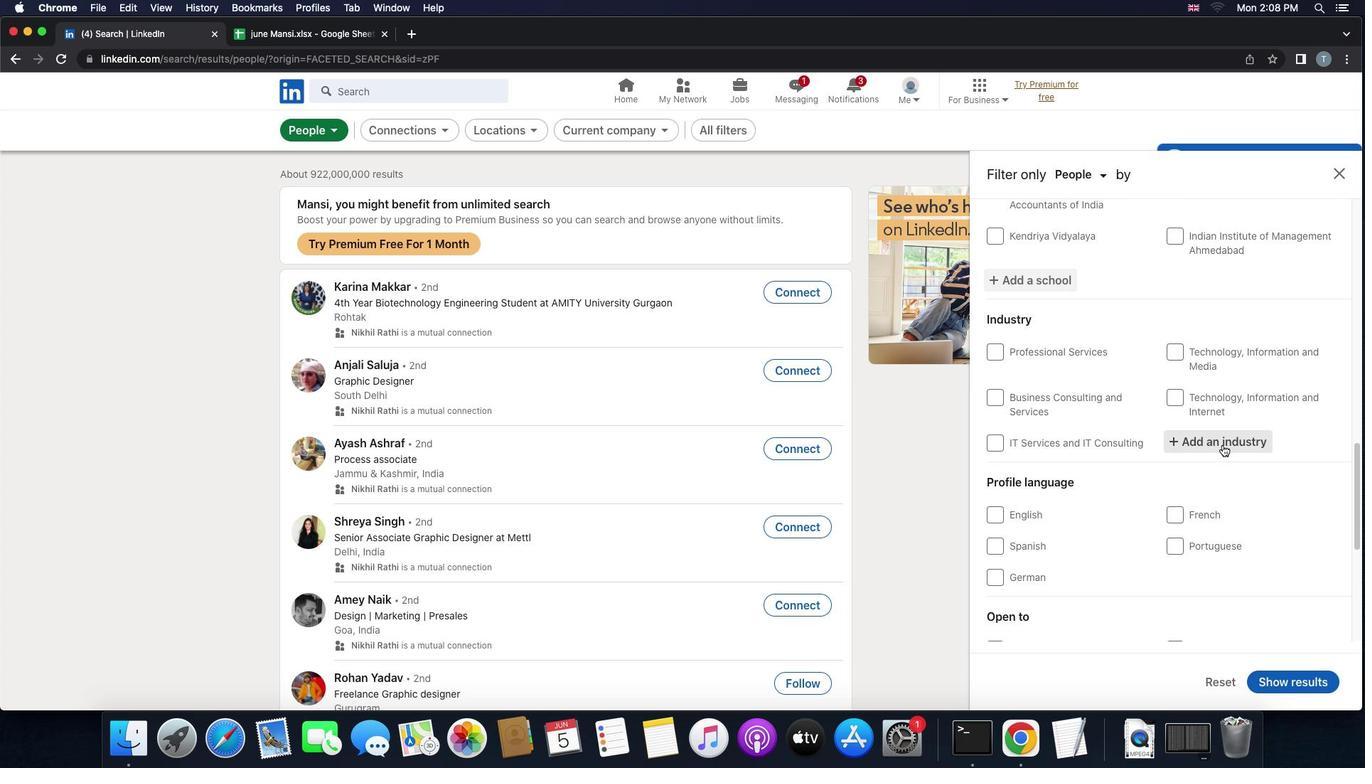 
Action: Key pressed 't''r''a''n''s''p''o''r''t''a''t''i''o''n'Key.space'p''r''o''g''r''a''m''s'
Screenshot: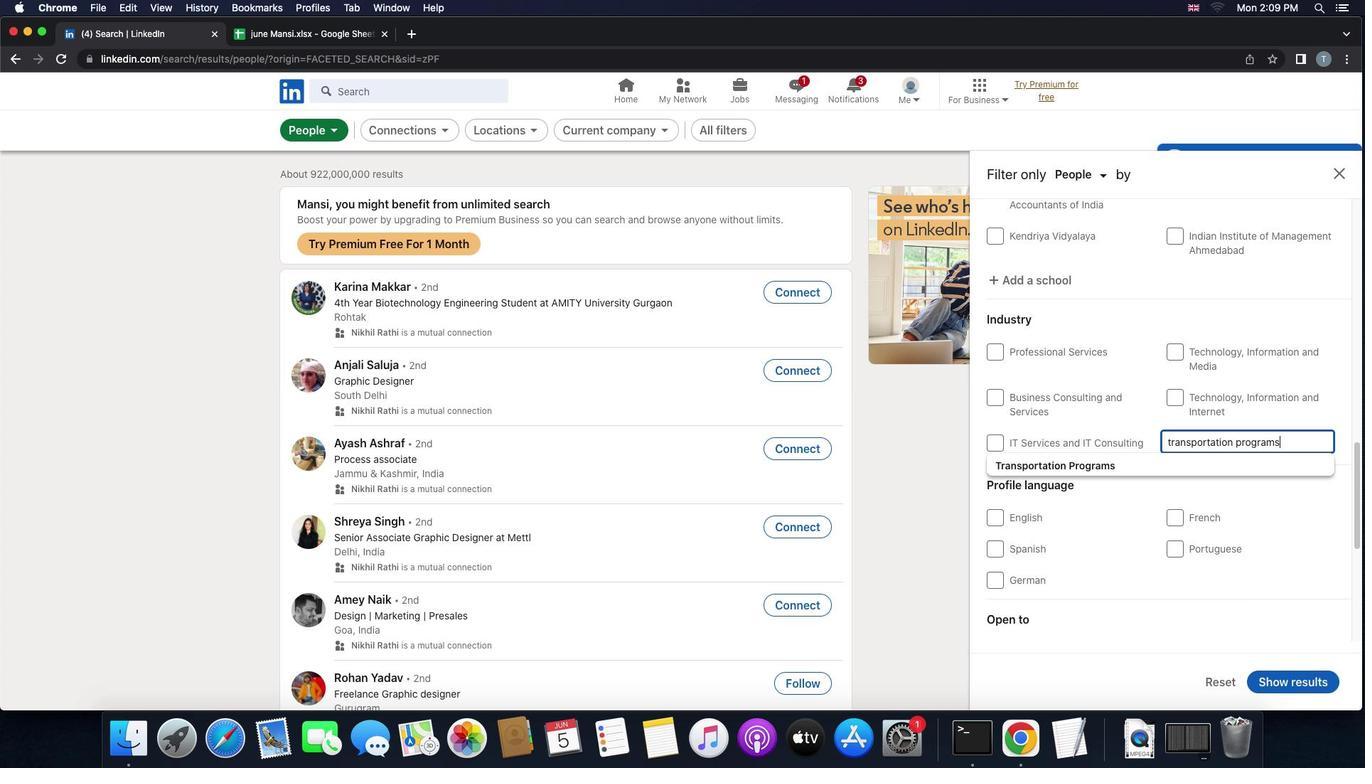 
Action: Mouse moved to (1172, 462)
Screenshot: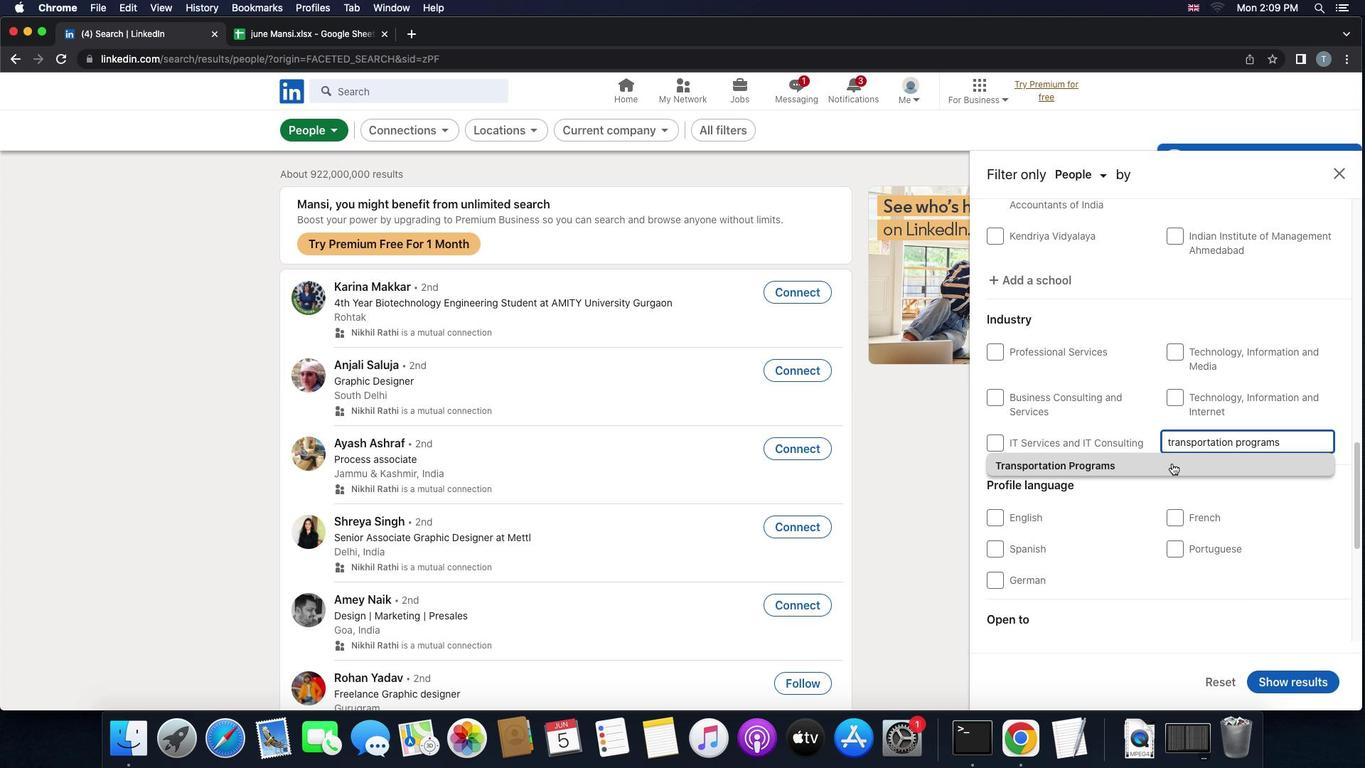 
Action: Mouse pressed left at (1172, 462)
Screenshot: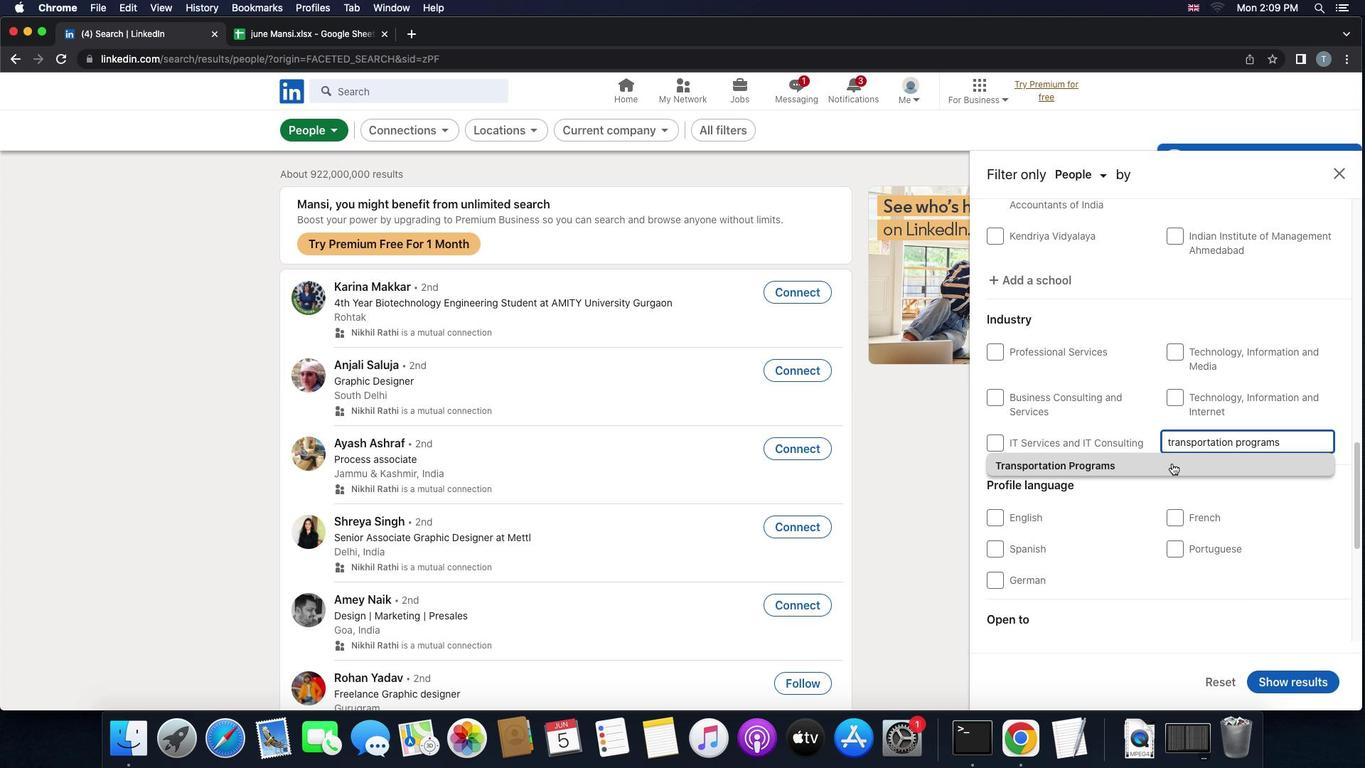 
Action: Mouse moved to (1171, 462)
Screenshot: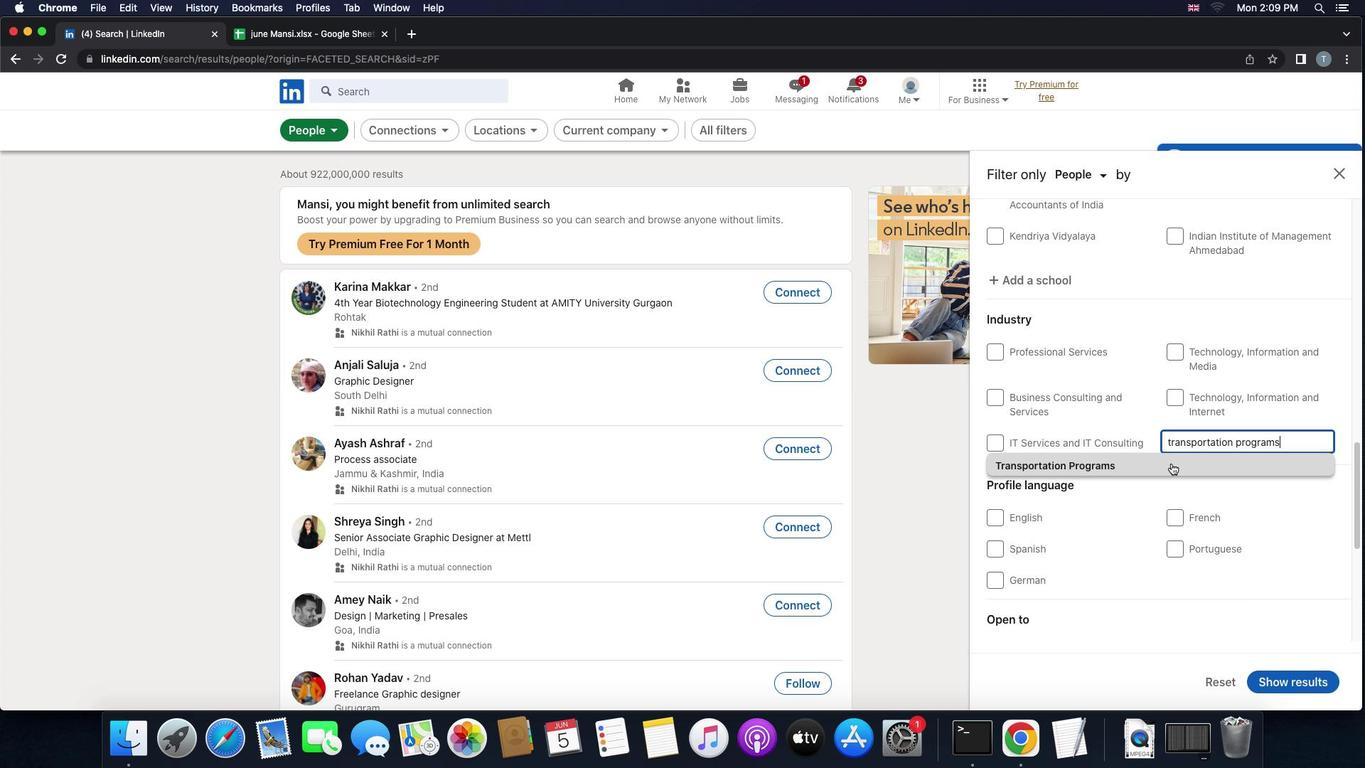 
Action: Mouse scrolled (1171, 462) with delta (0, 0)
Screenshot: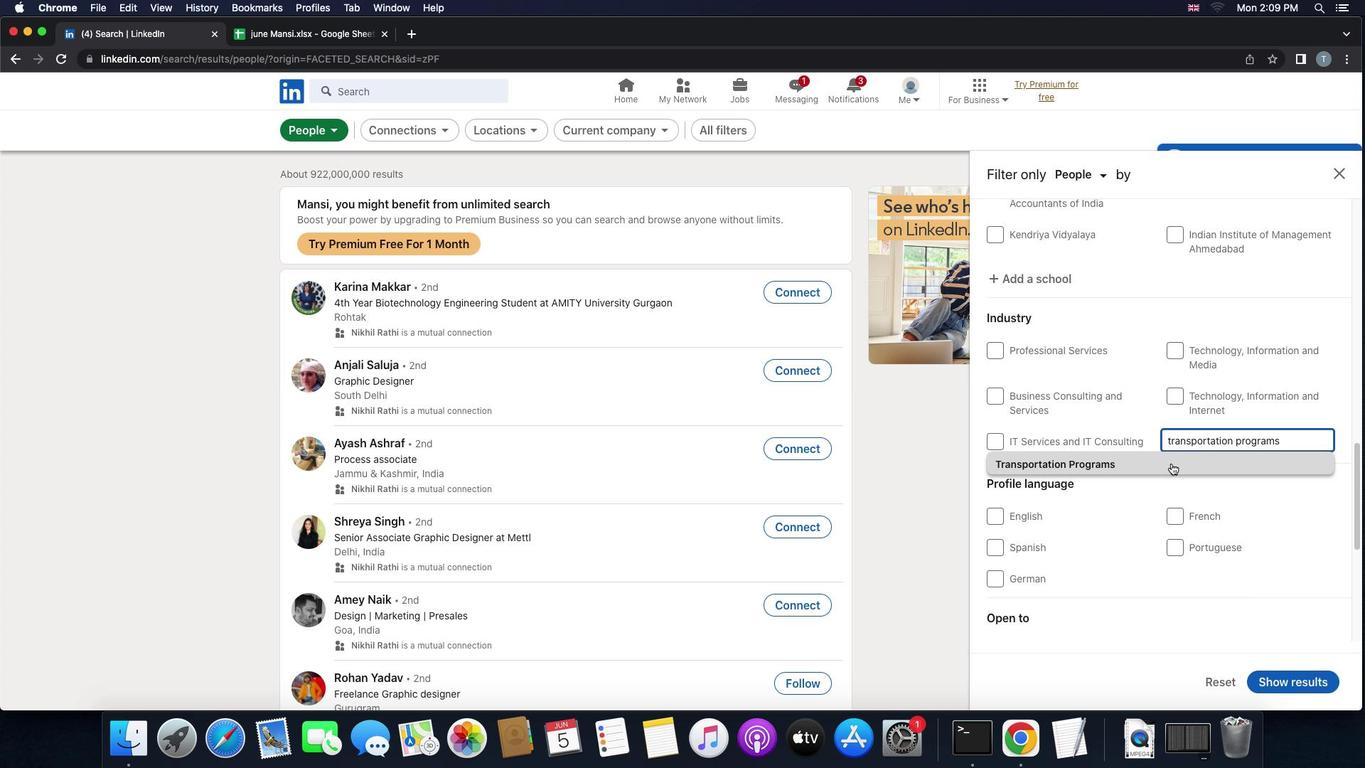 
Action: Mouse scrolled (1171, 462) with delta (0, 0)
Screenshot: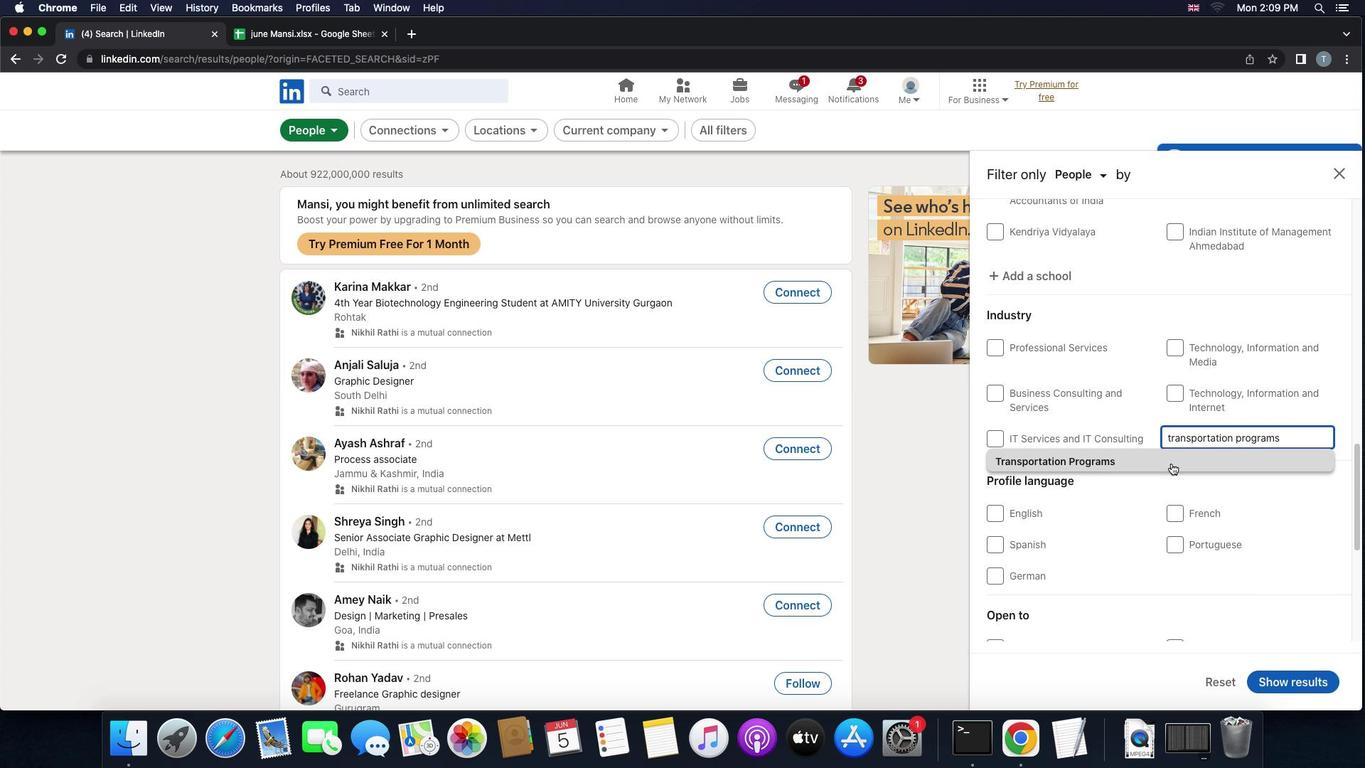 
Action: Mouse moved to (1131, 463)
Screenshot: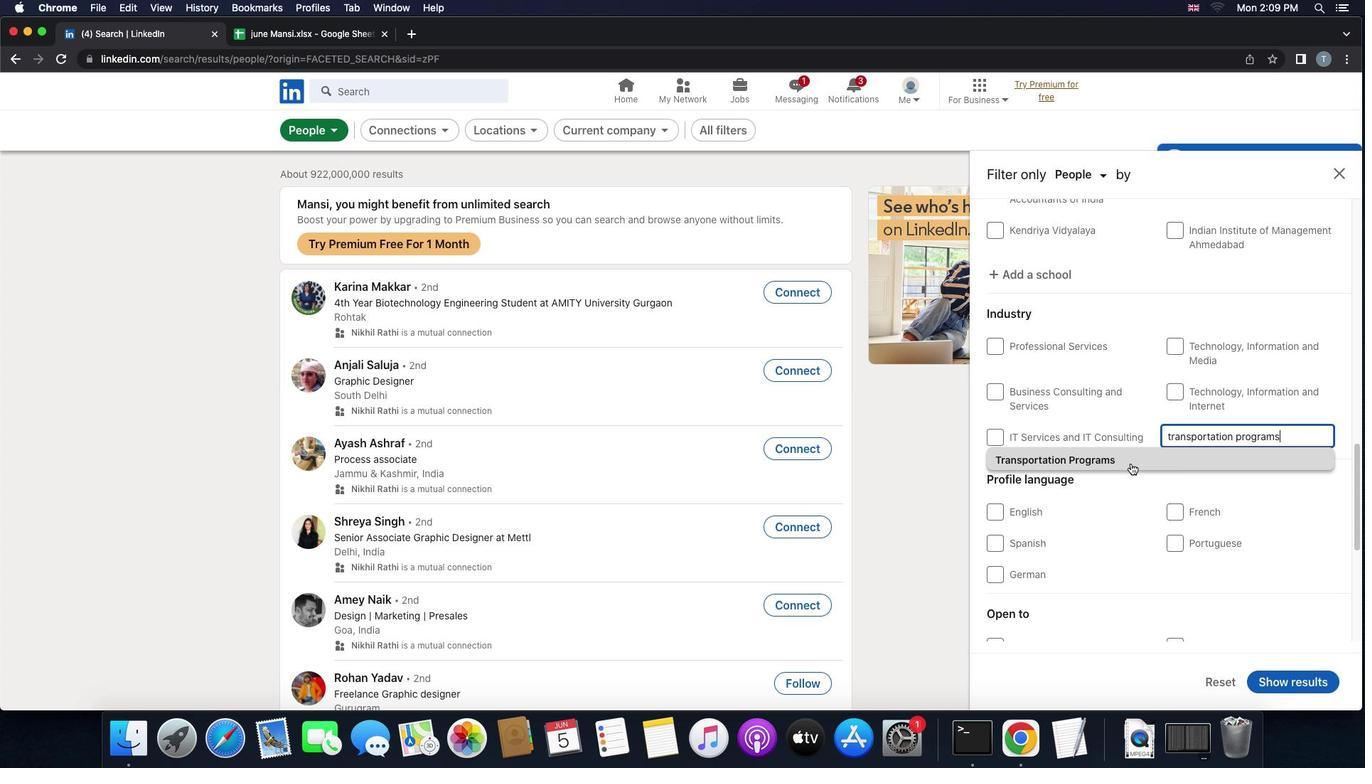 
Action: Mouse pressed left at (1131, 463)
Screenshot: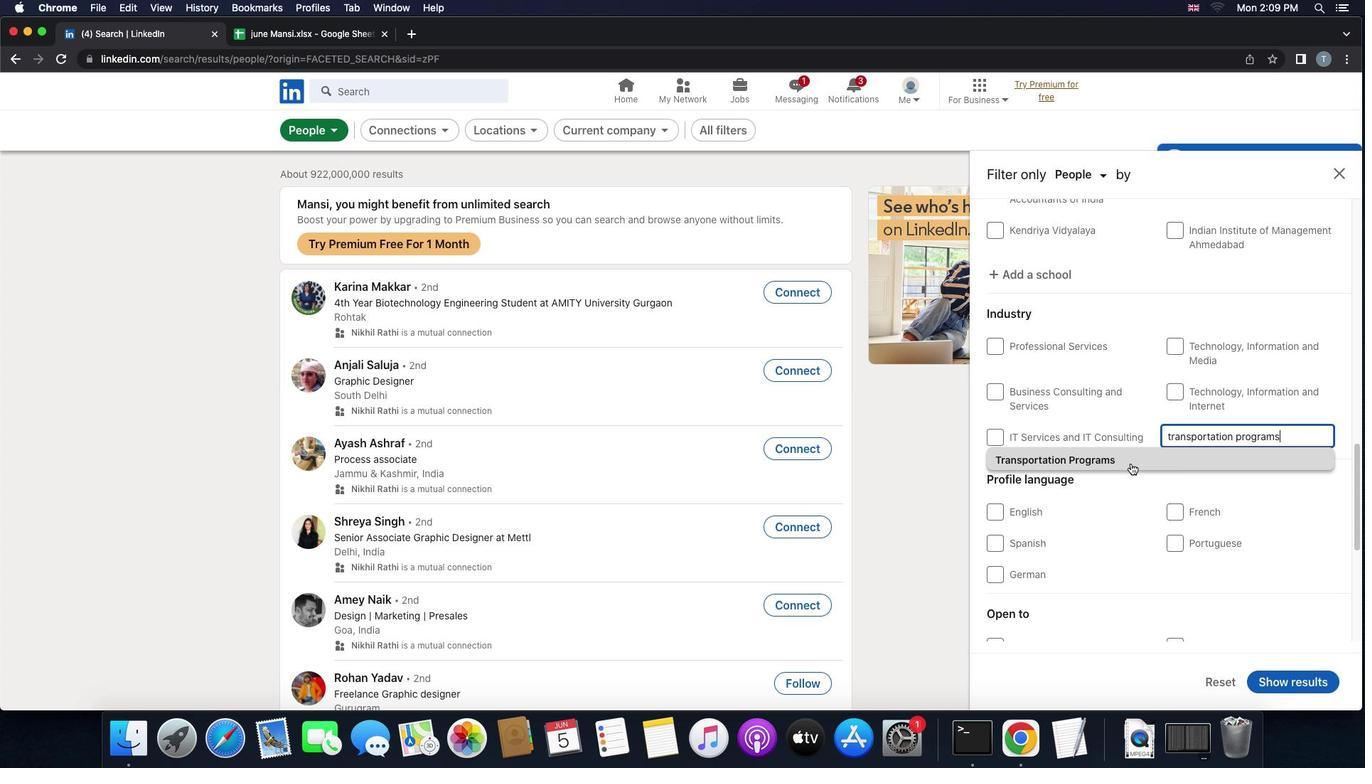 
Action: Mouse scrolled (1131, 463) with delta (0, 0)
Screenshot: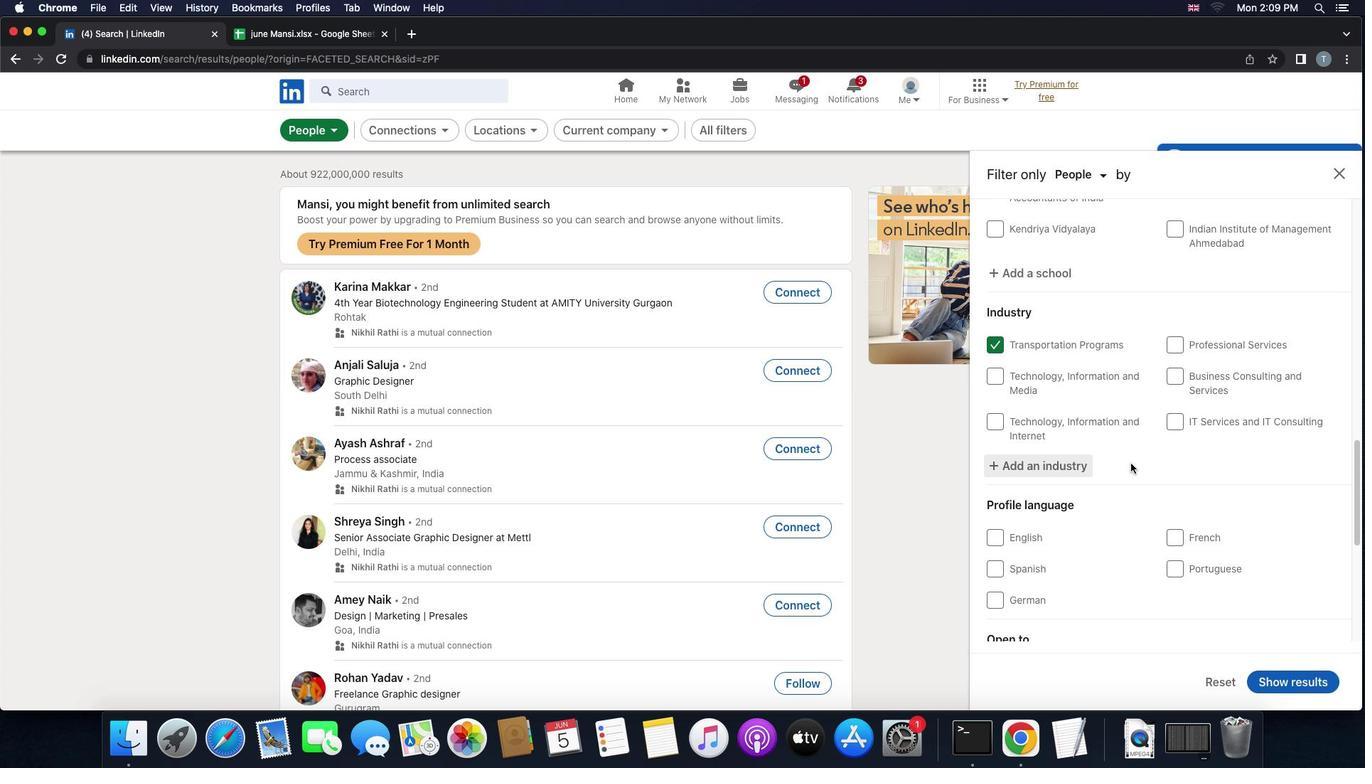 
Action: Mouse scrolled (1131, 463) with delta (0, 0)
Screenshot: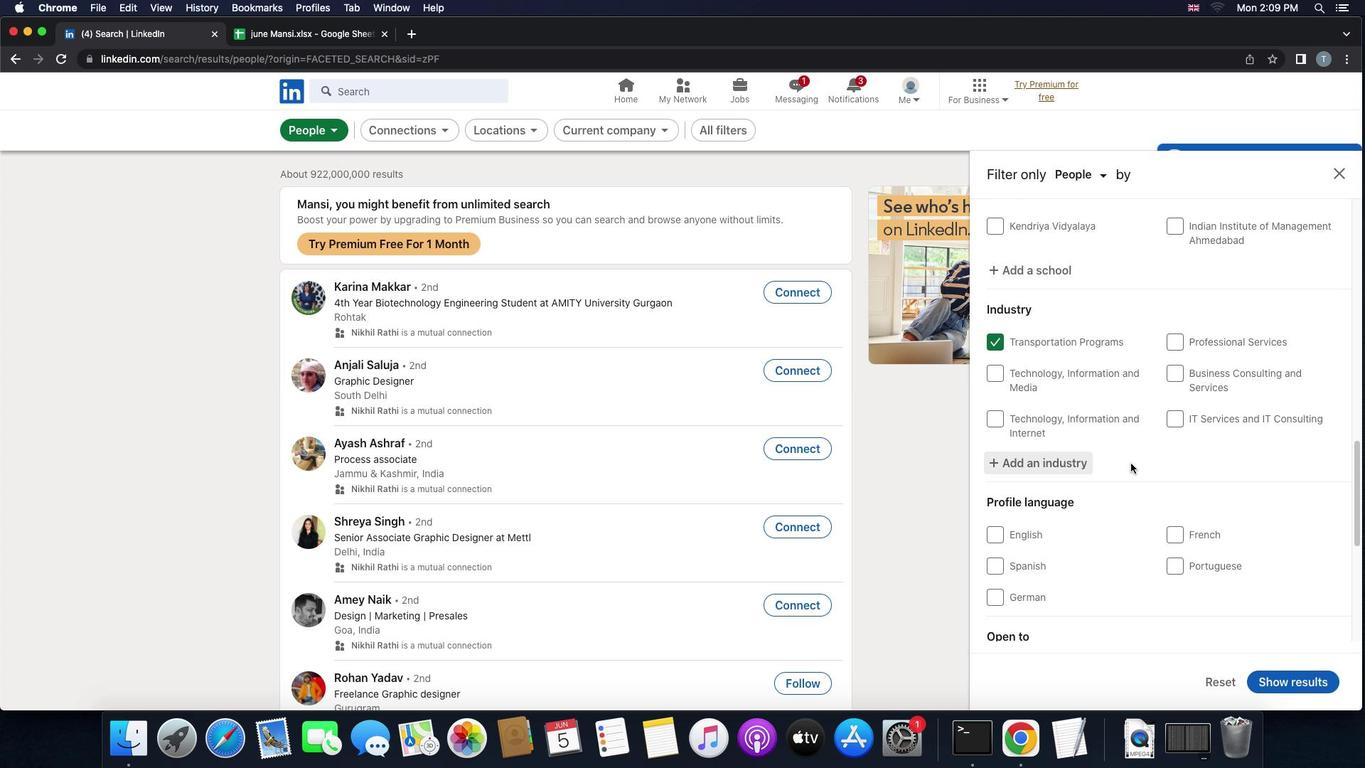 
Action: Mouse scrolled (1131, 463) with delta (0, 0)
Screenshot: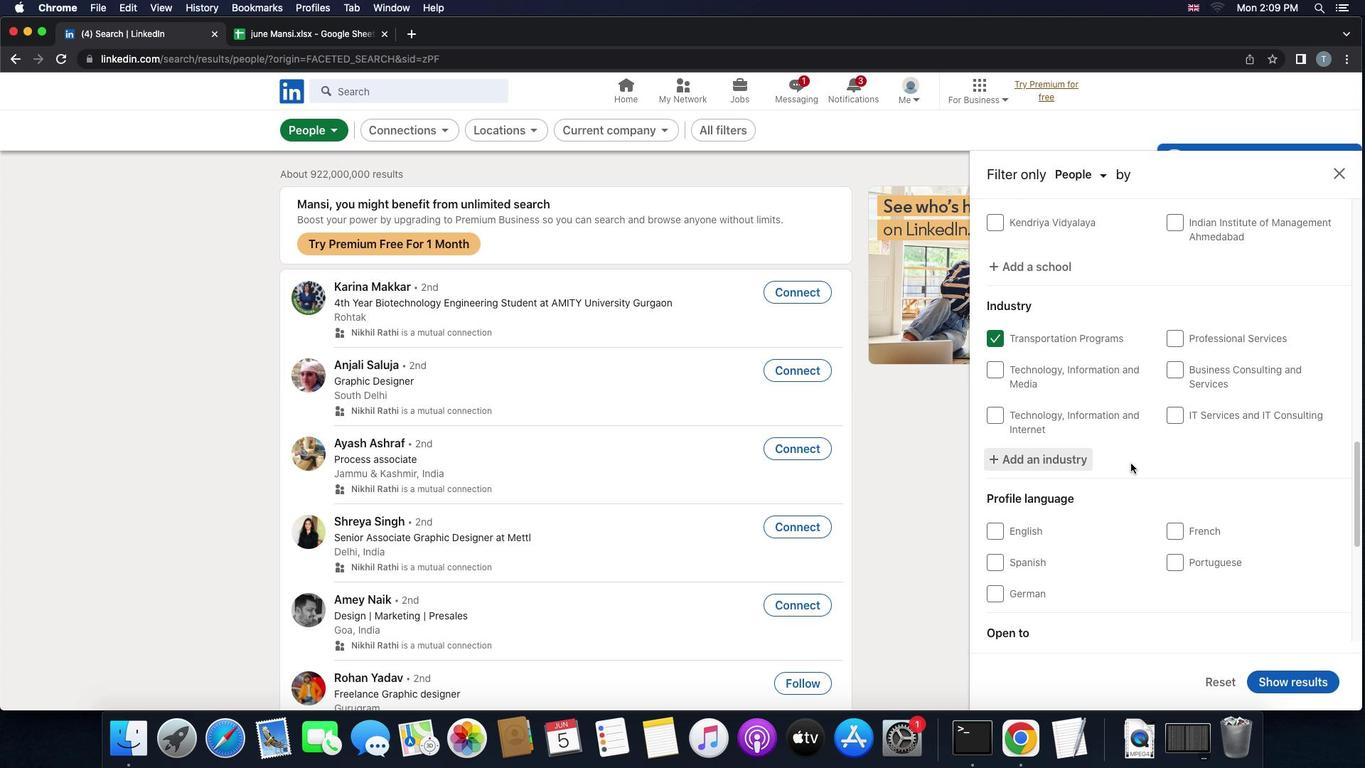 
Action: Mouse scrolled (1131, 463) with delta (0, 0)
Screenshot: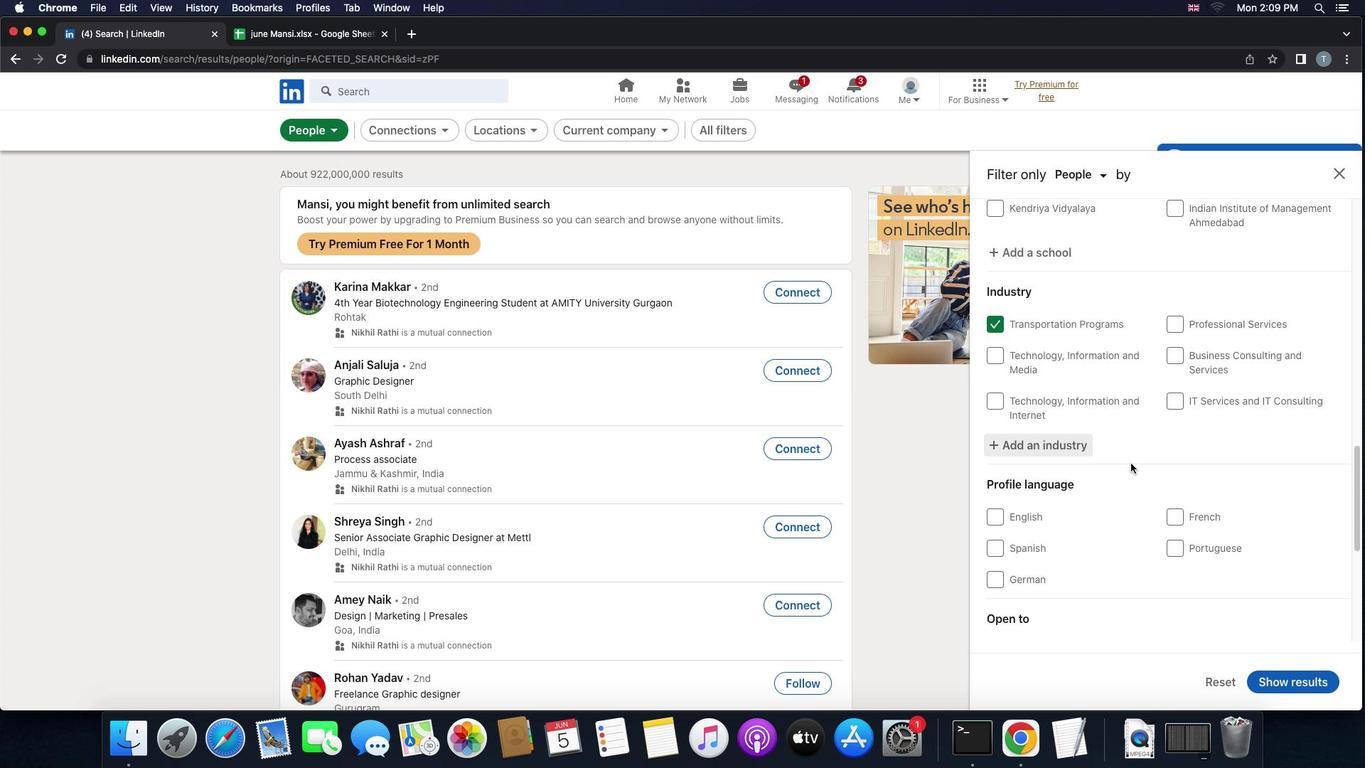 
Action: Mouse scrolled (1131, 463) with delta (0, 0)
Screenshot: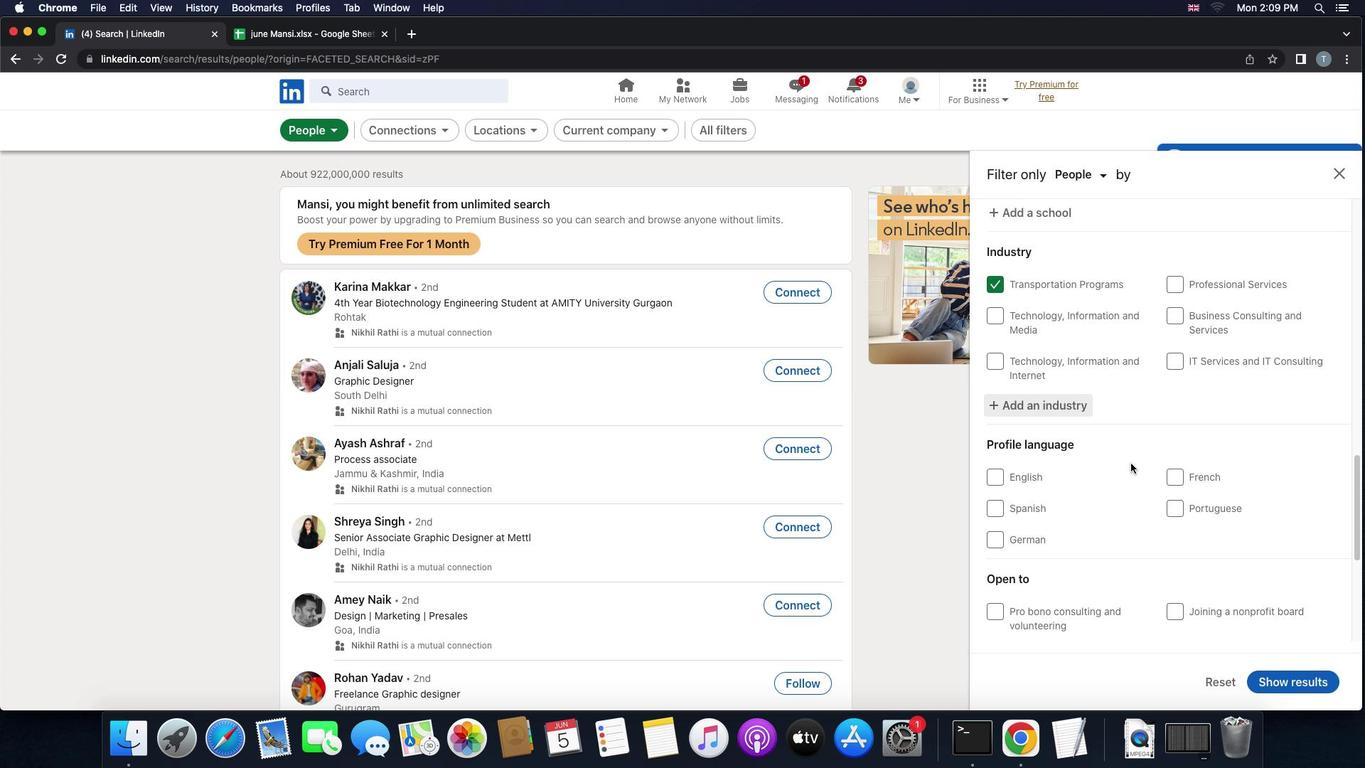 
Action: Mouse scrolled (1131, 463) with delta (0, 0)
Screenshot: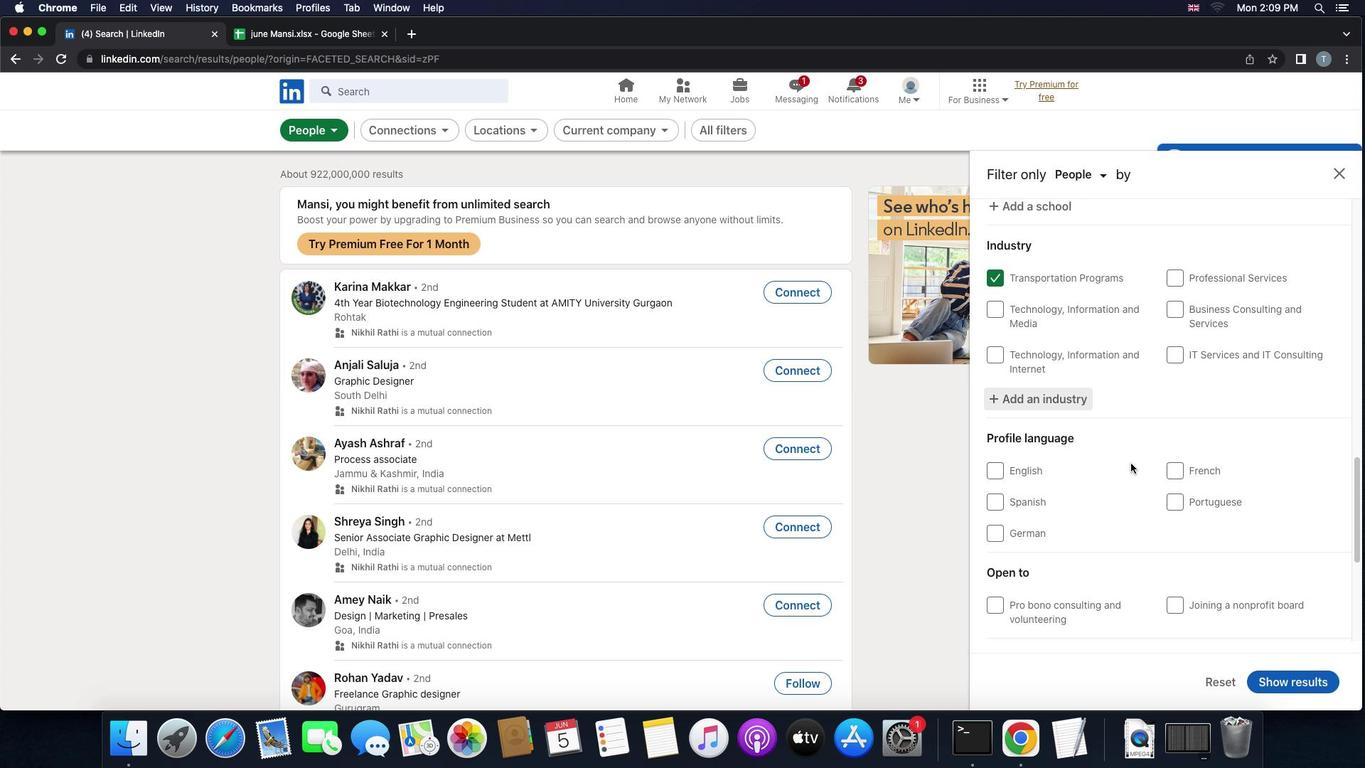 
Action: Mouse scrolled (1131, 463) with delta (0, 0)
Screenshot: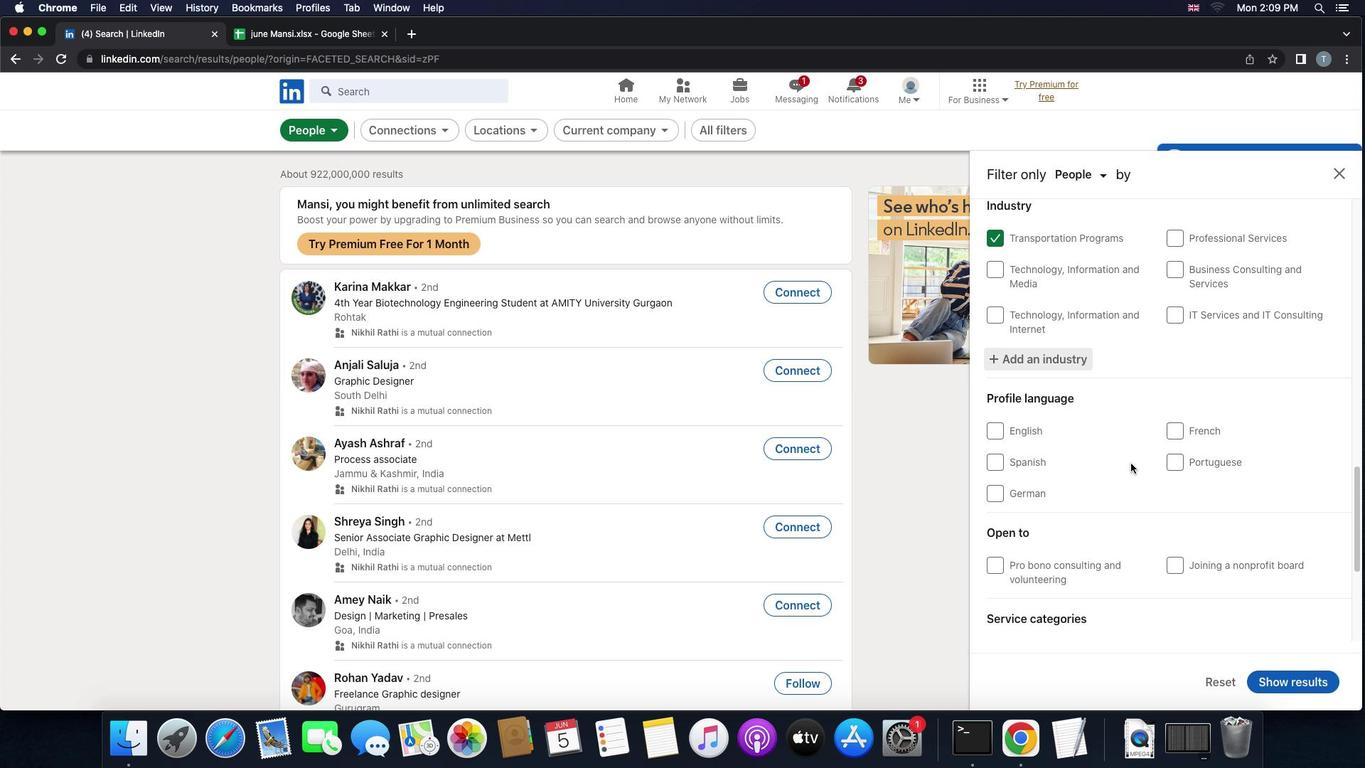 
Action: Mouse scrolled (1131, 463) with delta (0, 0)
Screenshot: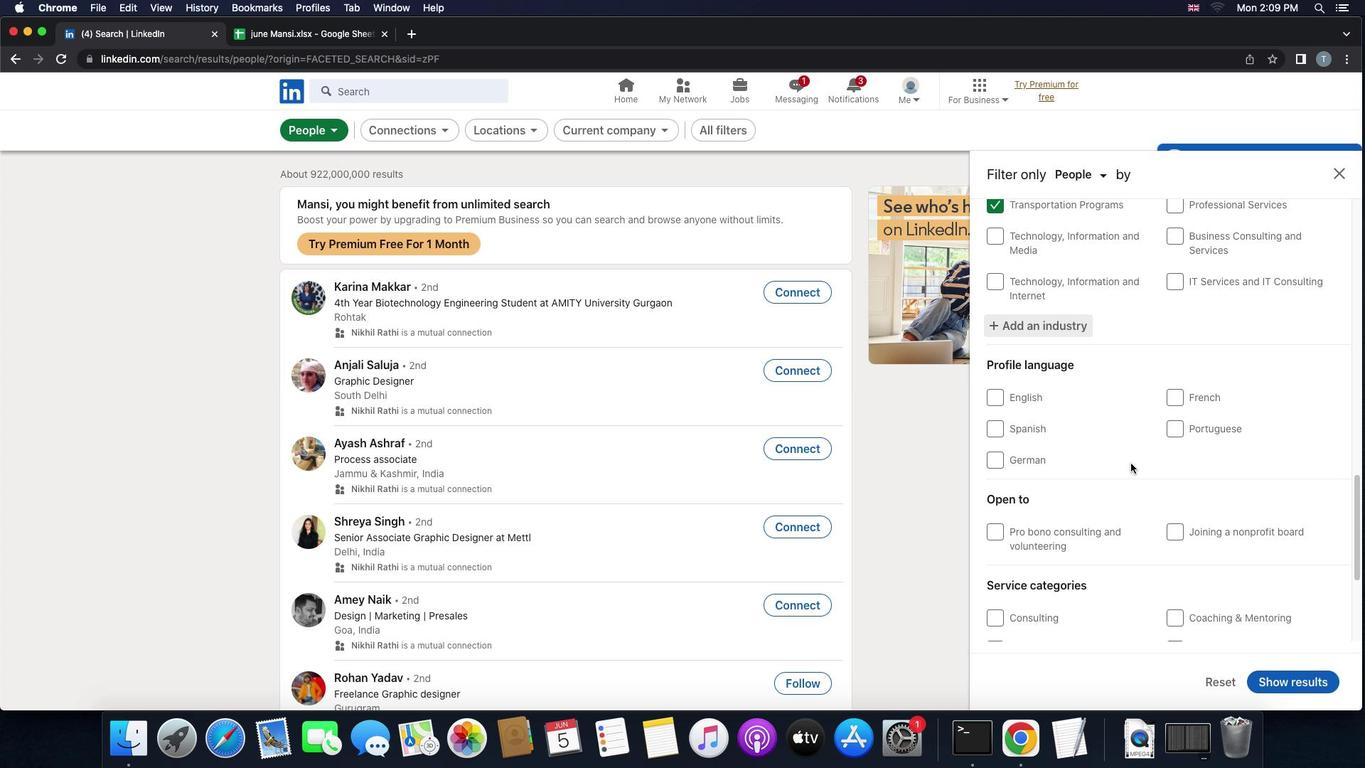 
Action: Mouse scrolled (1131, 463) with delta (0, 0)
Screenshot: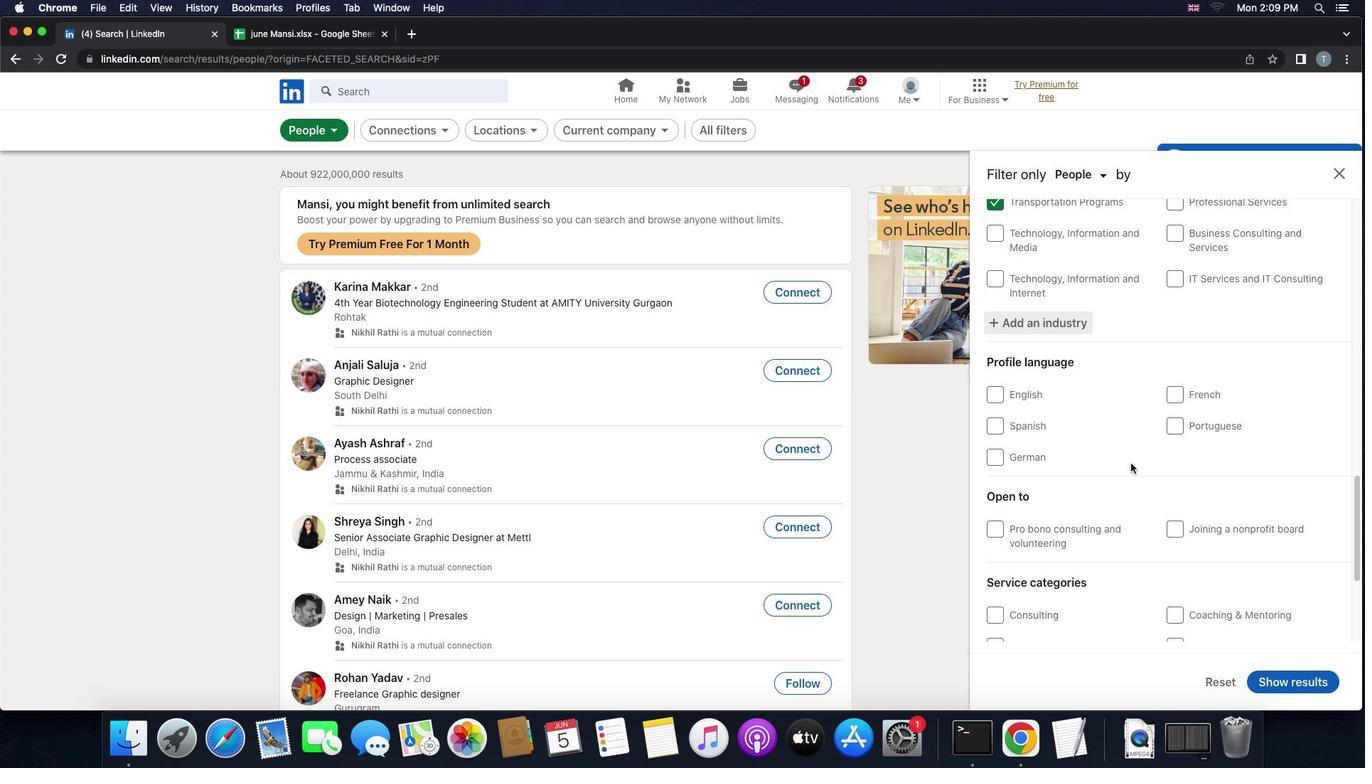 
Action: Mouse scrolled (1131, 463) with delta (0, 0)
Screenshot: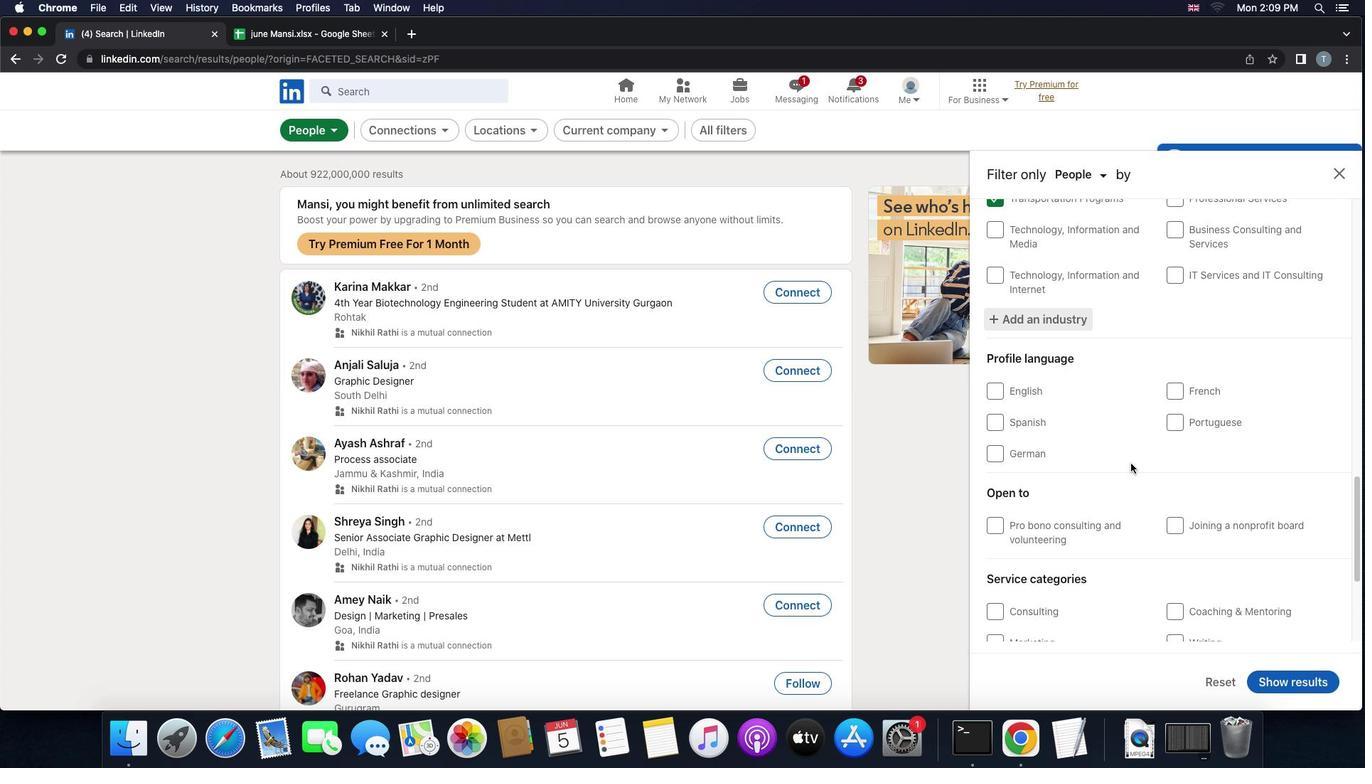 
Action: Mouse scrolled (1131, 463) with delta (0, 0)
Screenshot: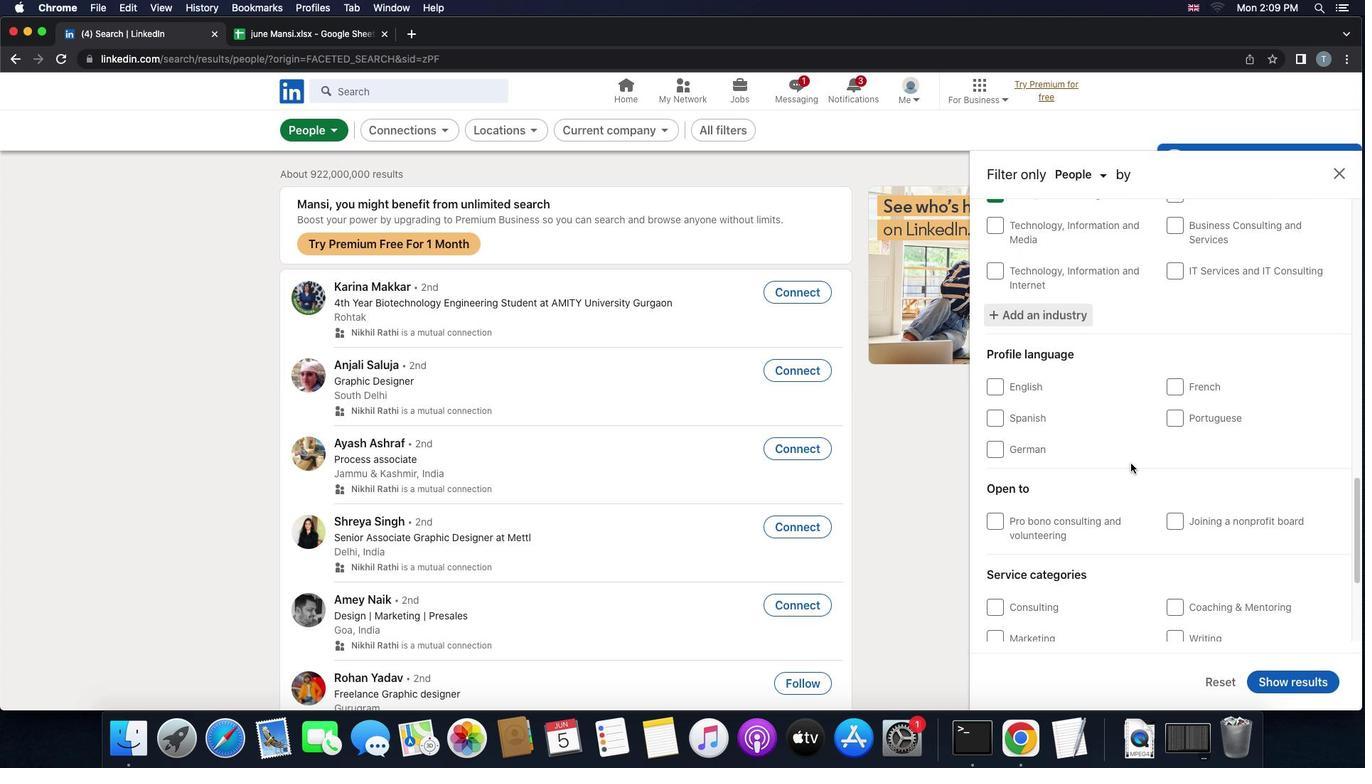 
Action: Mouse scrolled (1131, 463) with delta (0, 0)
Screenshot: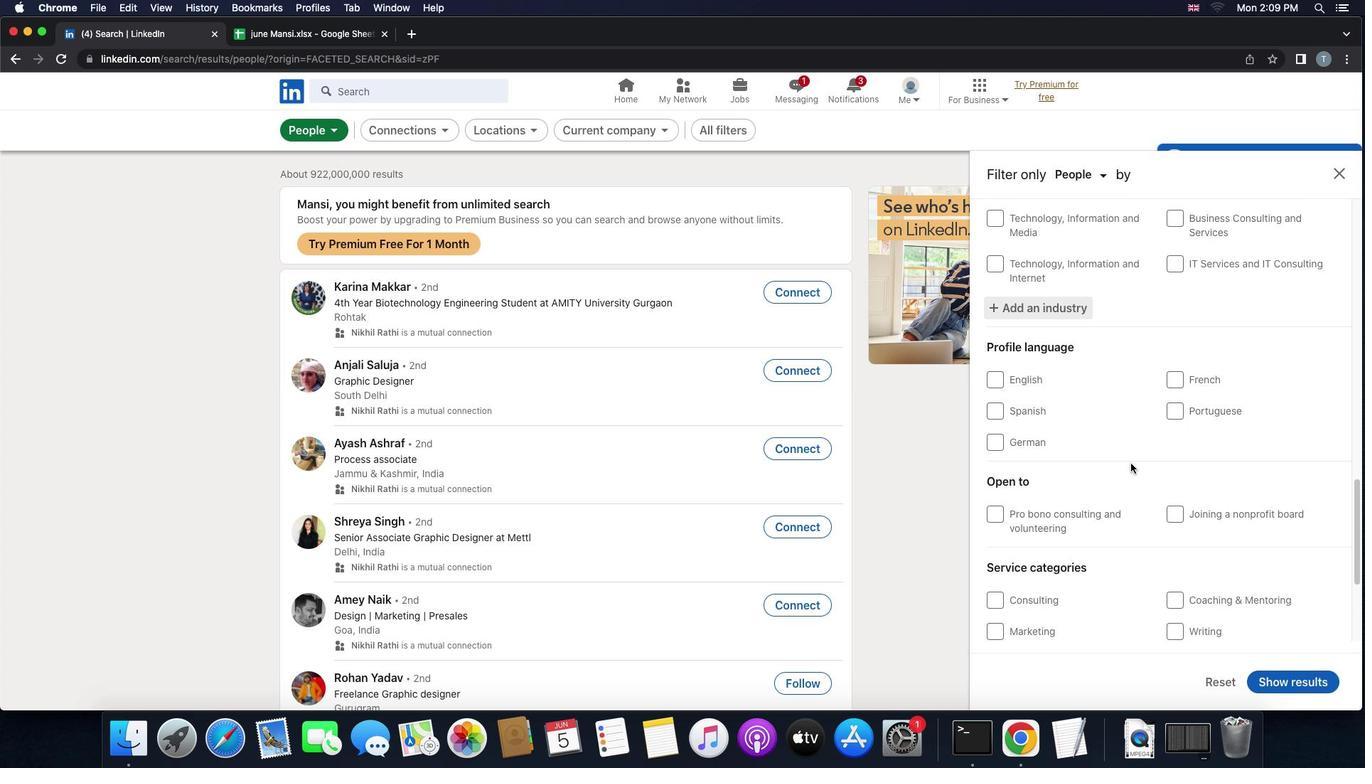
Action: Mouse scrolled (1131, 463) with delta (0, 0)
Screenshot: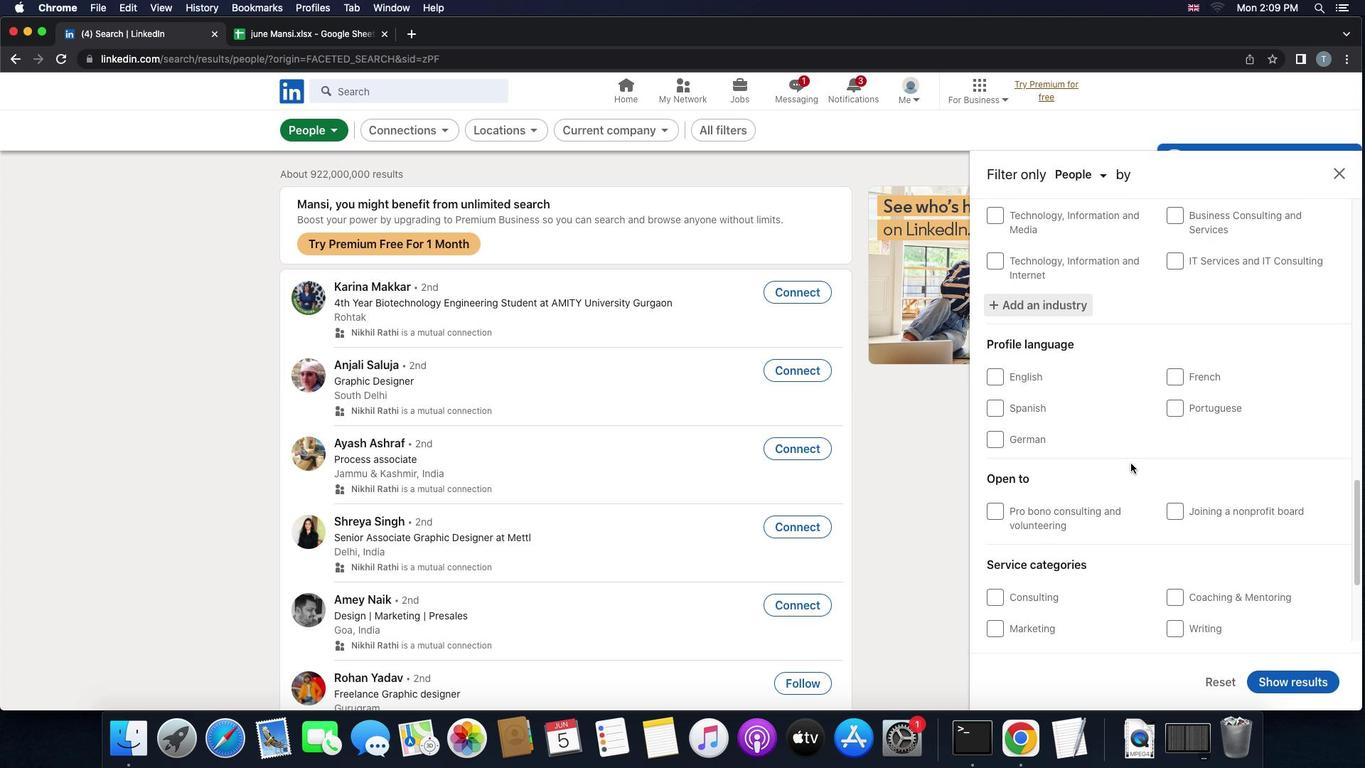 
Action: Mouse scrolled (1131, 463) with delta (0, 0)
Screenshot: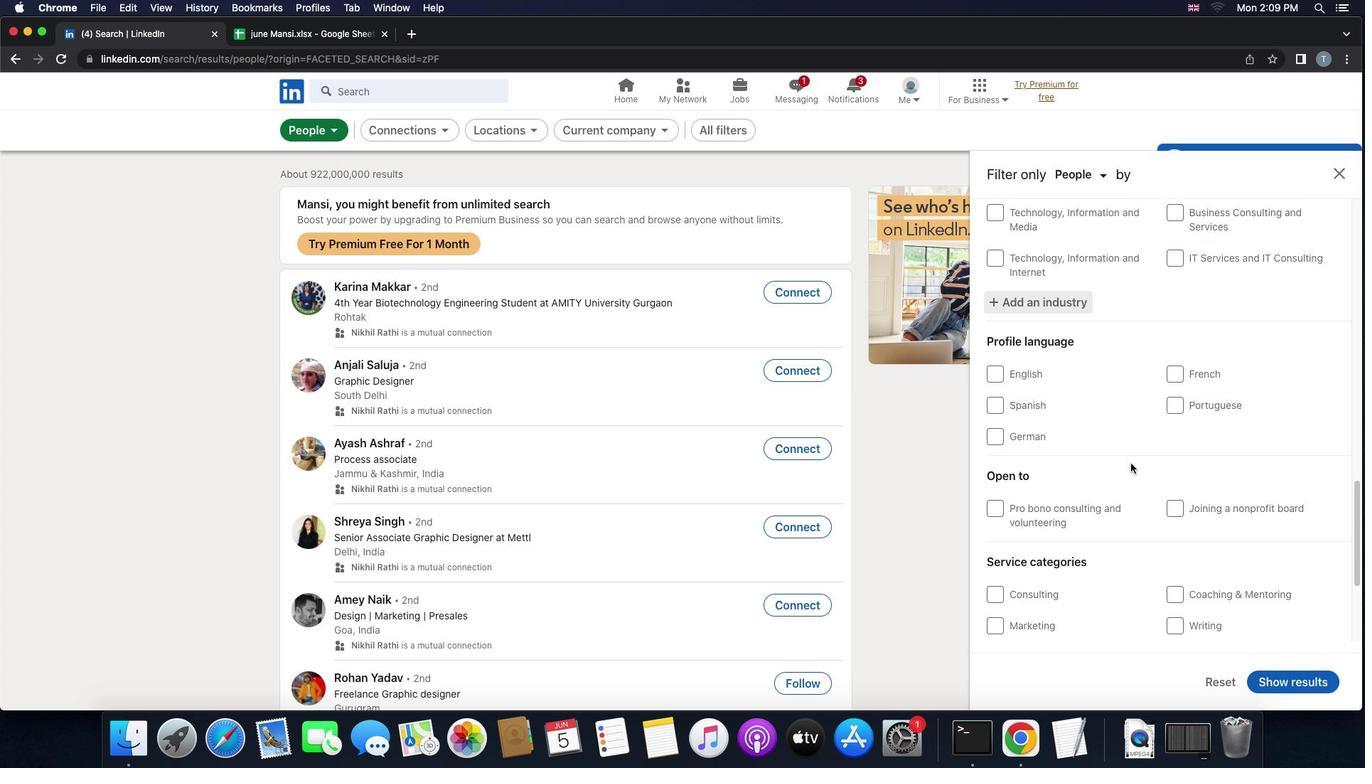 
Action: Mouse scrolled (1131, 463) with delta (0, 0)
Screenshot: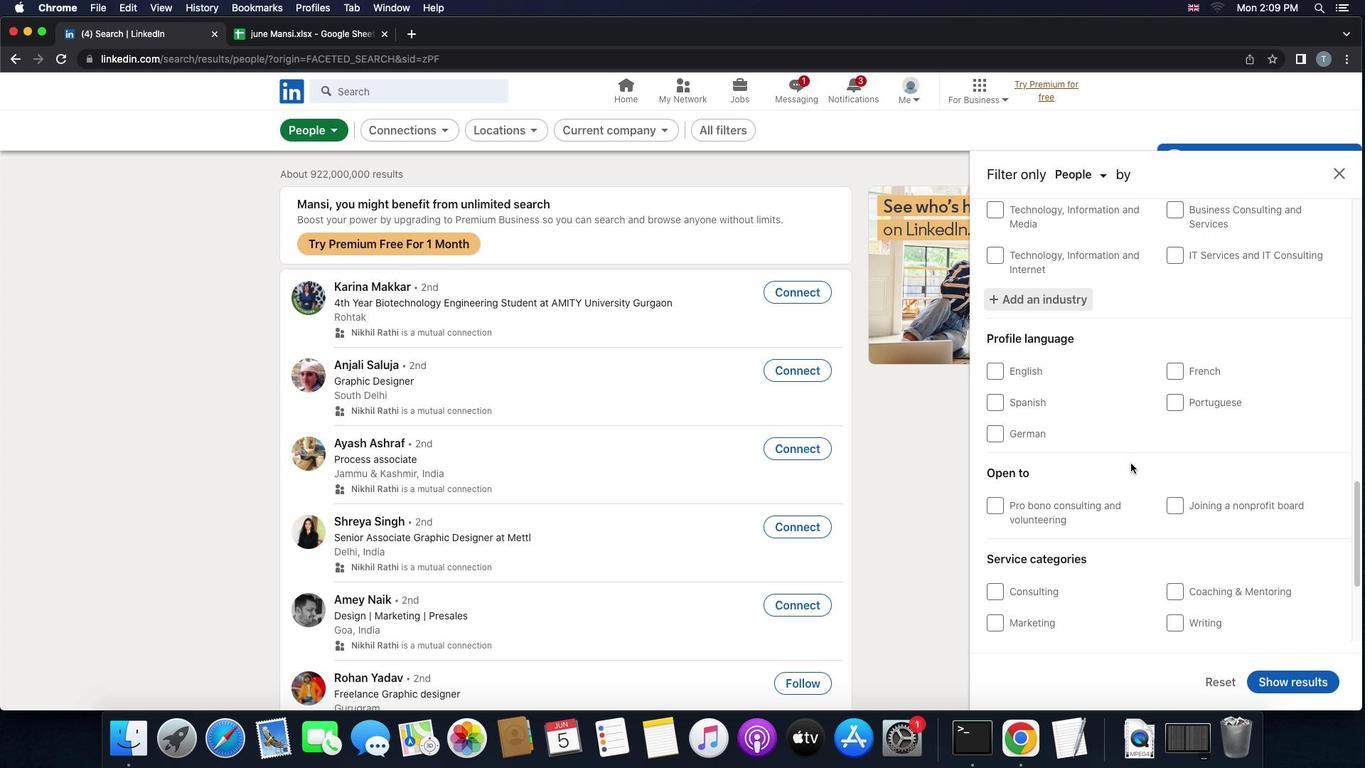 
Action: Mouse scrolled (1131, 463) with delta (0, 0)
Screenshot: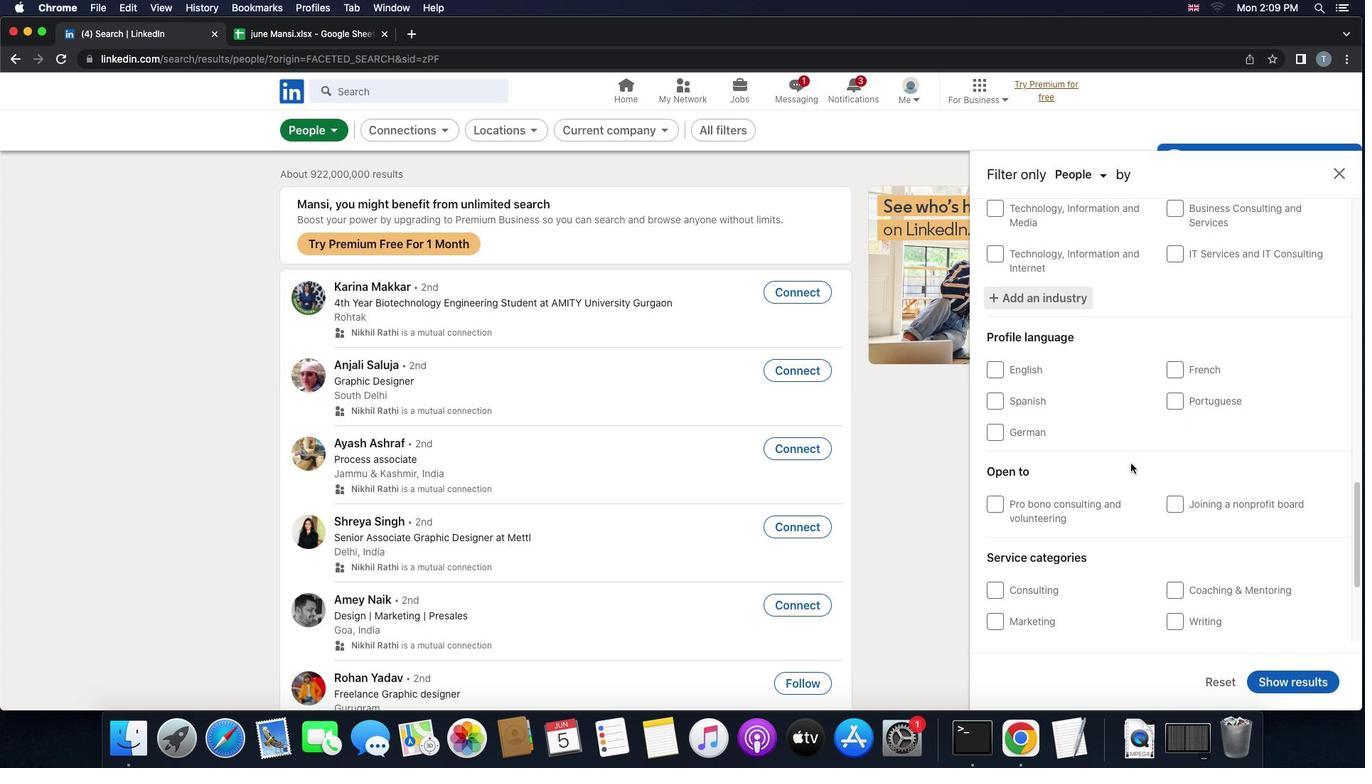 
Action: Mouse scrolled (1131, 463) with delta (0, 0)
Screenshot: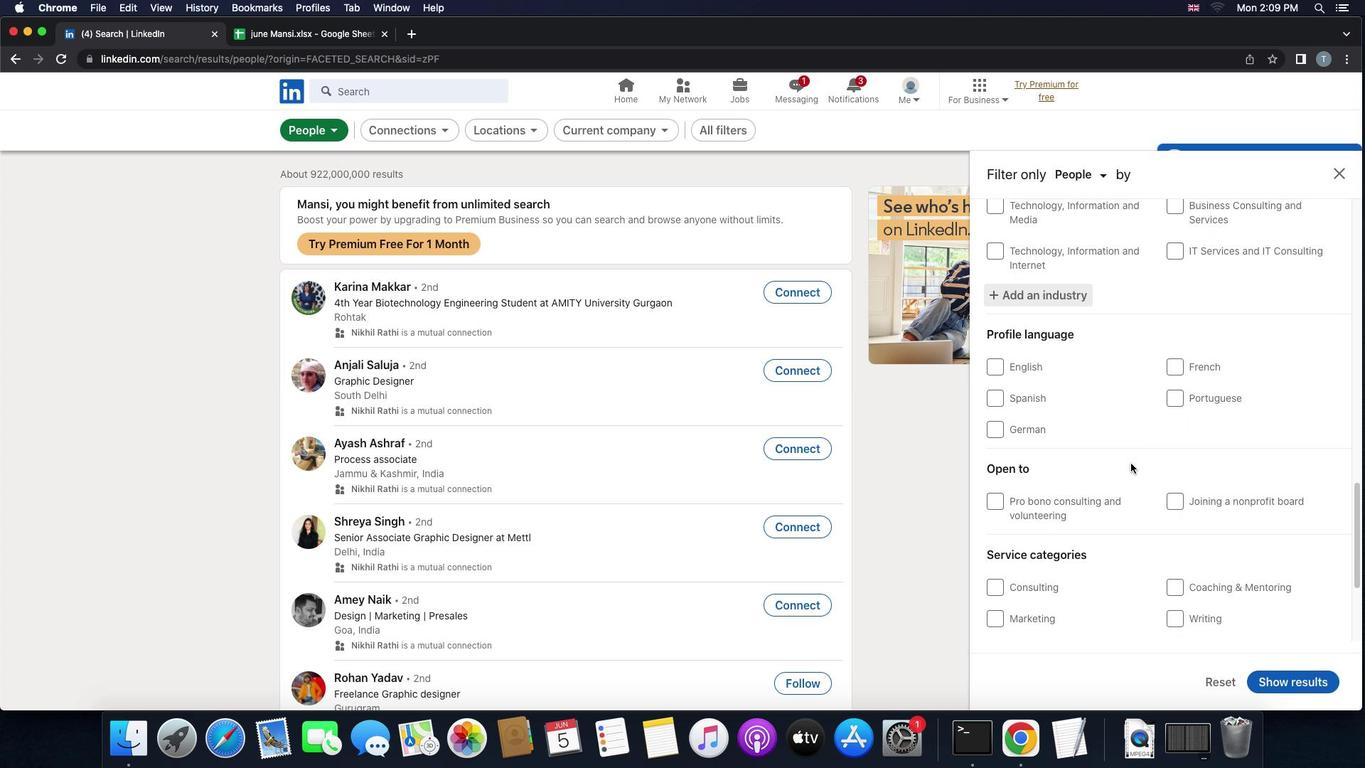 
Action: Mouse scrolled (1131, 463) with delta (0, 0)
Screenshot: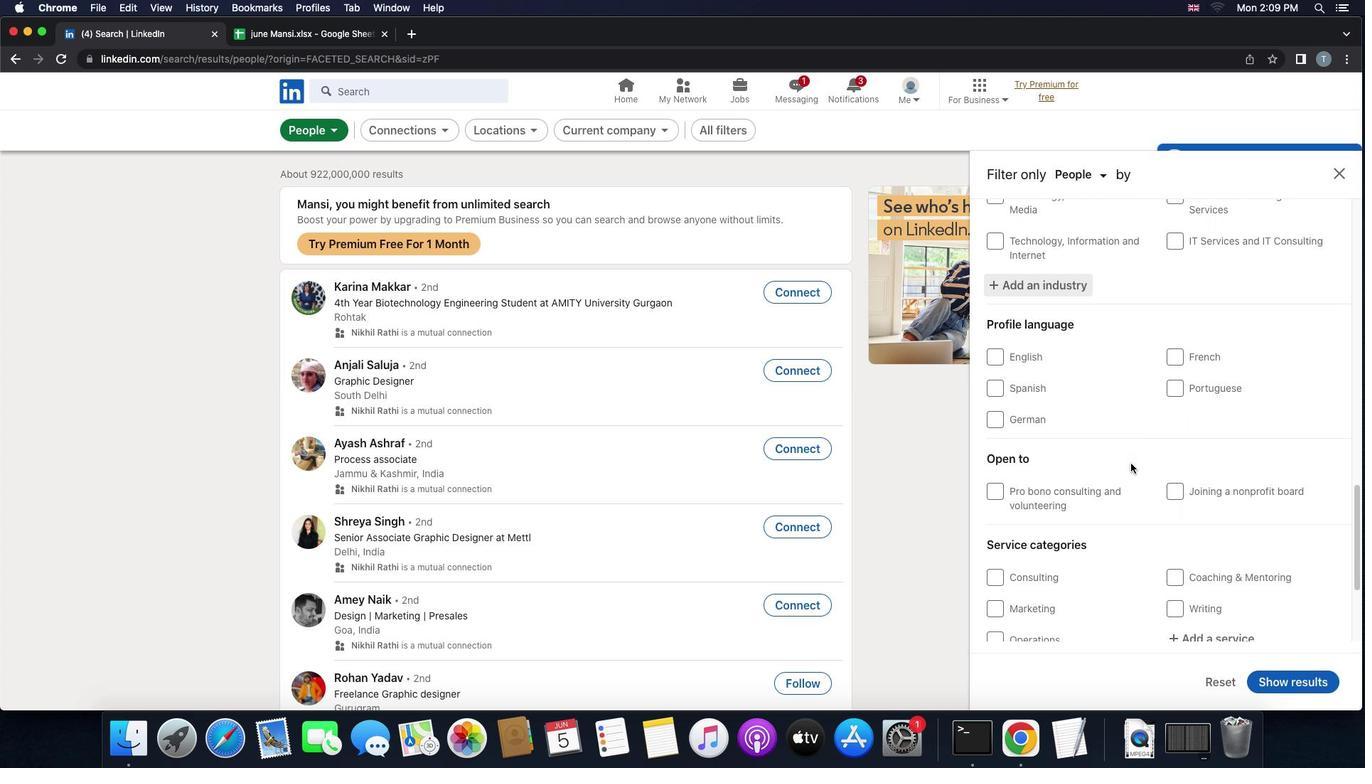 
Action: Mouse moved to (1179, 337)
Screenshot: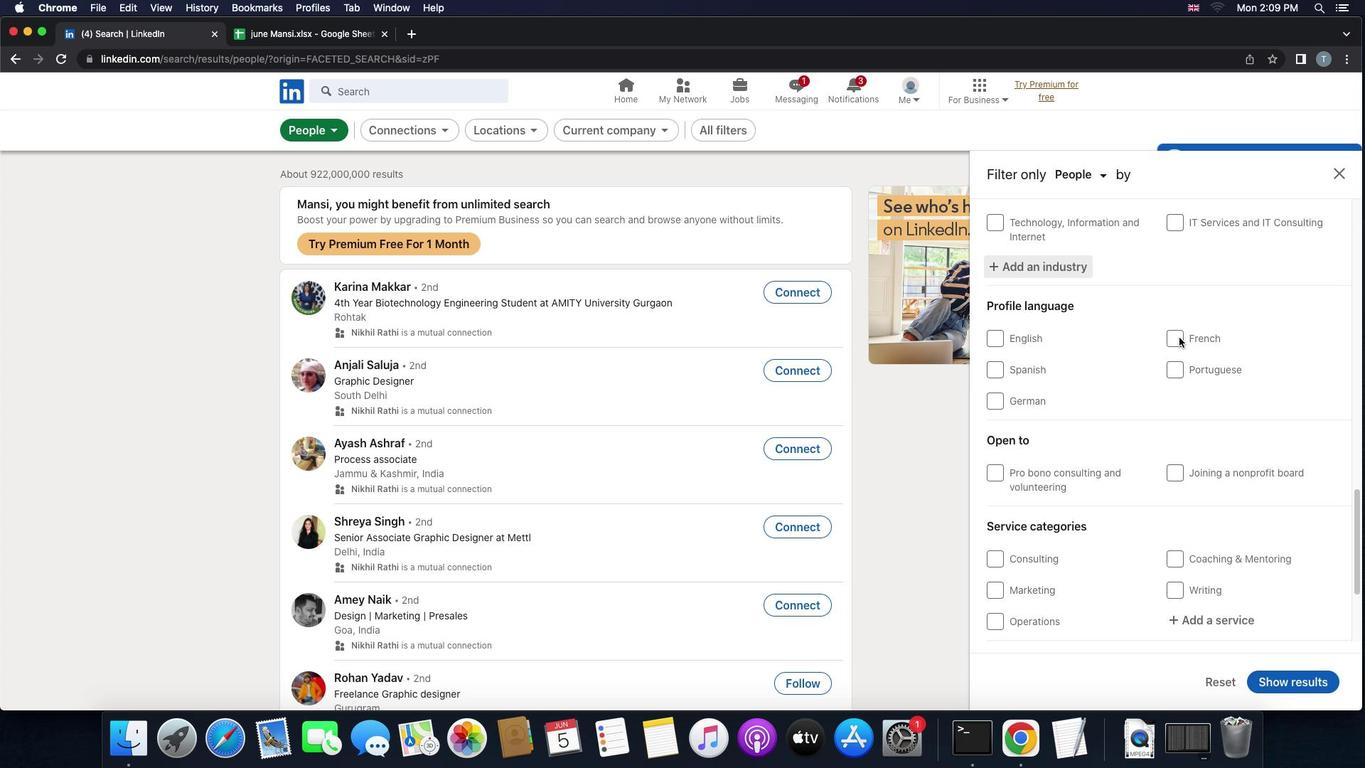 
Action: Mouse pressed left at (1179, 337)
Screenshot: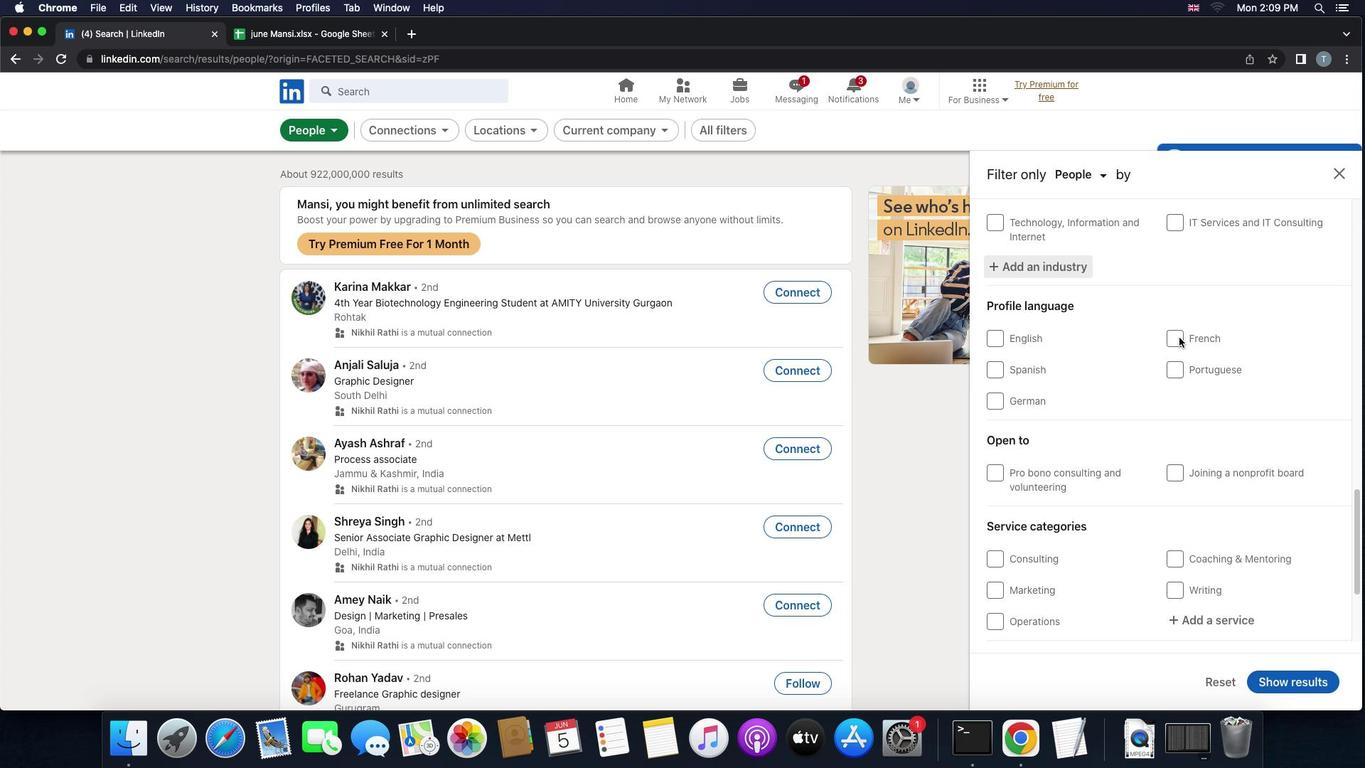 
Action: Mouse moved to (1170, 338)
Screenshot: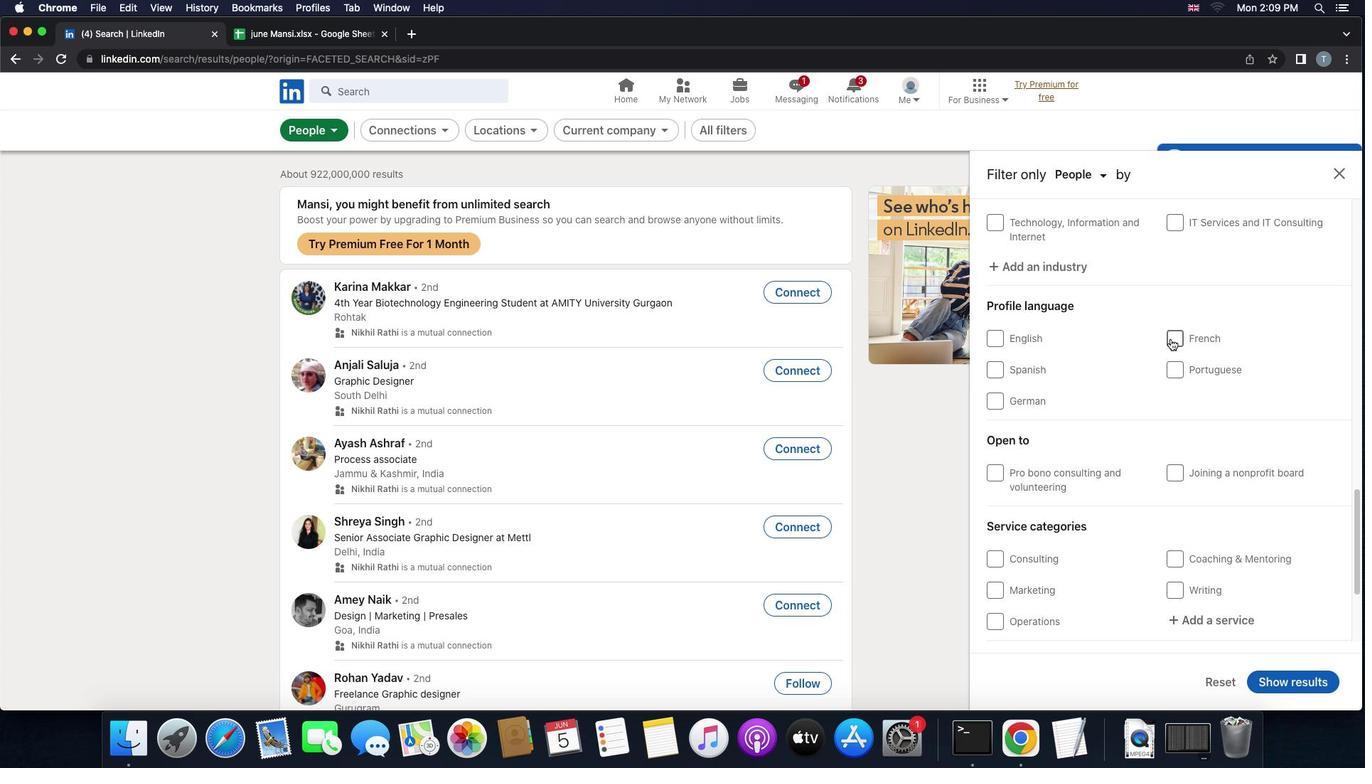 
Action: Mouse pressed left at (1170, 338)
Screenshot: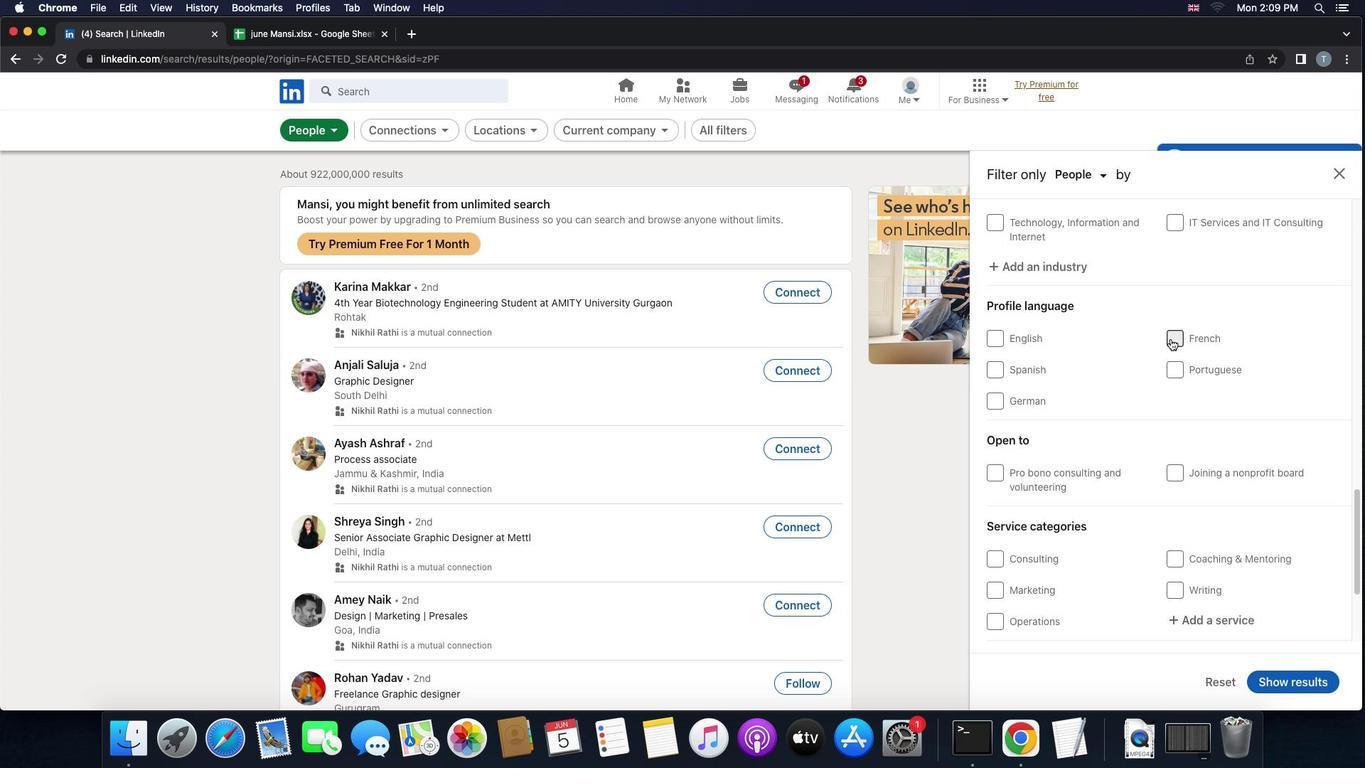 
Action: Mouse moved to (1112, 410)
Screenshot: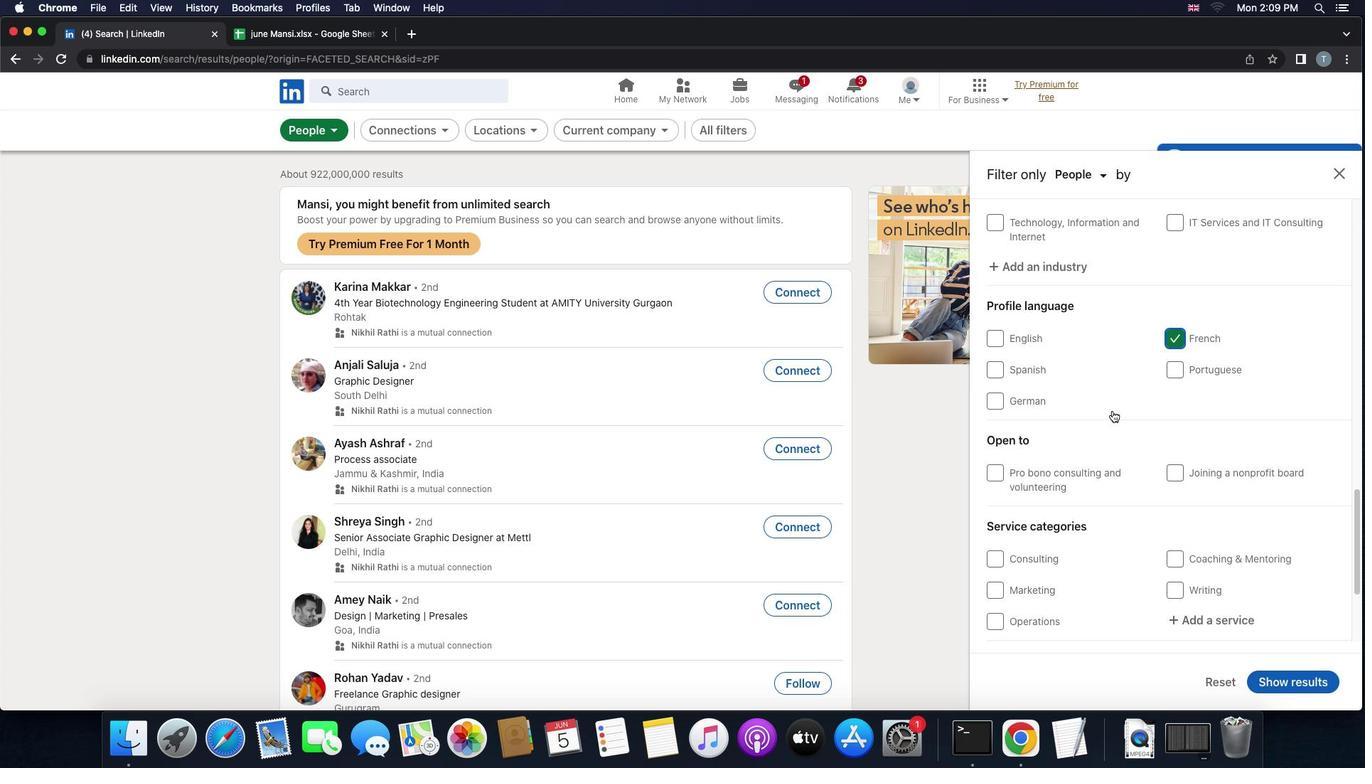 
Action: Mouse scrolled (1112, 410) with delta (0, 0)
Screenshot: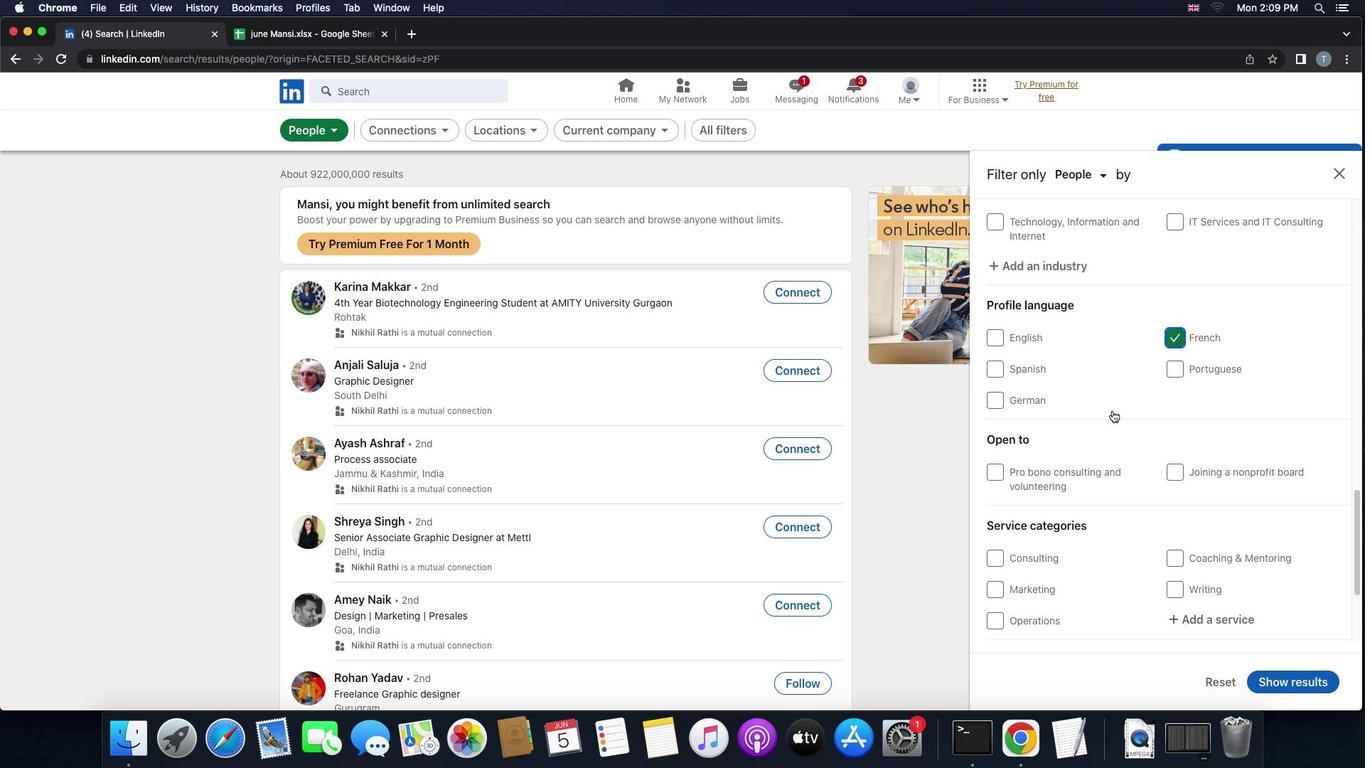 
Action: Mouse scrolled (1112, 410) with delta (0, 0)
Screenshot: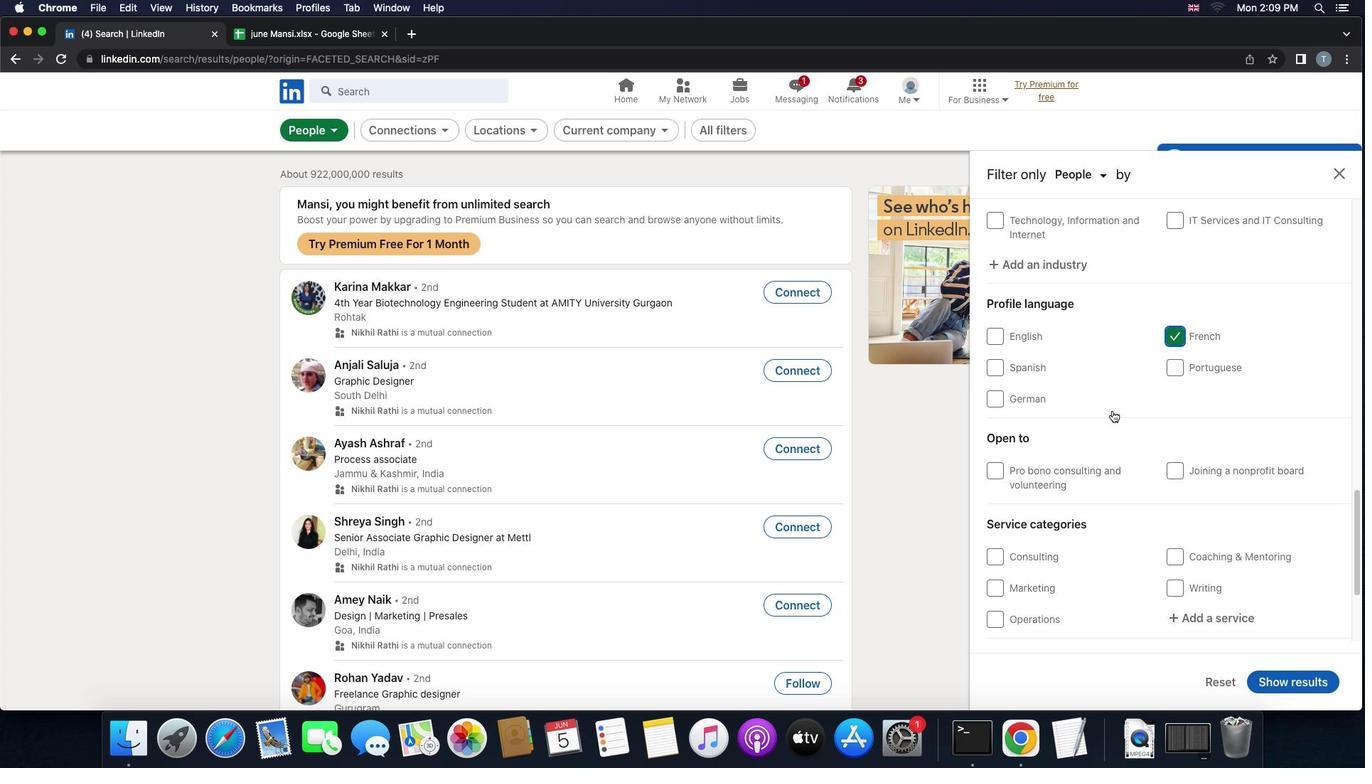 
Action: Mouse scrolled (1112, 410) with delta (0, 0)
Screenshot: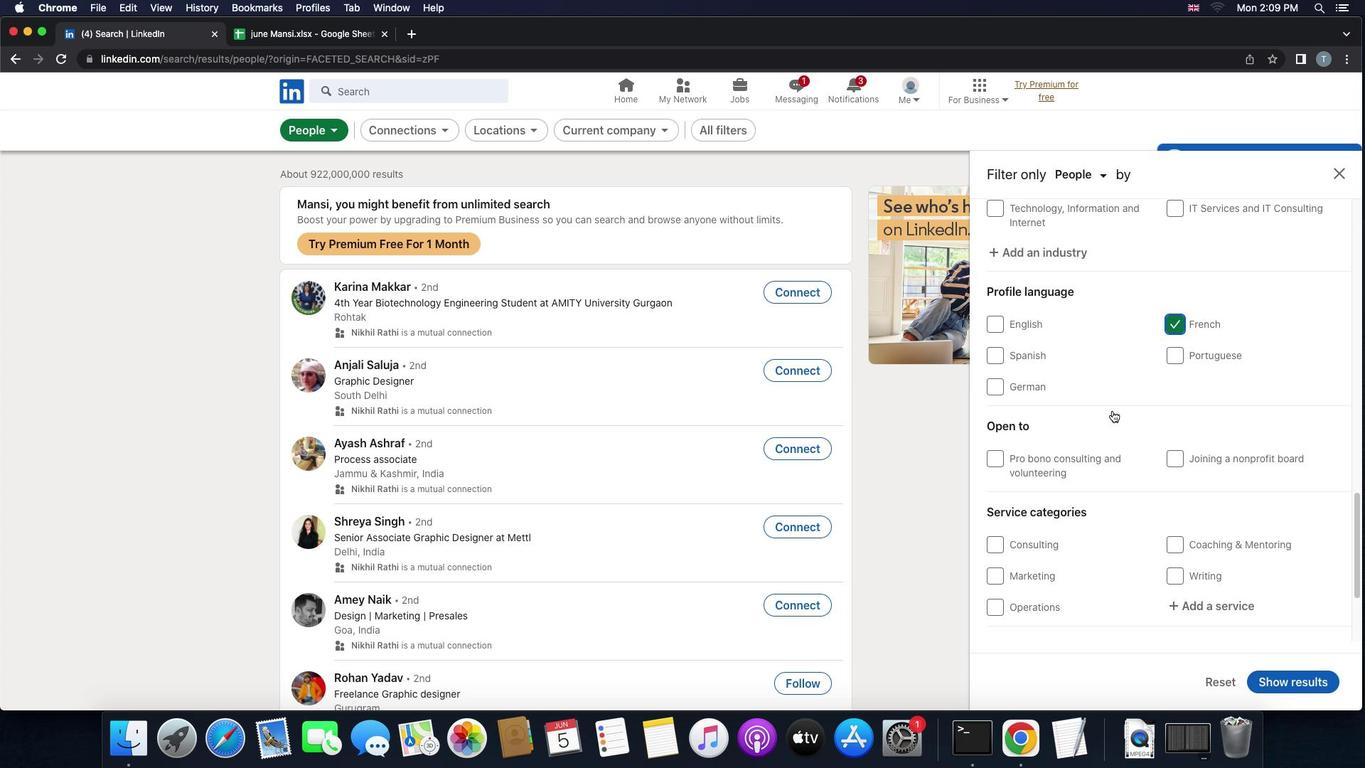 
Action: Mouse moved to (1112, 412)
Screenshot: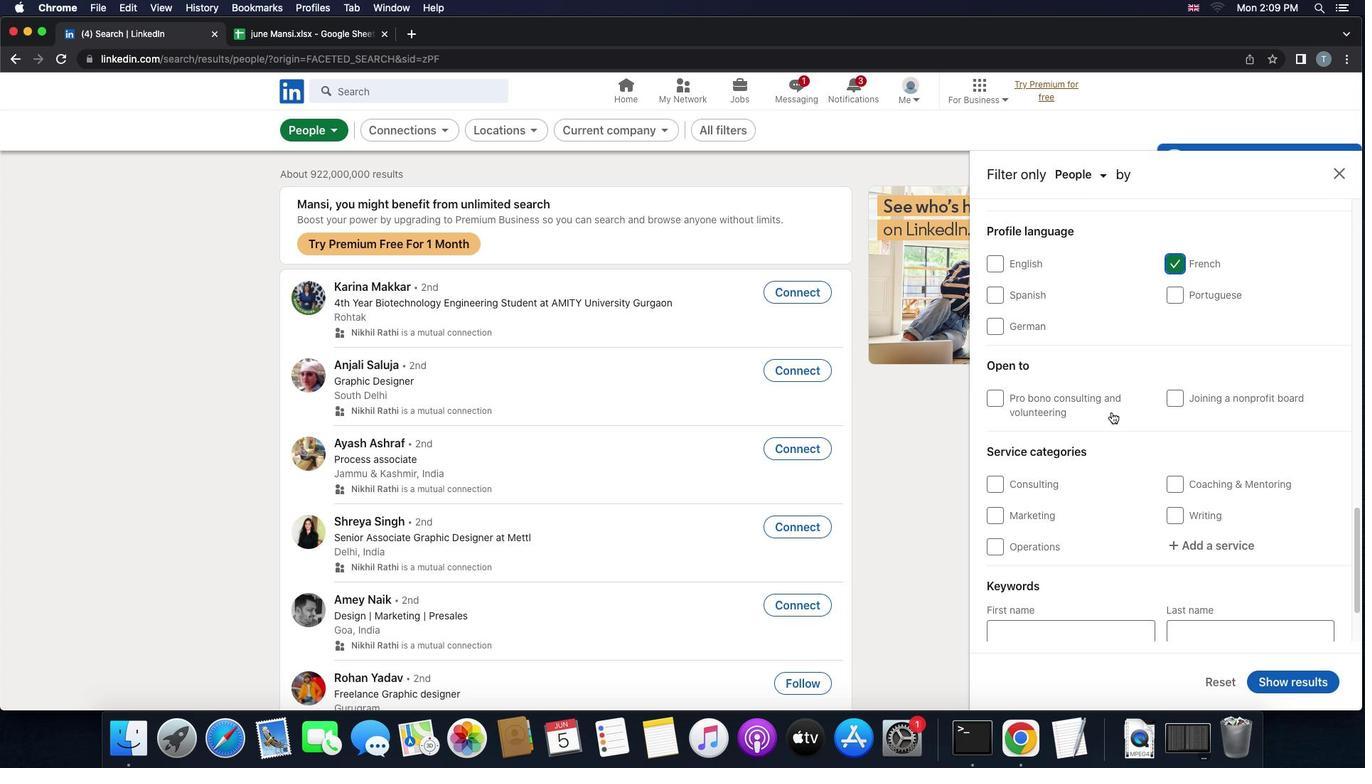 
Action: Mouse scrolled (1112, 412) with delta (0, 0)
Screenshot: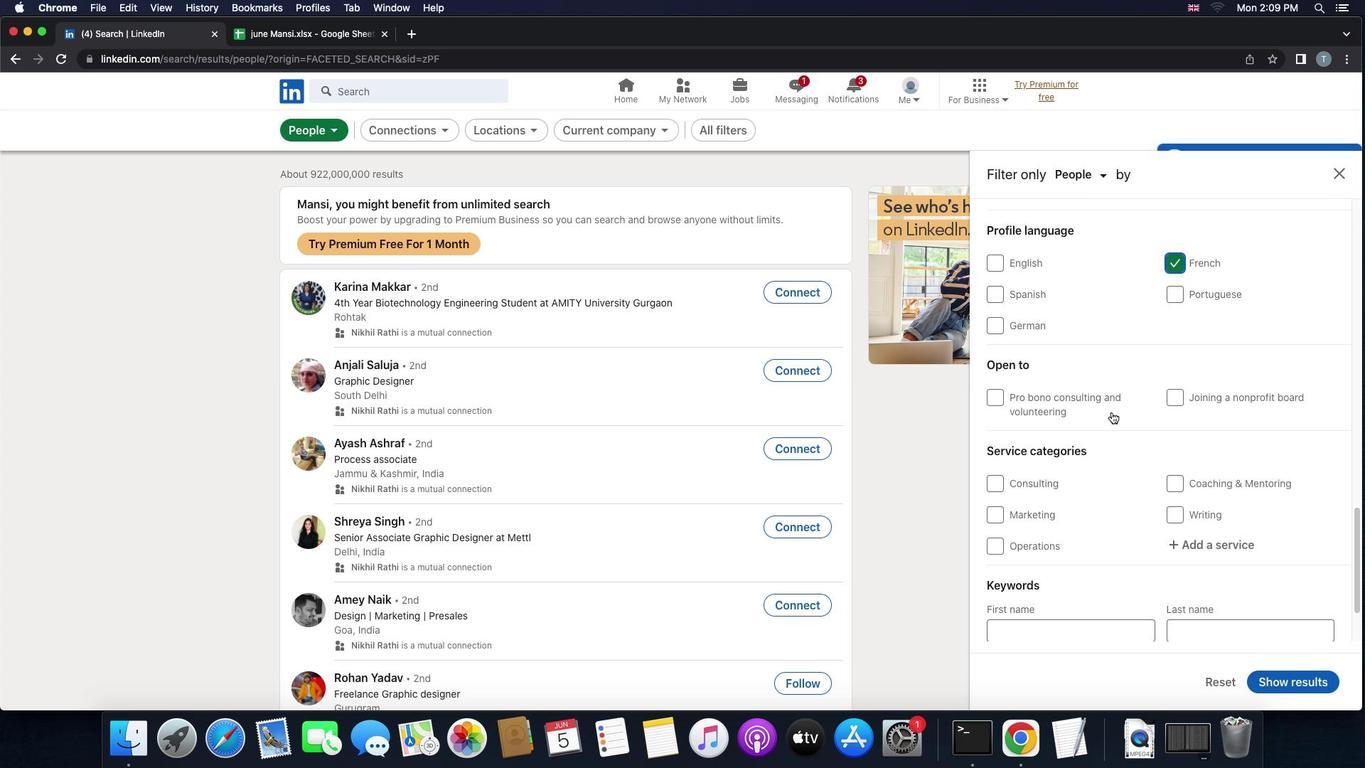 
Action: Mouse scrolled (1112, 412) with delta (0, 0)
Screenshot: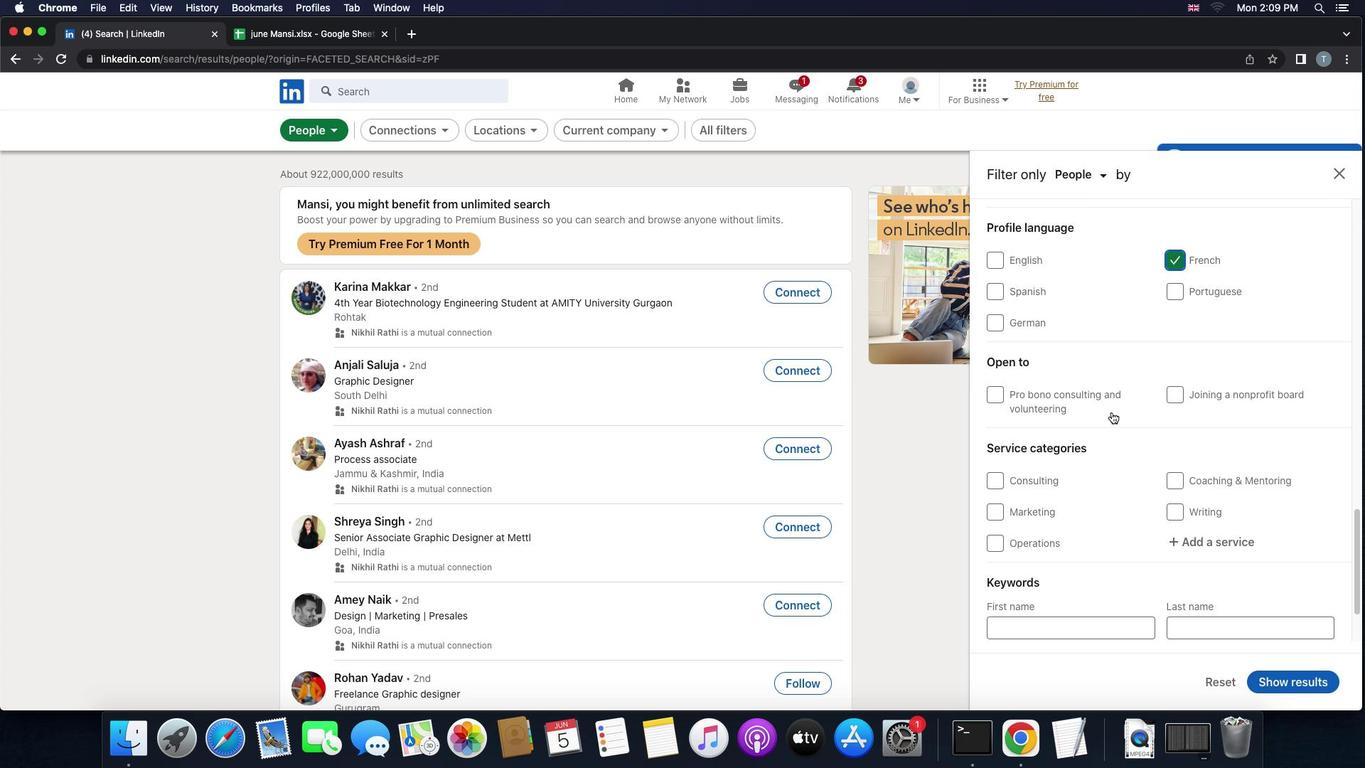 
Action: Mouse scrolled (1112, 412) with delta (0, -1)
Screenshot: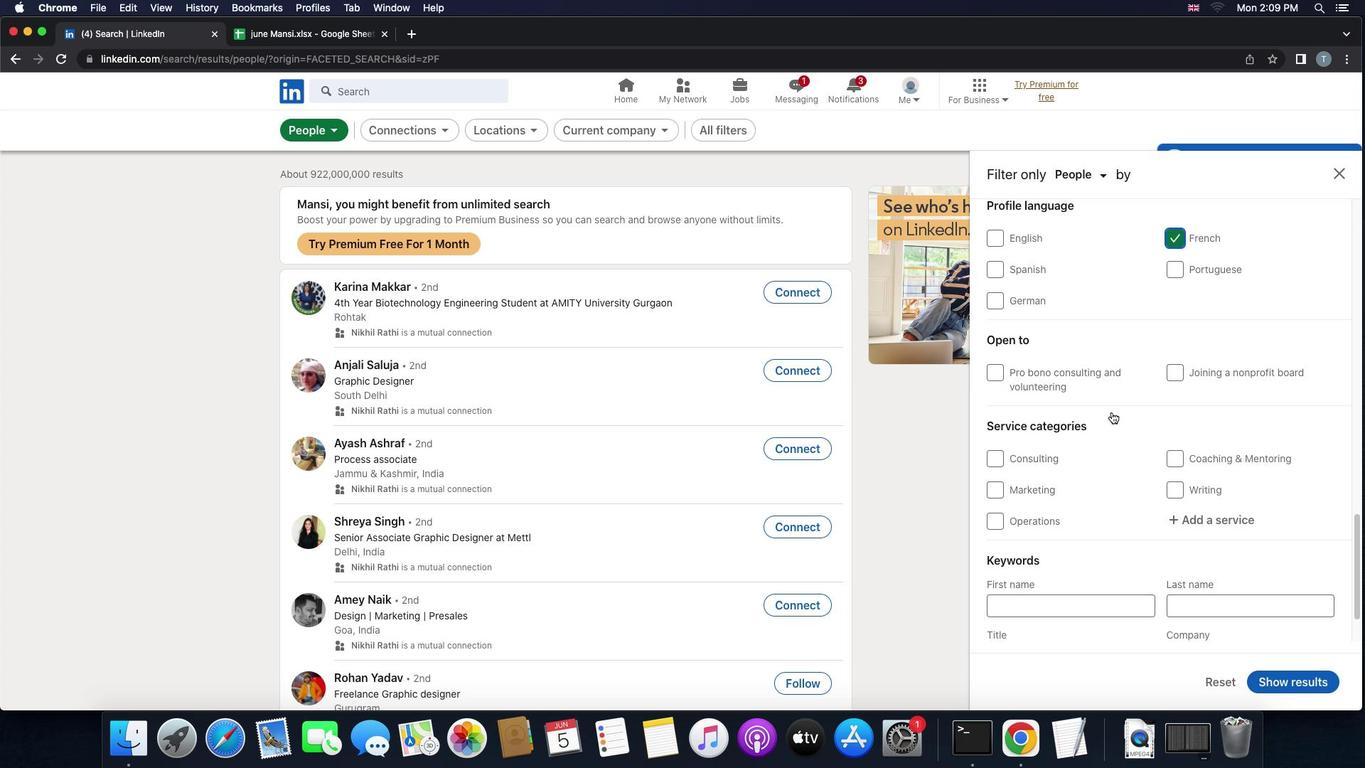 
Action: Mouse moved to (1112, 416)
Screenshot: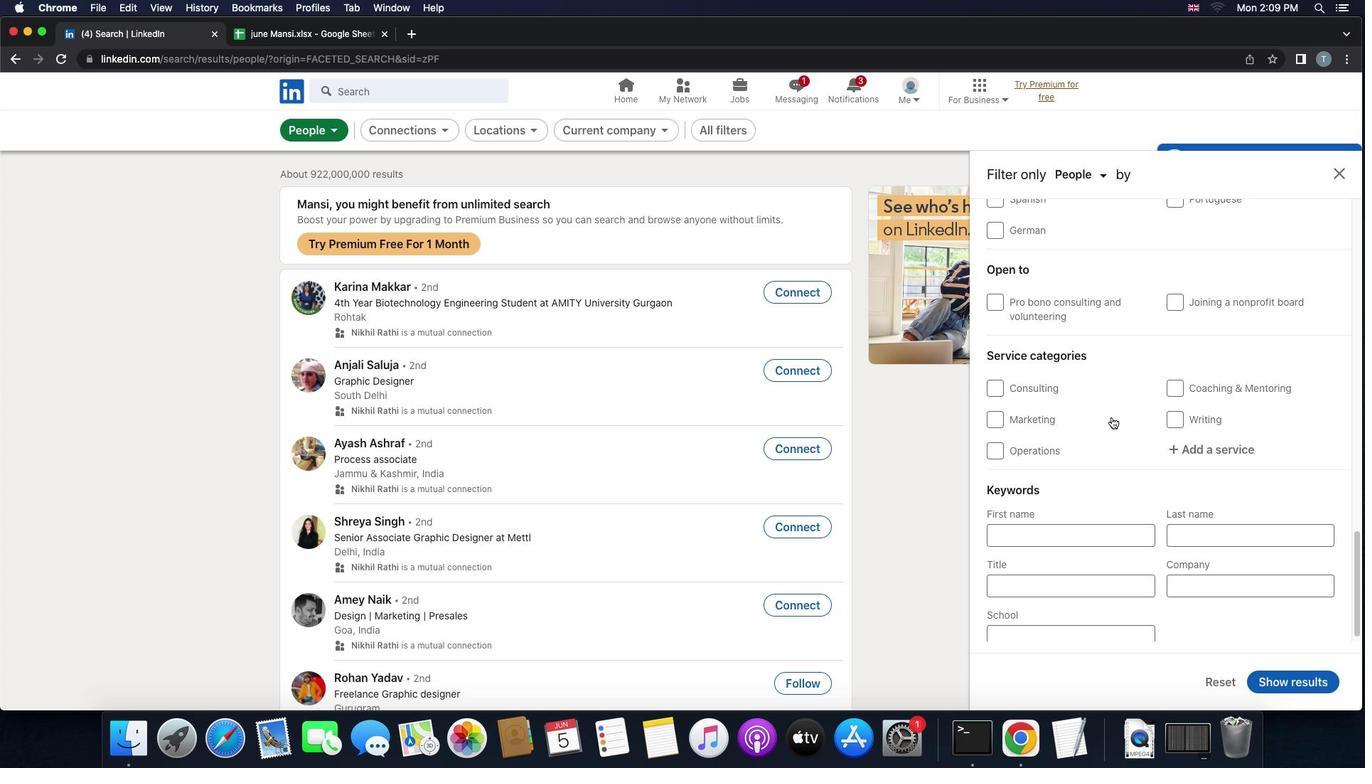 
Action: Mouse scrolled (1112, 416) with delta (0, 0)
Screenshot: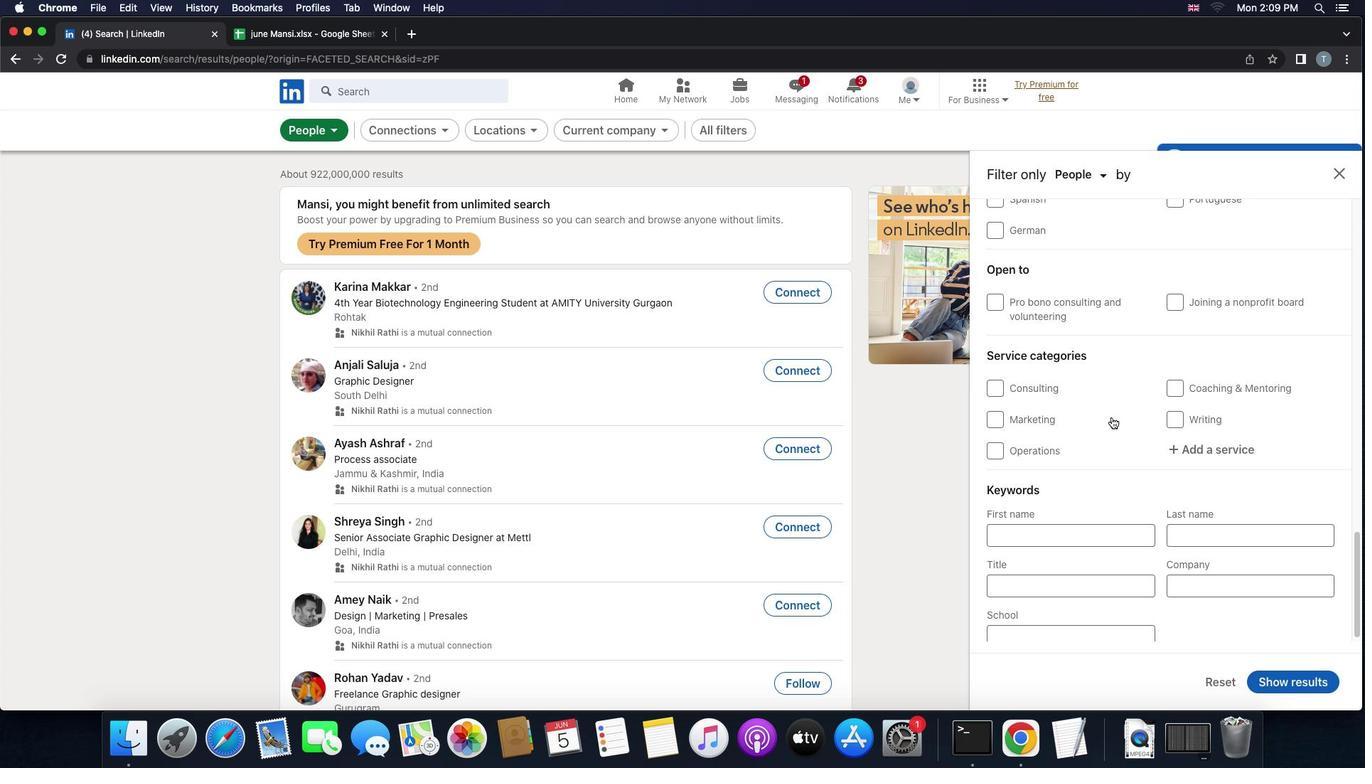 
Action: Mouse scrolled (1112, 416) with delta (0, 0)
Screenshot: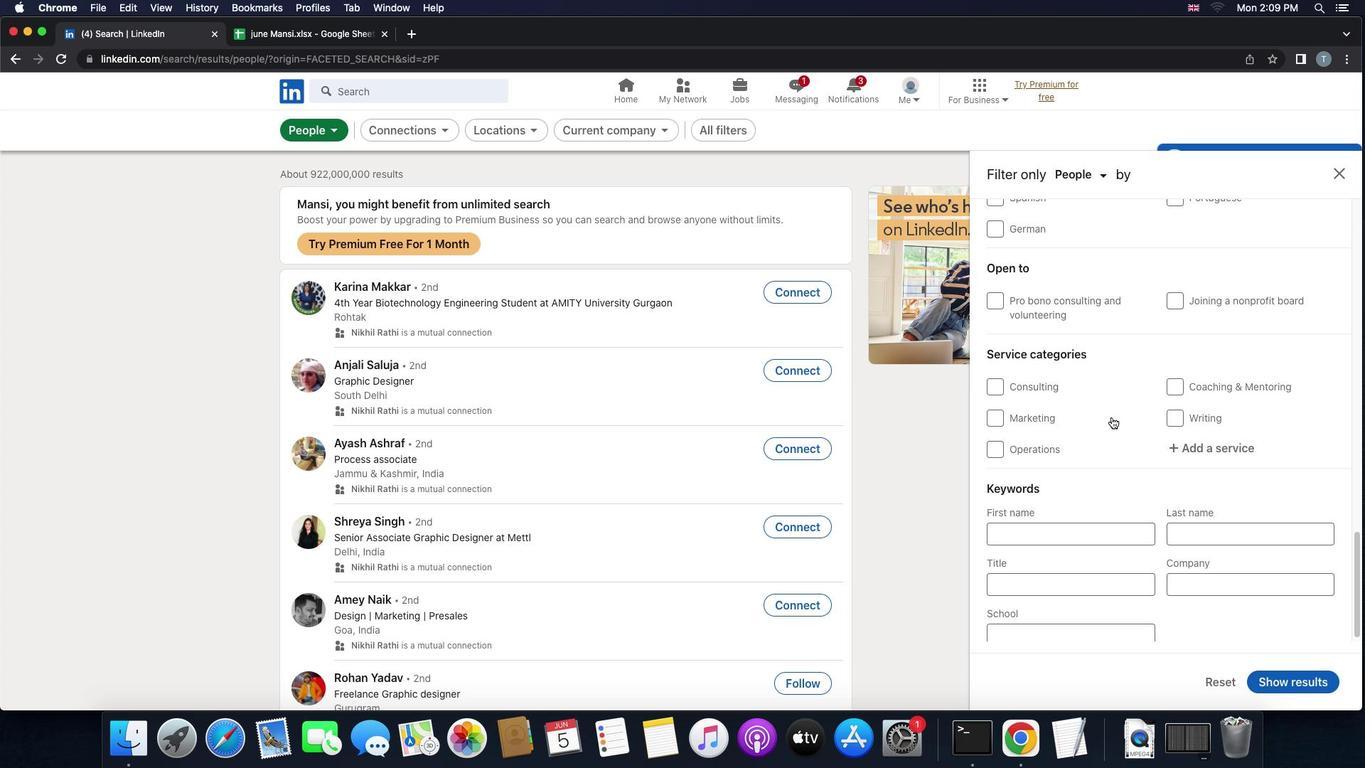 
Action: Mouse scrolled (1112, 416) with delta (0, 0)
Screenshot: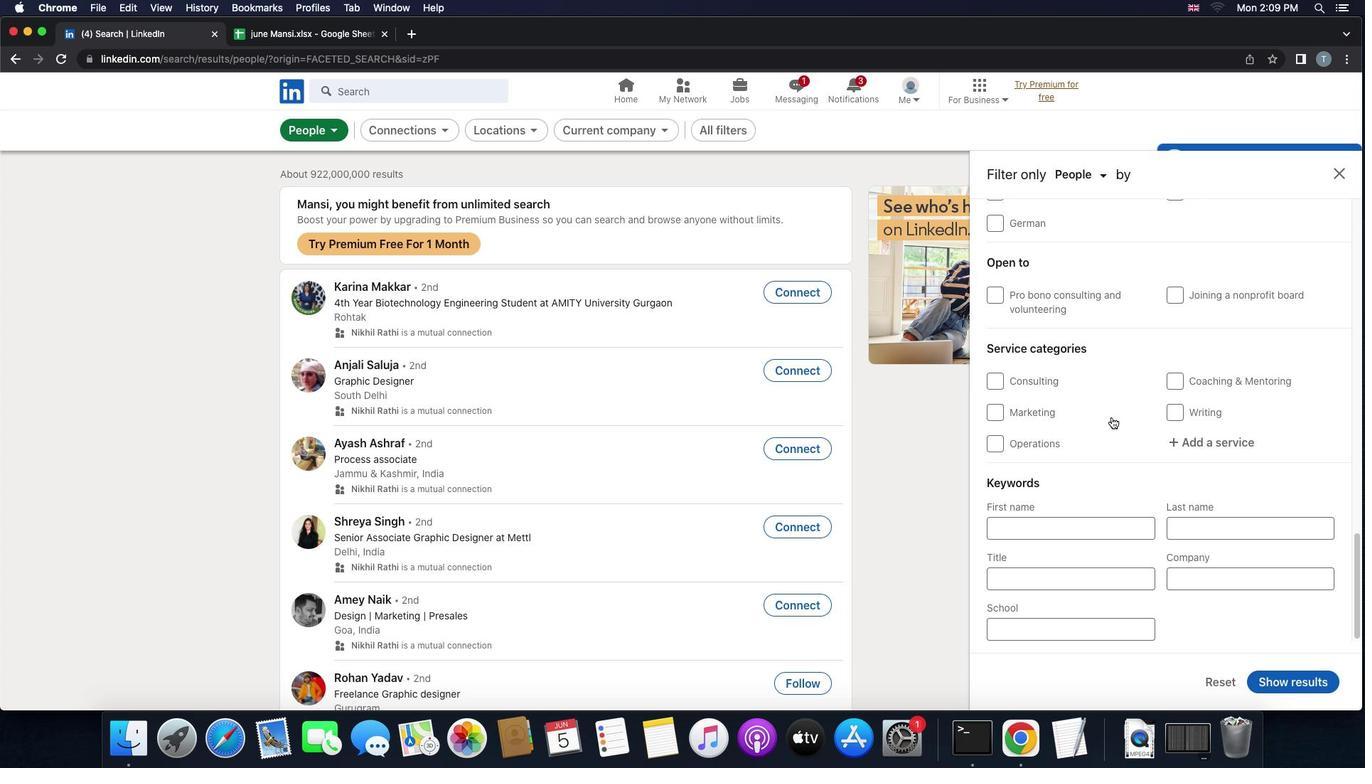
Action: Mouse moved to (1188, 438)
Screenshot: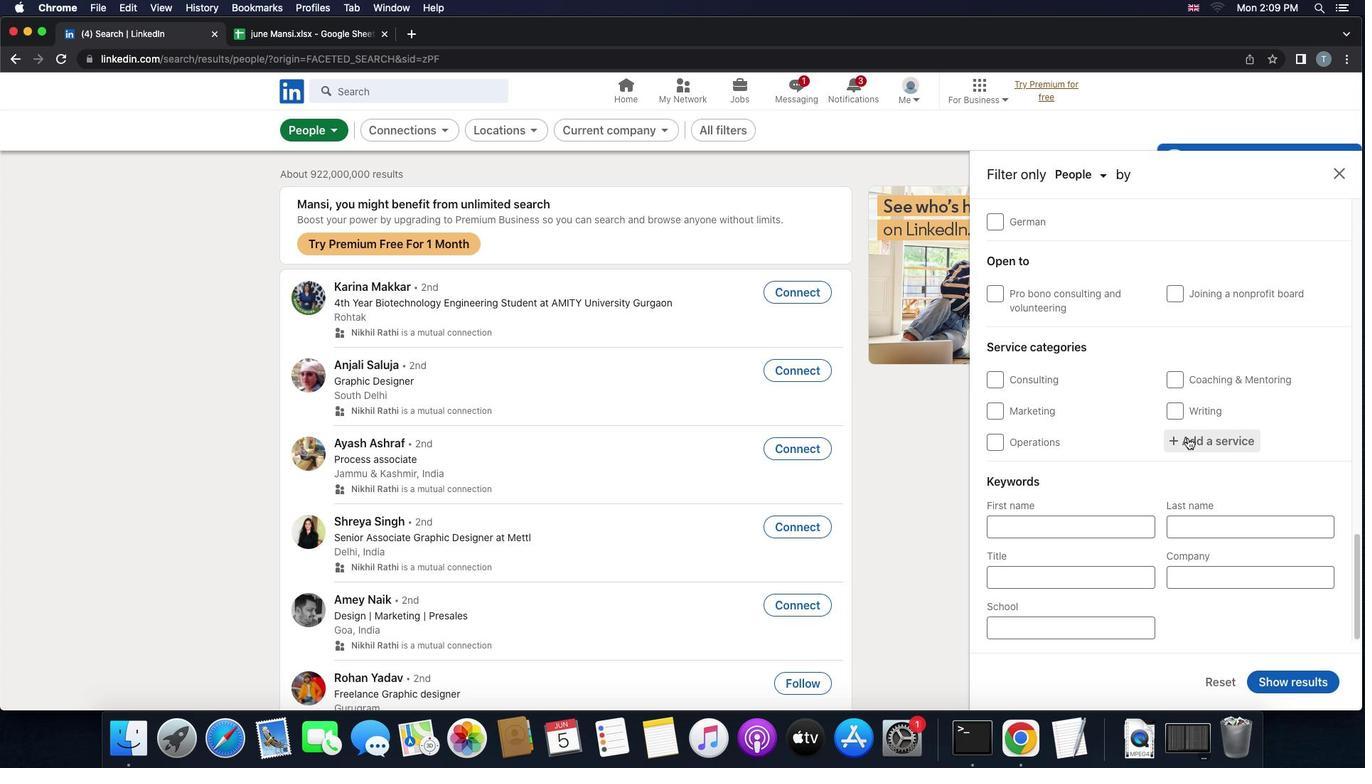 
Action: Mouse pressed left at (1188, 438)
Screenshot: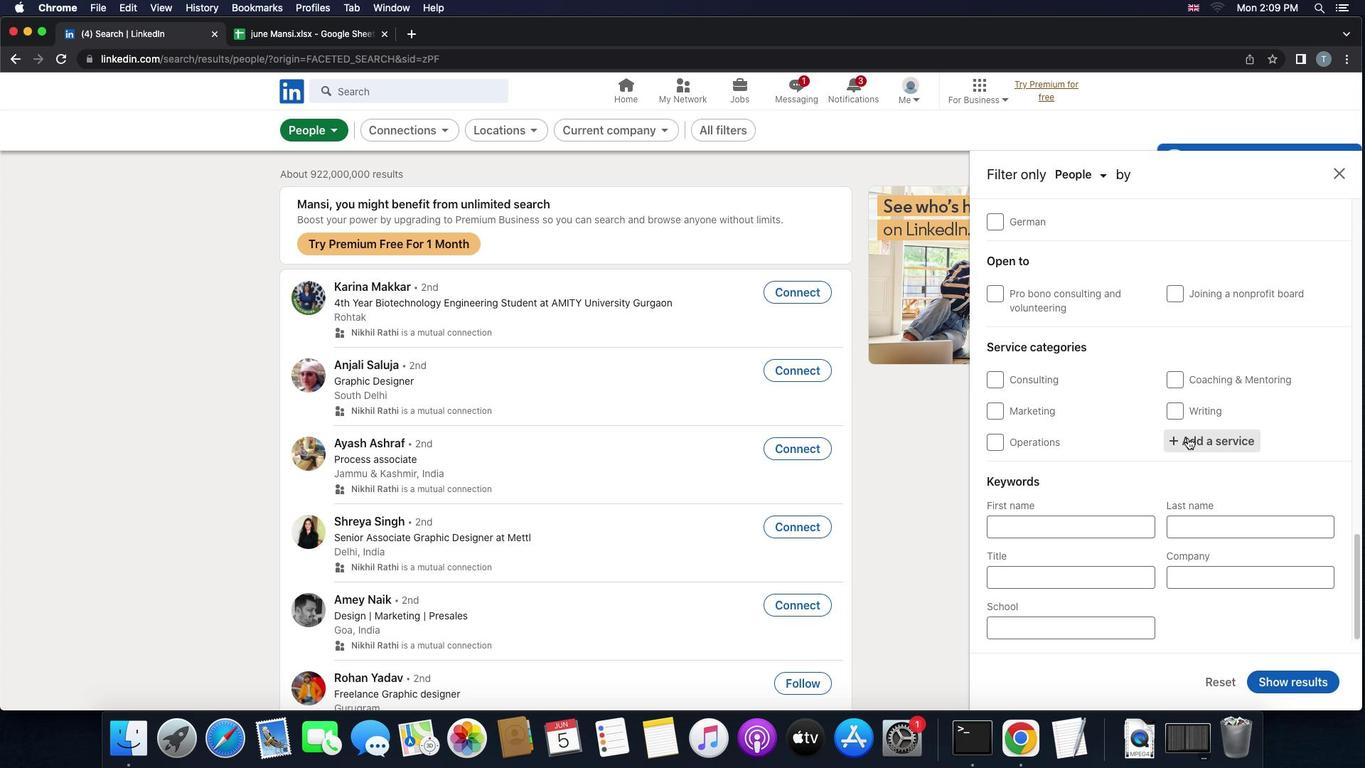
Action: Key pressed Key.shift'G''r''o''w''t''h'
Screenshot: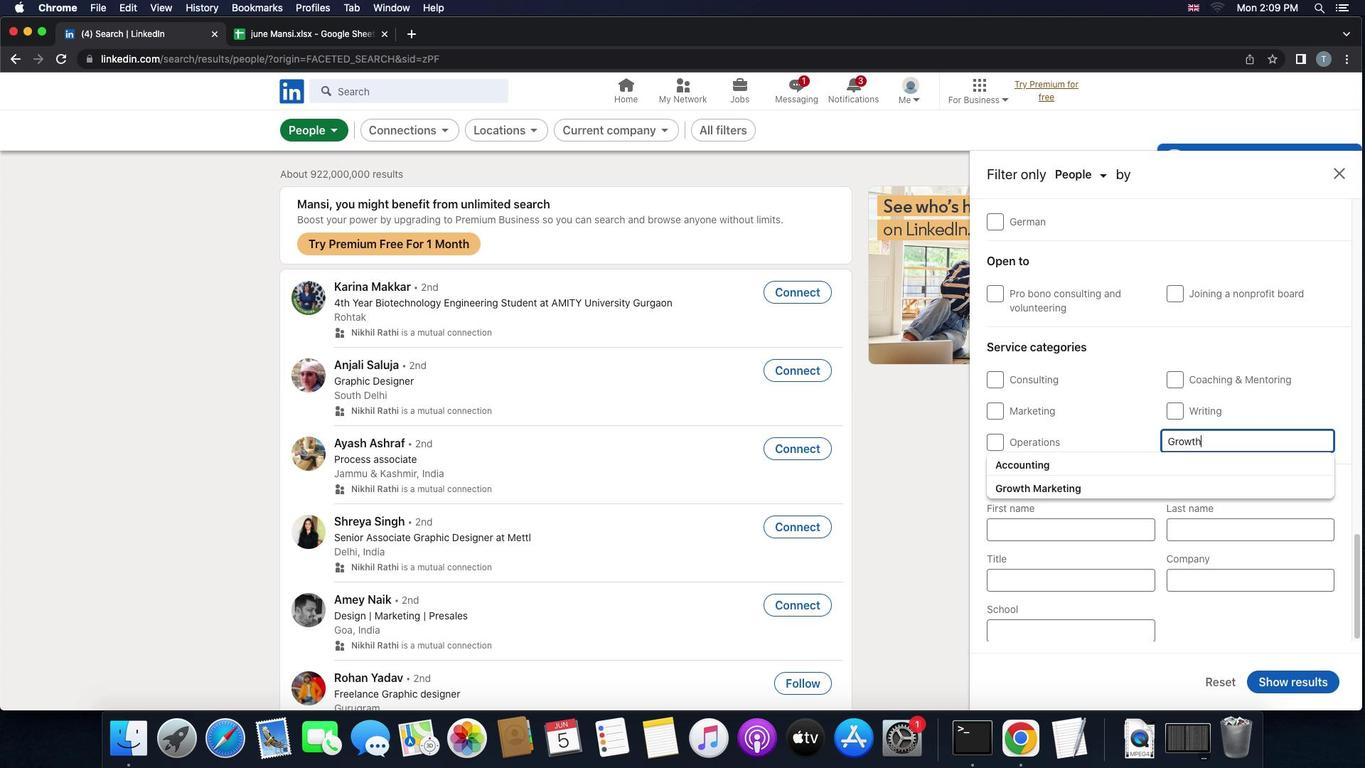 
Action: Mouse moved to (1108, 469)
Screenshot: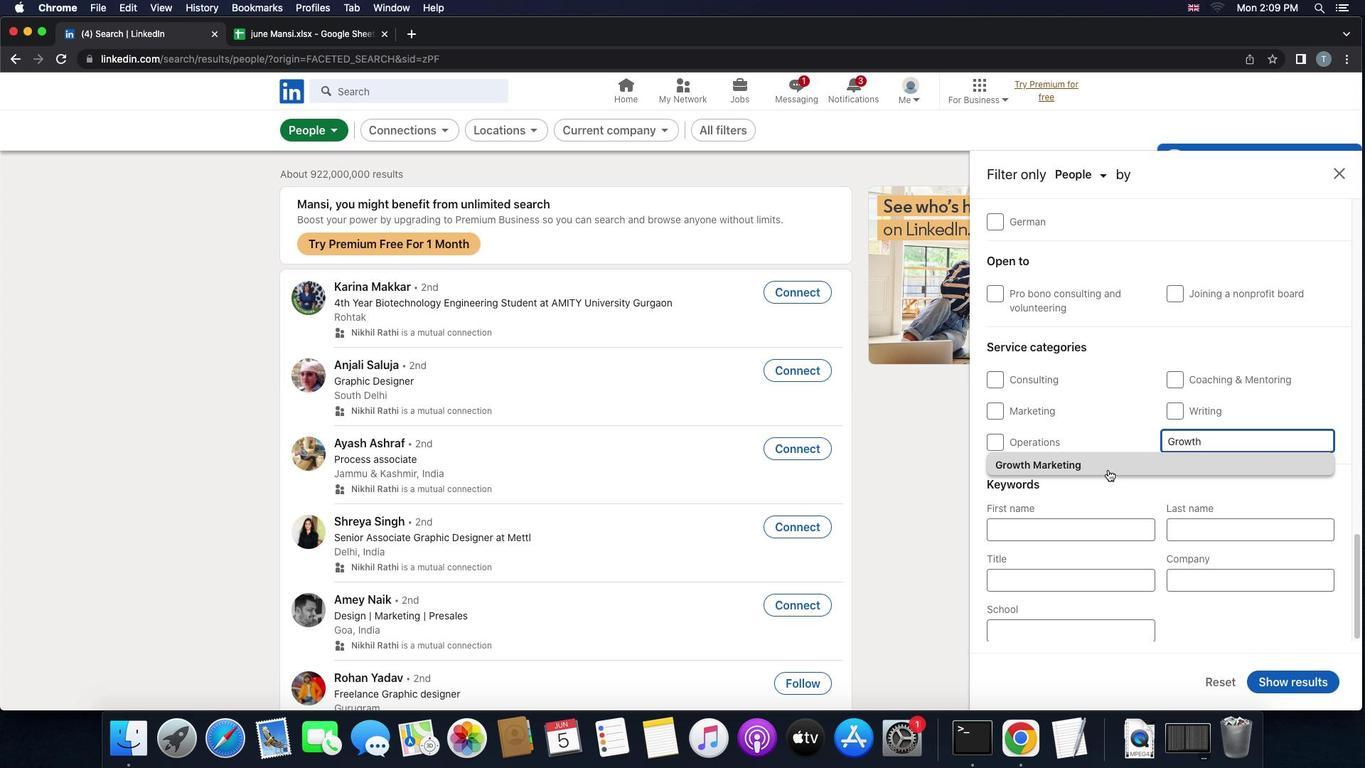 
Action: Mouse pressed left at (1108, 469)
Screenshot: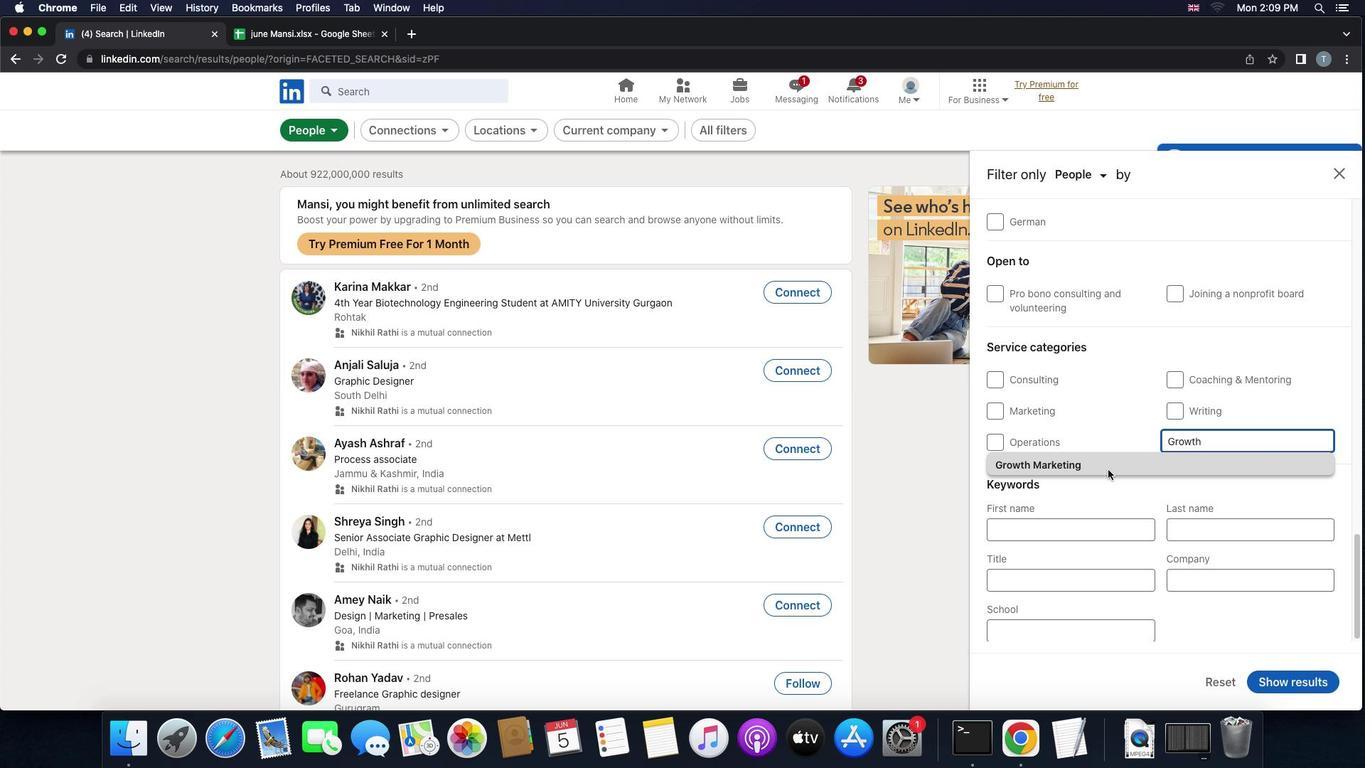 
Action: Mouse scrolled (1108, 469) with delta (0, 0)
Screenshot: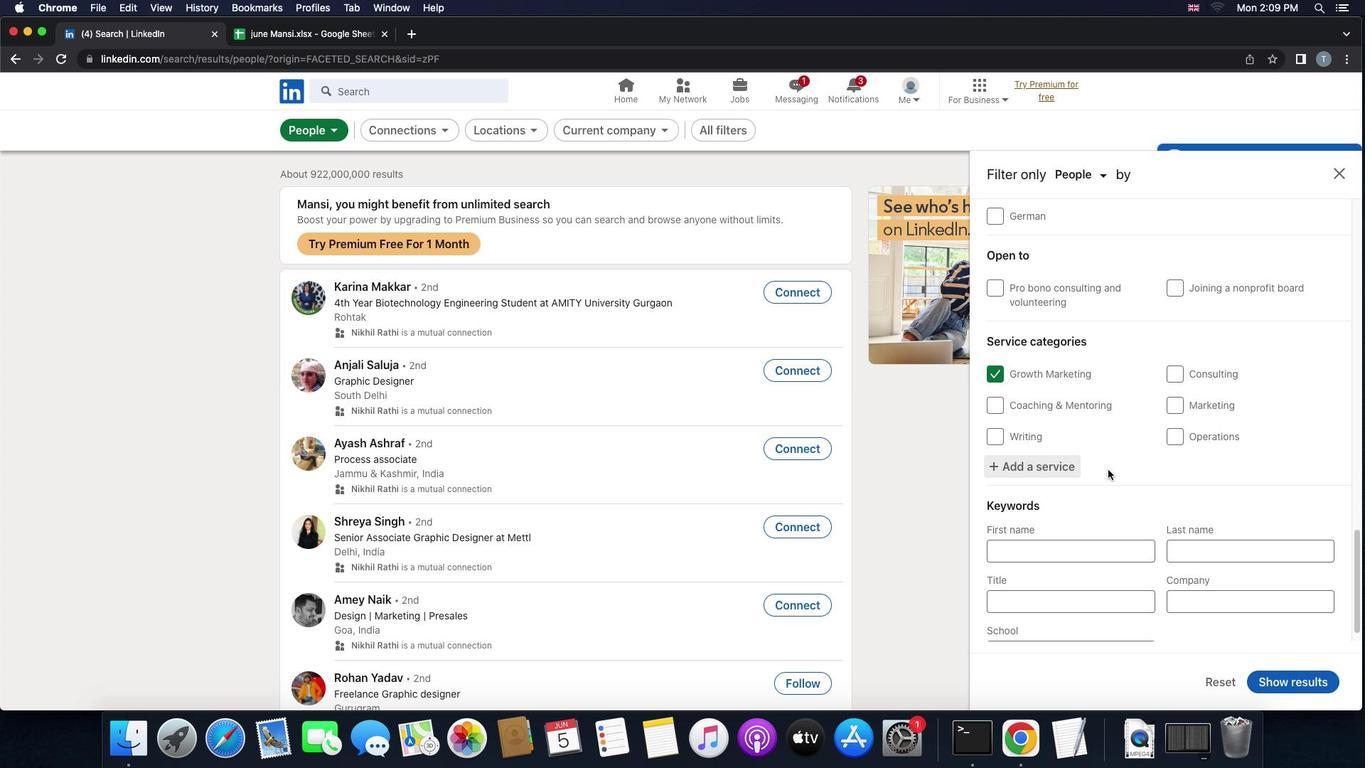 
Action: Mouse scrolled (1108, 469) with delta (0, 0)
Screenshot: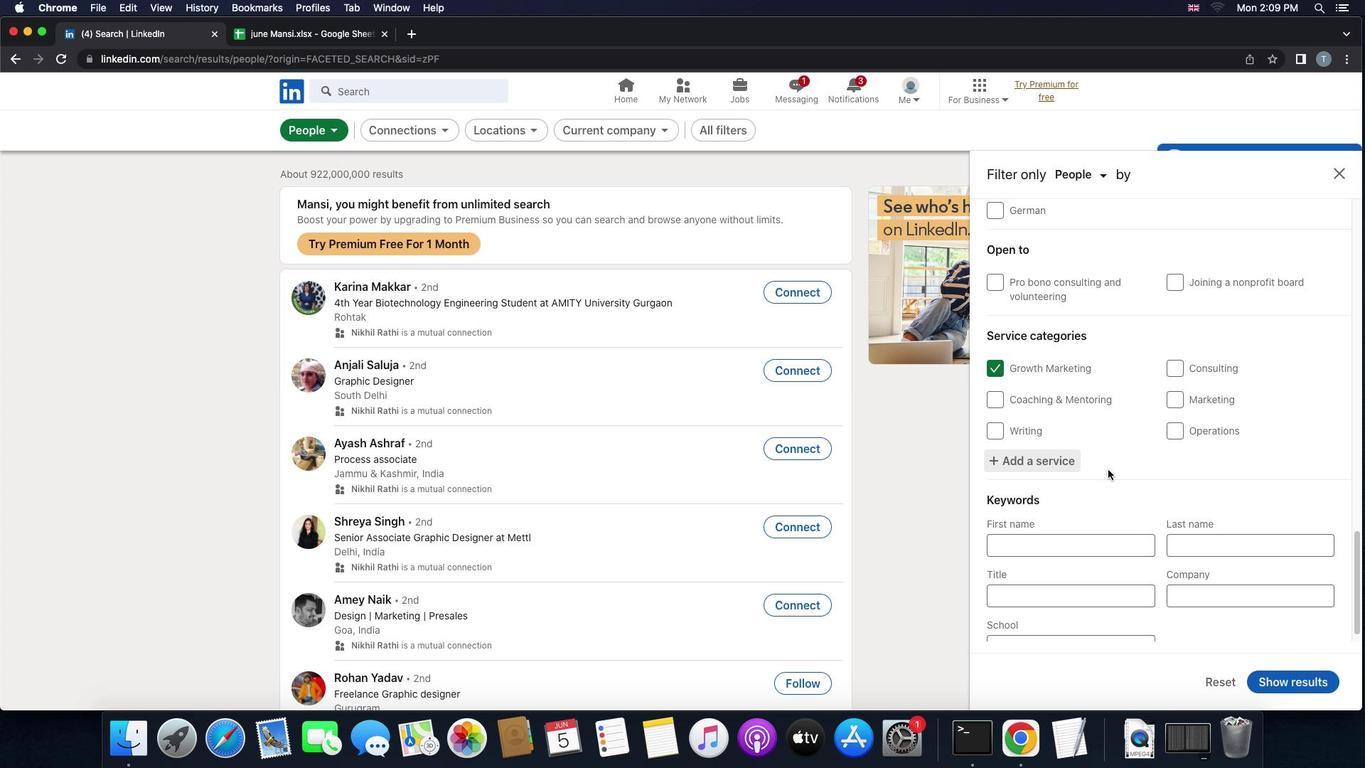 
Action: Mouse scrolled (1108, 469) with delta (0, -2)
Screenshot: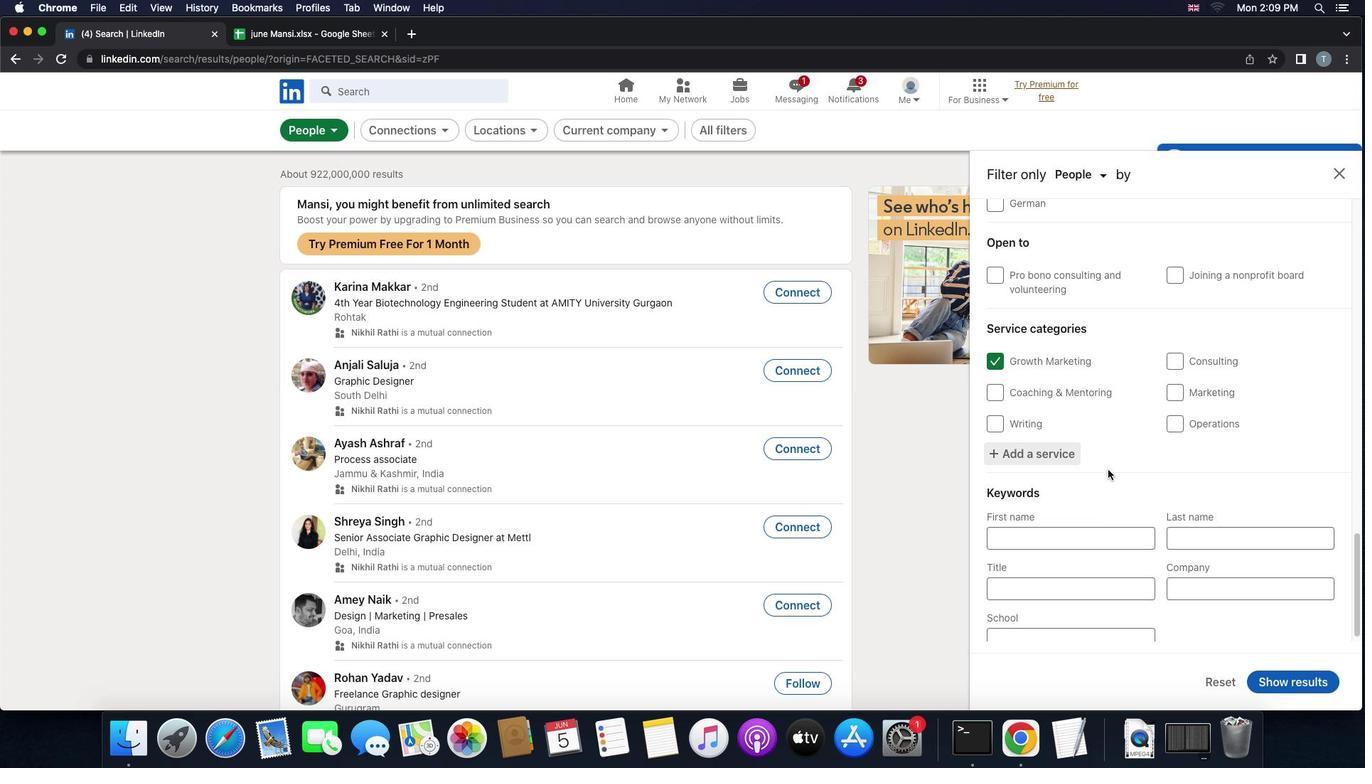 
Action: Mouse scrolled (1108, 469) with delta (0, -2)
Screenshot: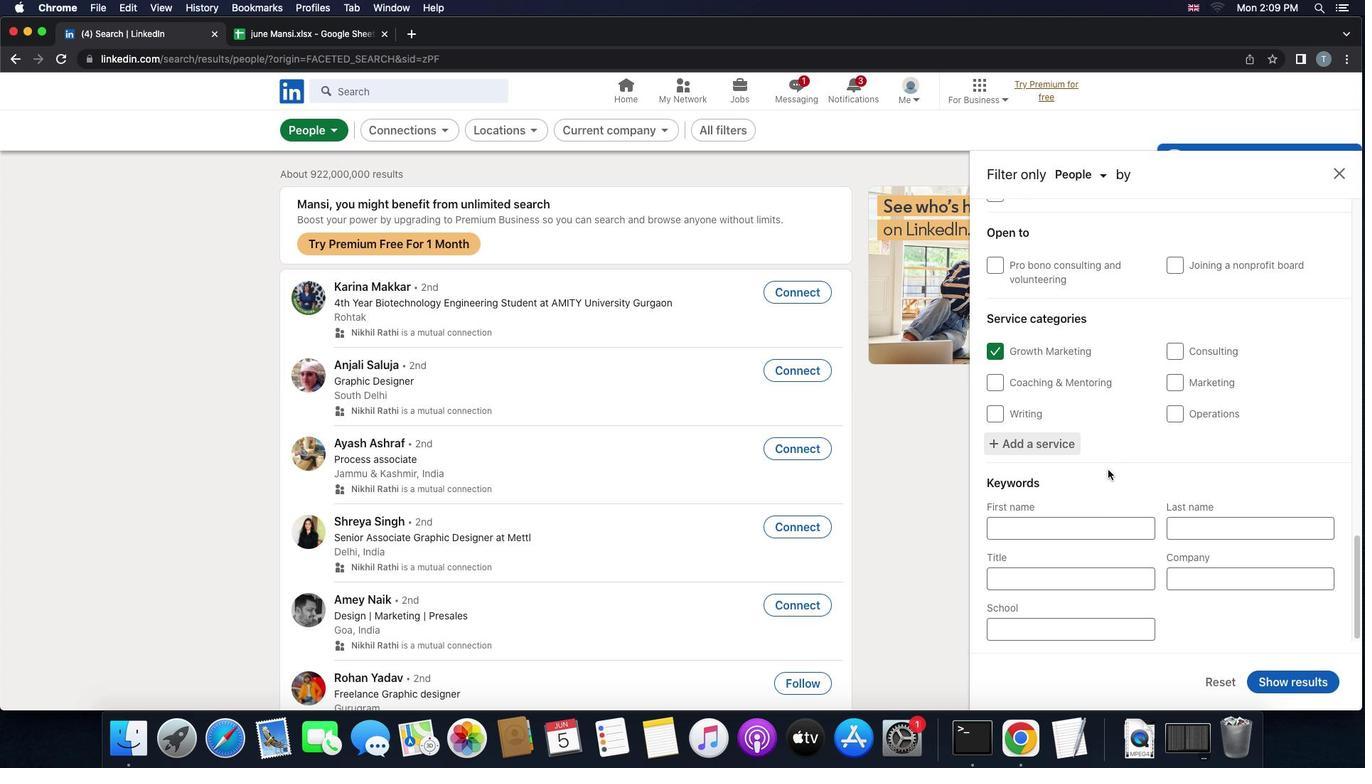 
Action: Mouse moved to (1084, 576)
Screenshot: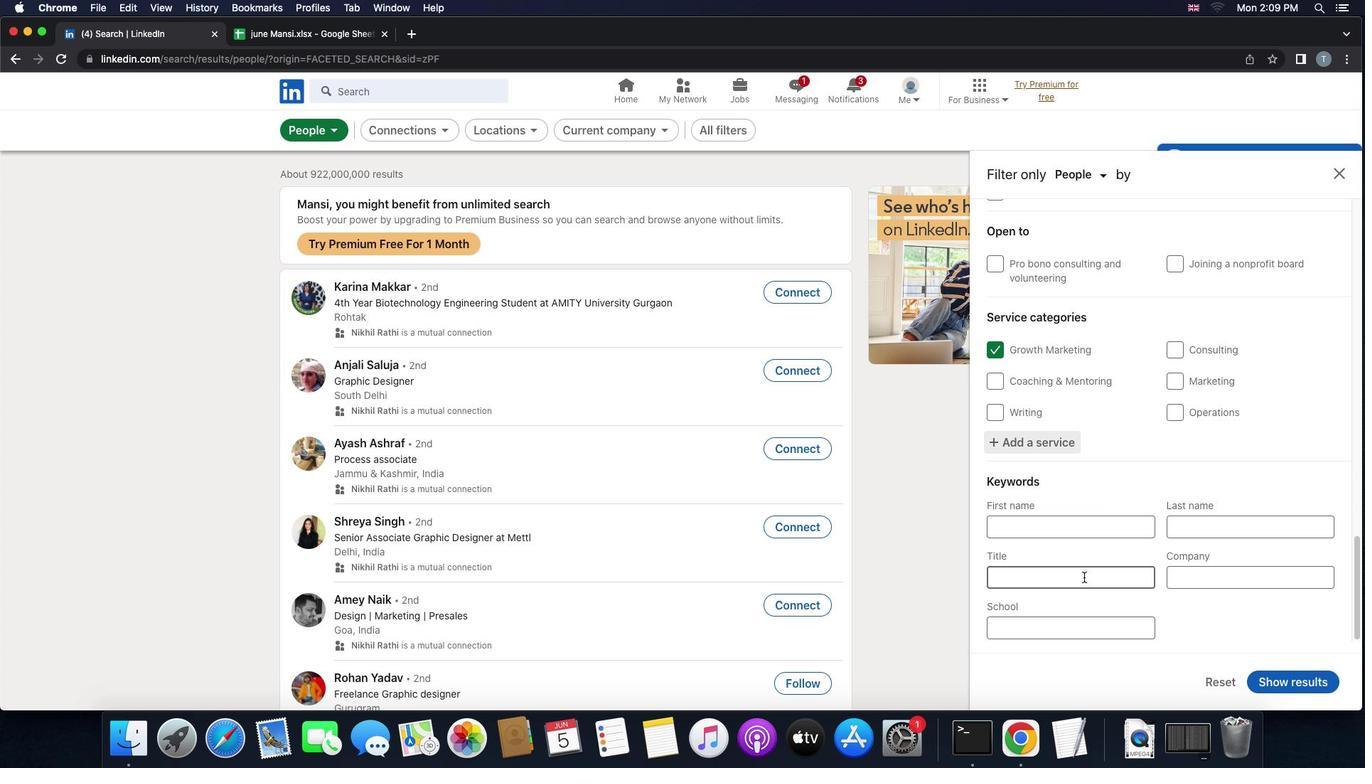 
Action: Mouse pressed left at (1084, 576)
Screenshot: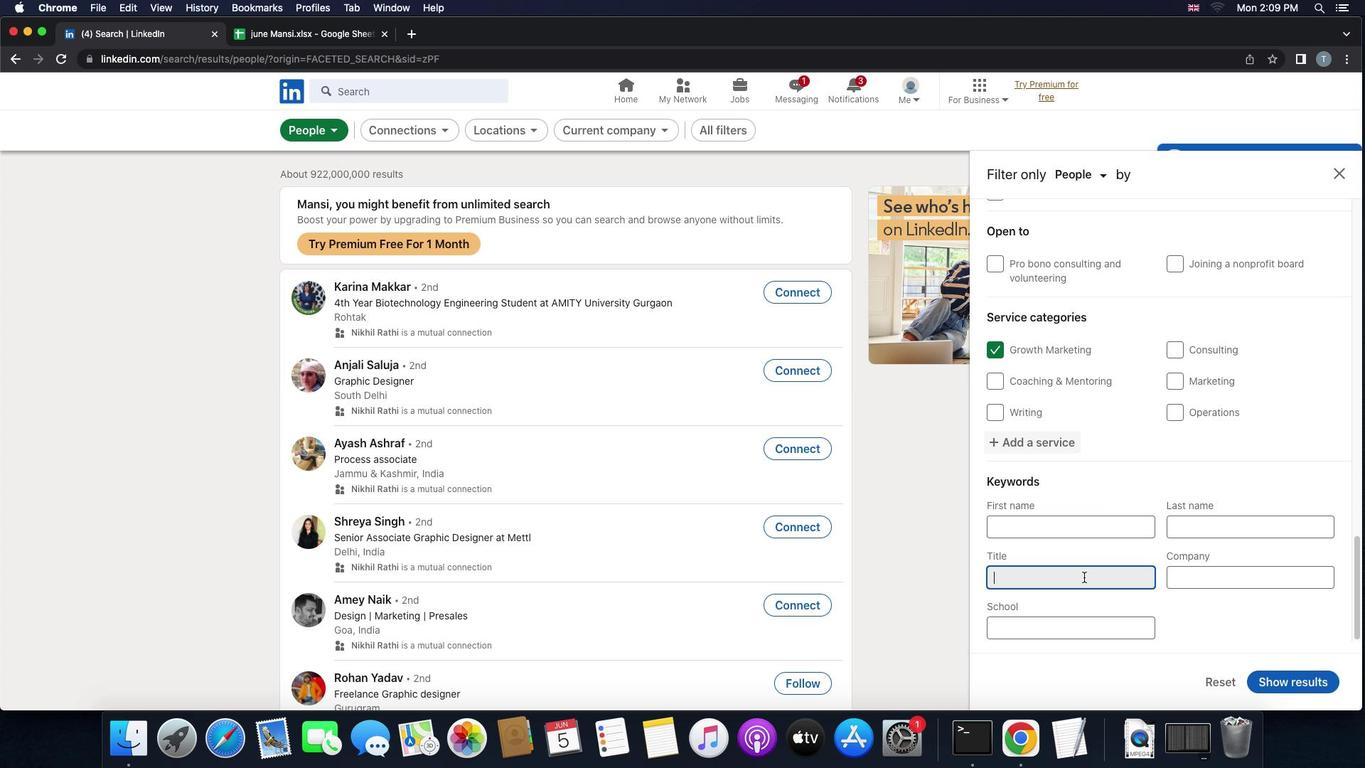 
Action: Key pressed Key.shift'A''c''c''o''u''n''t''s'Key.spaceKey.shift'P''a''y''a''b''l''e''/''r''e''c''e''i''v''e''a''b''l''e'Key.space'c''l''e''r''k'
Screenshot: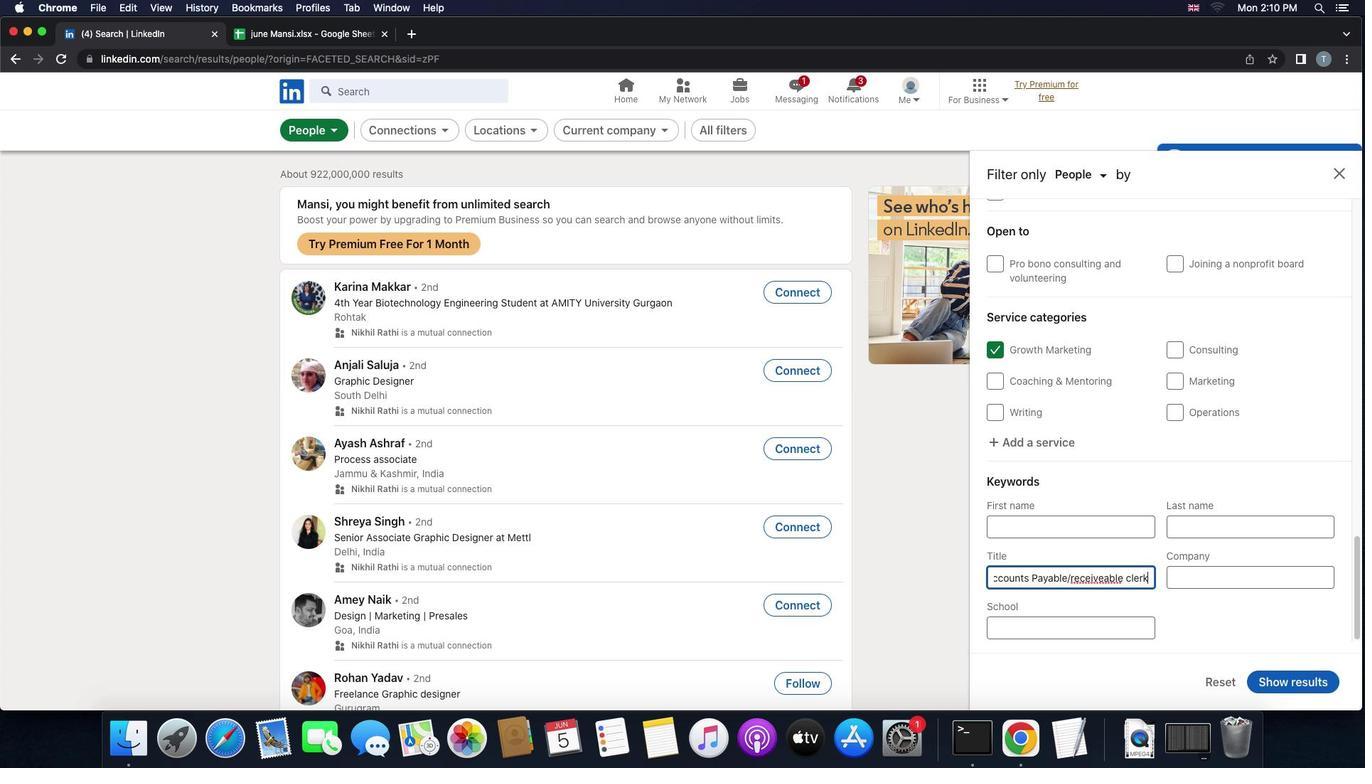 
Action: Mouse moved to (1287, 684)
Screenshot: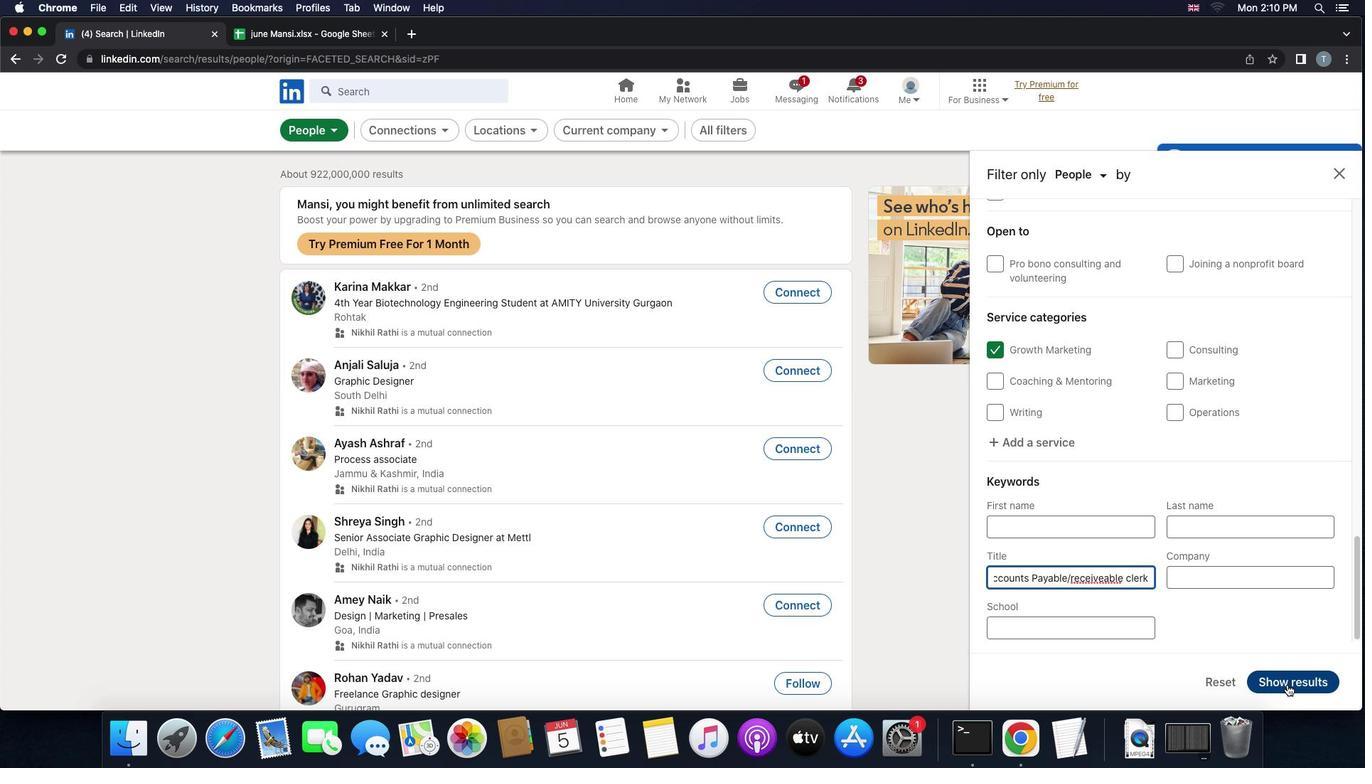 
Action: Mouse pressed left at (1287, 684)
Screenshot: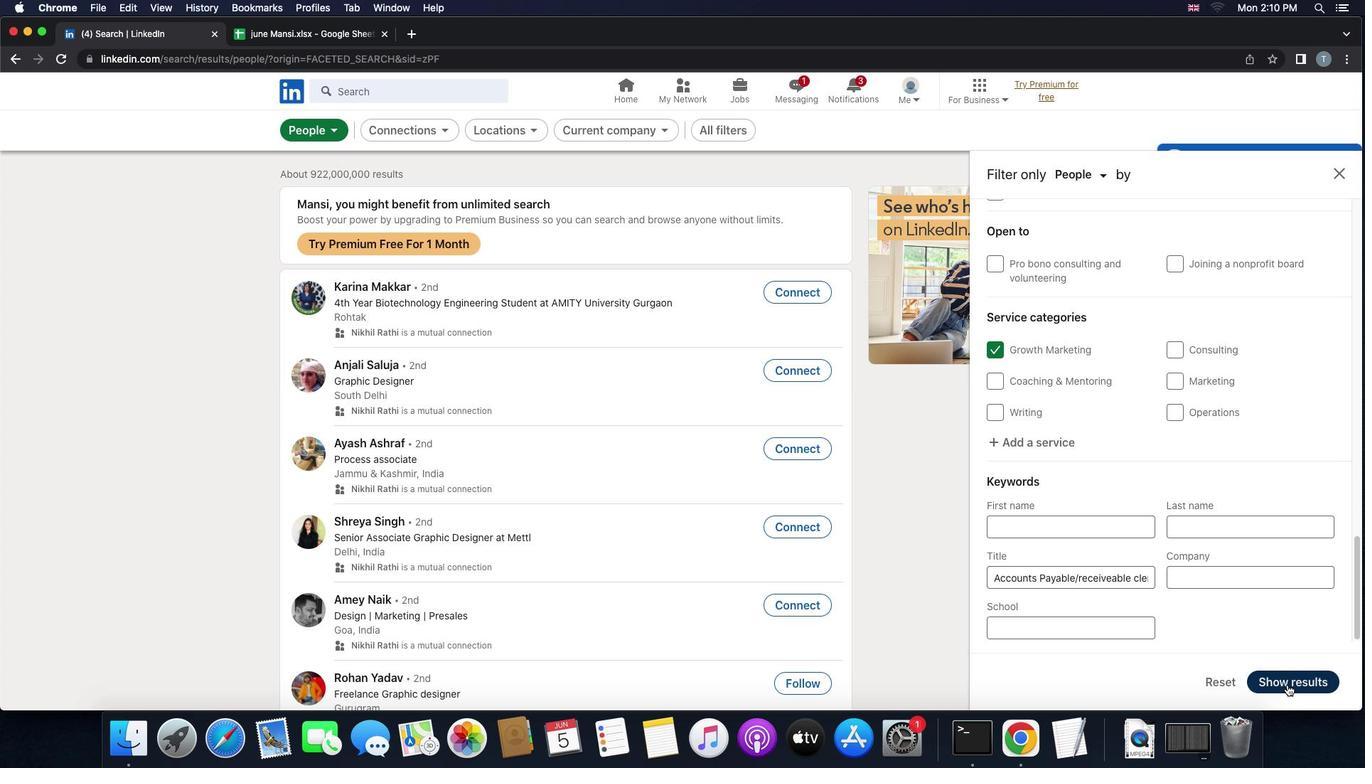 
Action: Mouse moved to (1244, 672)
Screenshot: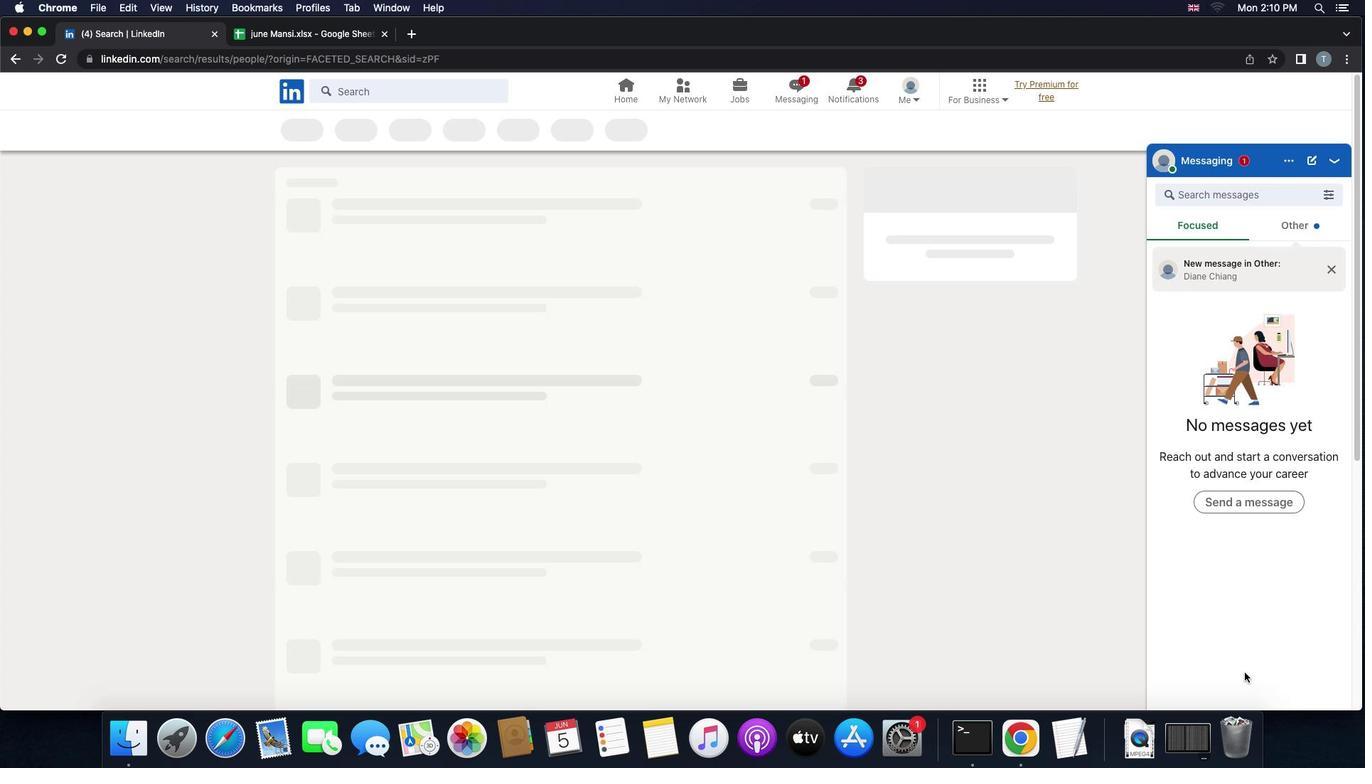 
